 Task: Look for space in San Juan de Aznalfarache, Spain from 9th June, 2023 to 16th June, 2023 for 2 adults in price range Rs.8000 to Rs.16000. Place can be entire place with 2 bedrooms having 2 beds and 1 bathroom. Property type can be house, flat, guest house. Booking option can be shelf check-in. Required host language is English.
Action: Mouse moved to (338, 168)
Screenshot: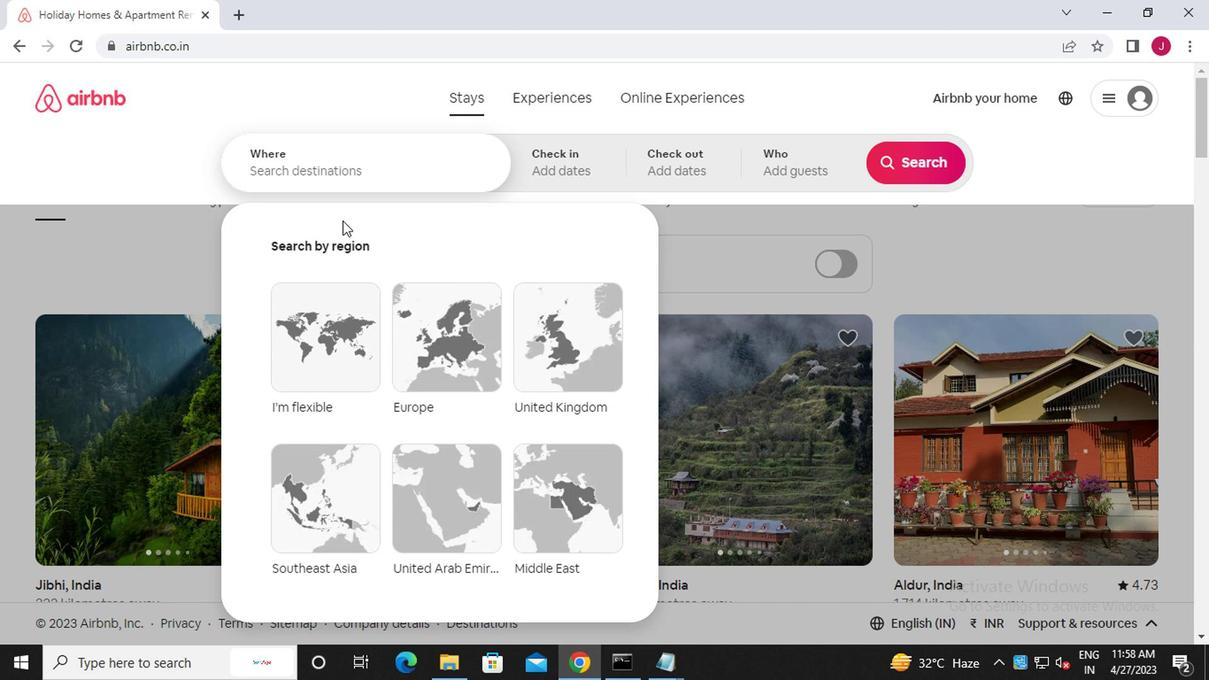 
Action: Mouse pressed left at (338, 168)
Screenshot: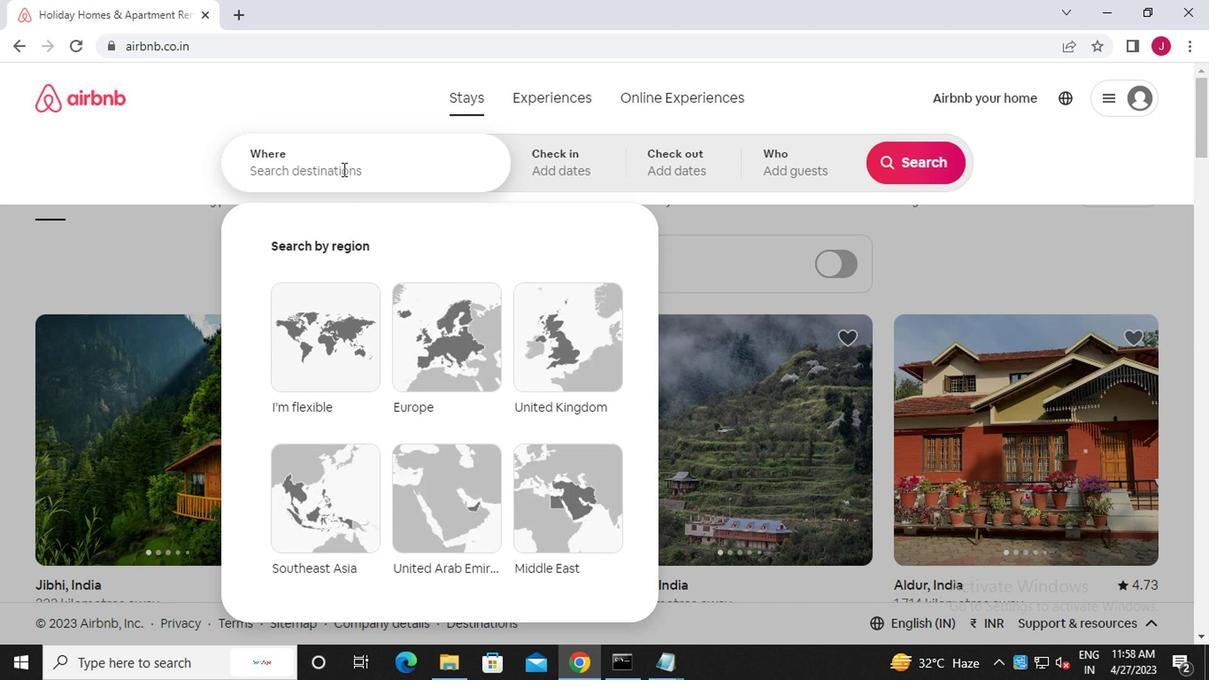 
Action: Key pressed s<Key.caps_lock>an<Key.space>juan<Key.space>de<Key.space><Key.caps_lock>a<Key.caps_lock>znalfarache,<Key.caps_lock>s<Key.caps_lock>pain
Screenshot: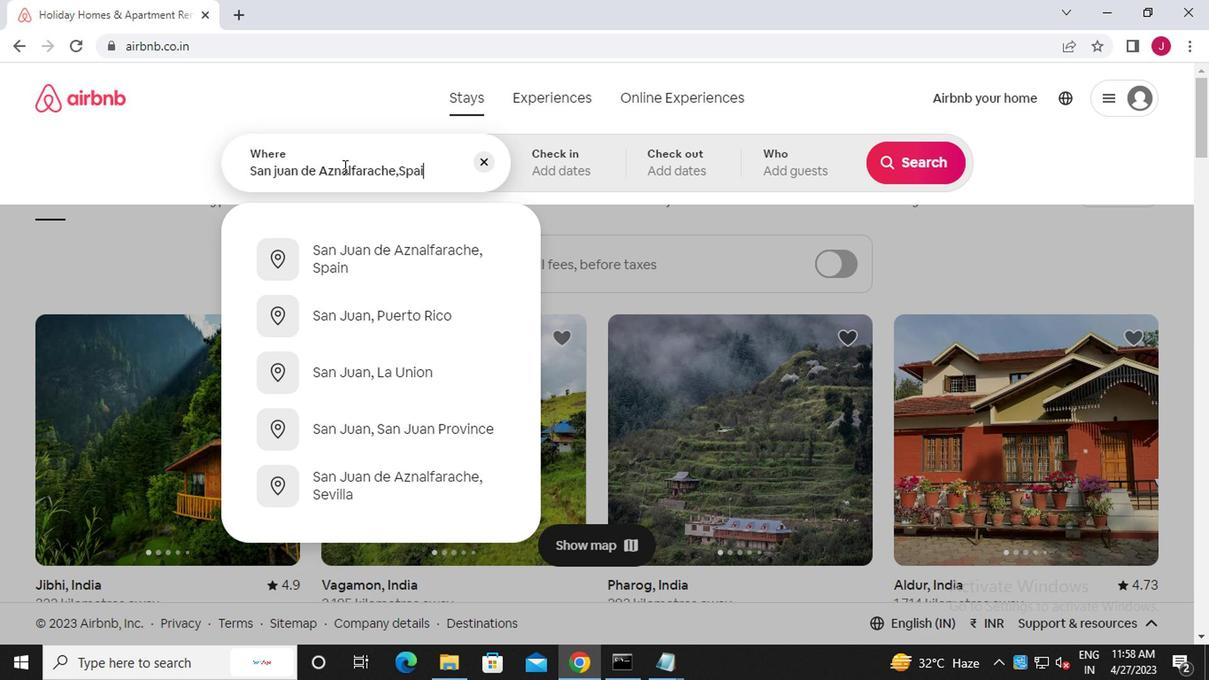 
Action: Mouse moved to (399, 250)
Screenshot: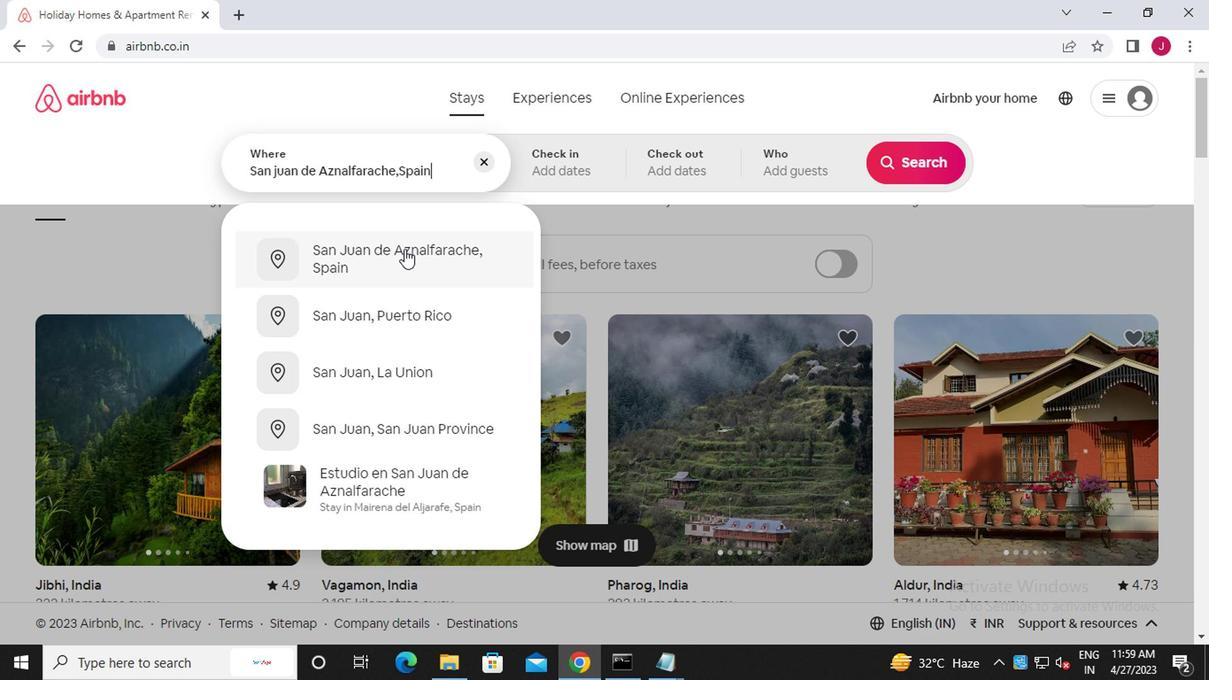 
Action: Mouse pressed left at (399, 250)
Screenshot: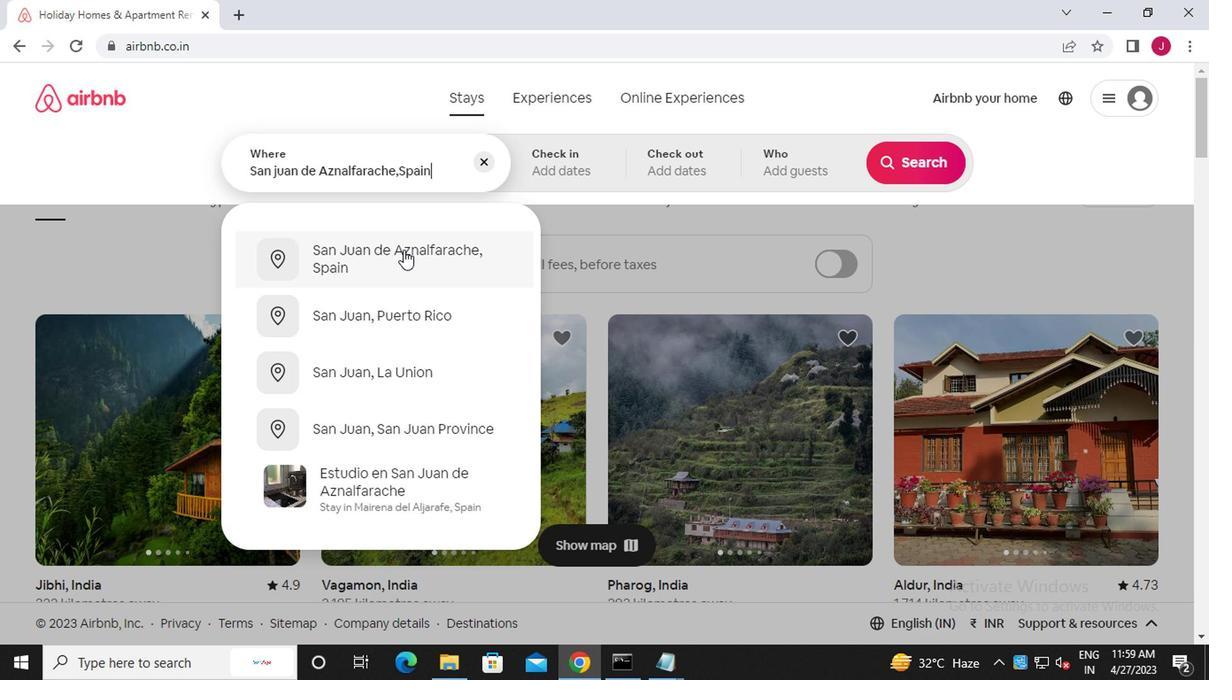 
Action: Mouse moved to (894, 309)
Screenshot: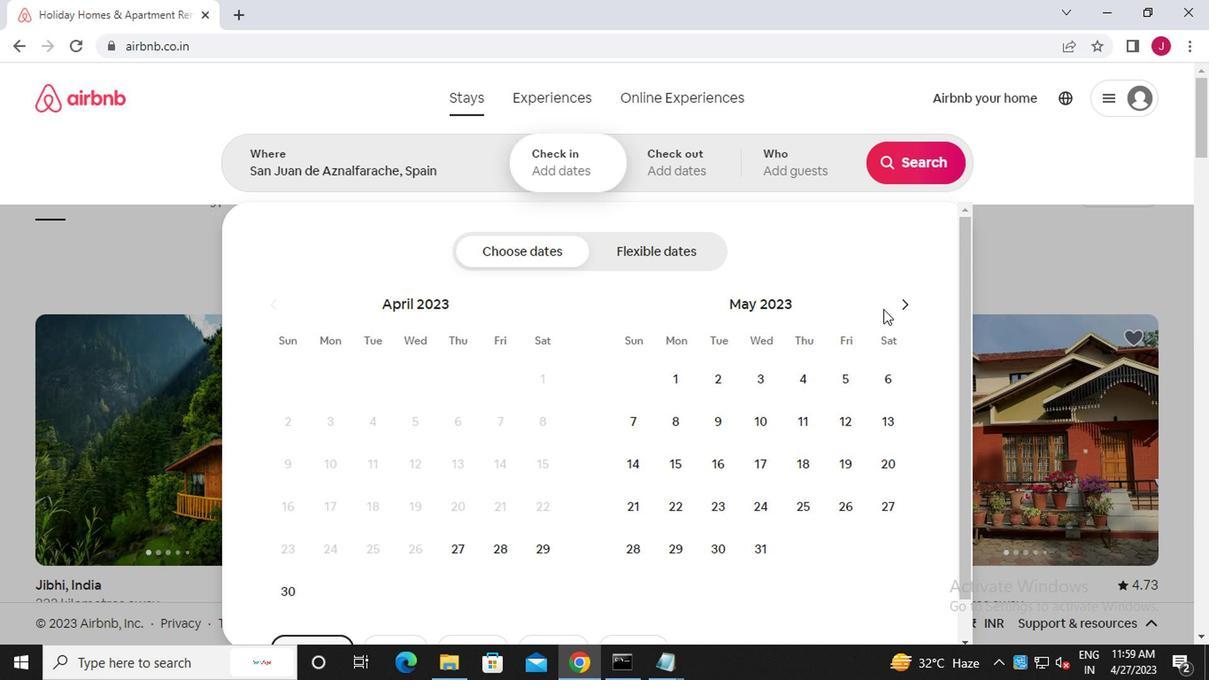 
Action: Mouse pressed left at (894, 309)
Screenshot: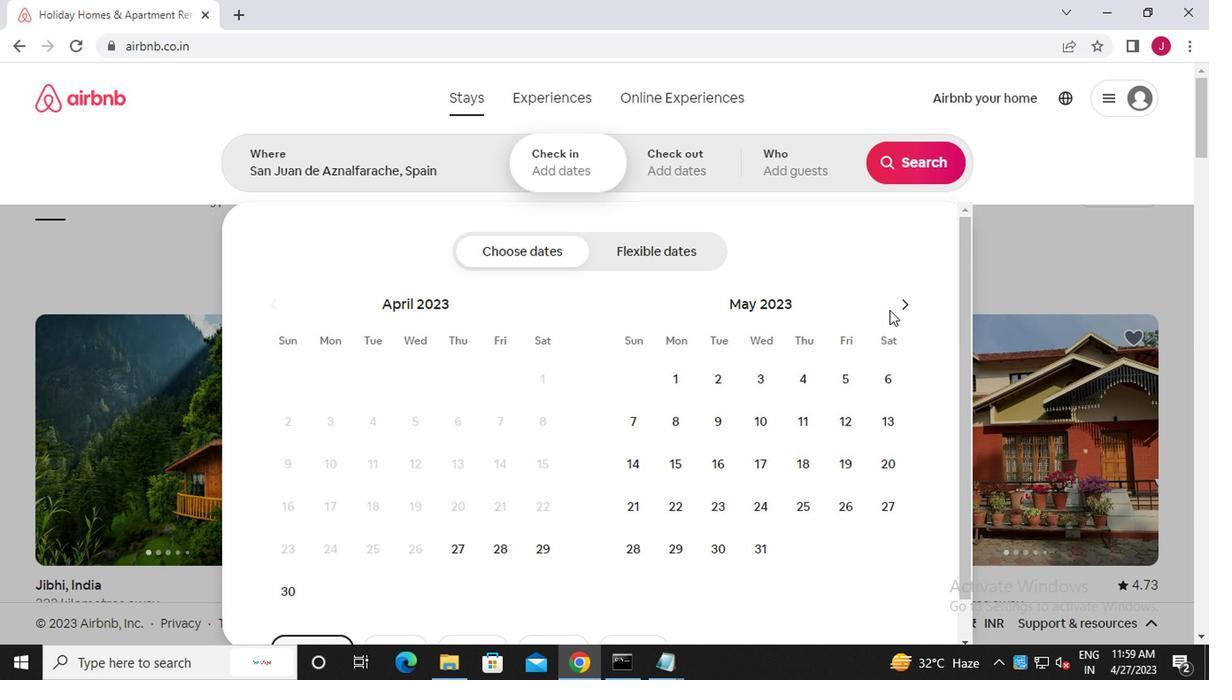 
Action: Mouse moved to (836, 413)
Screenshot: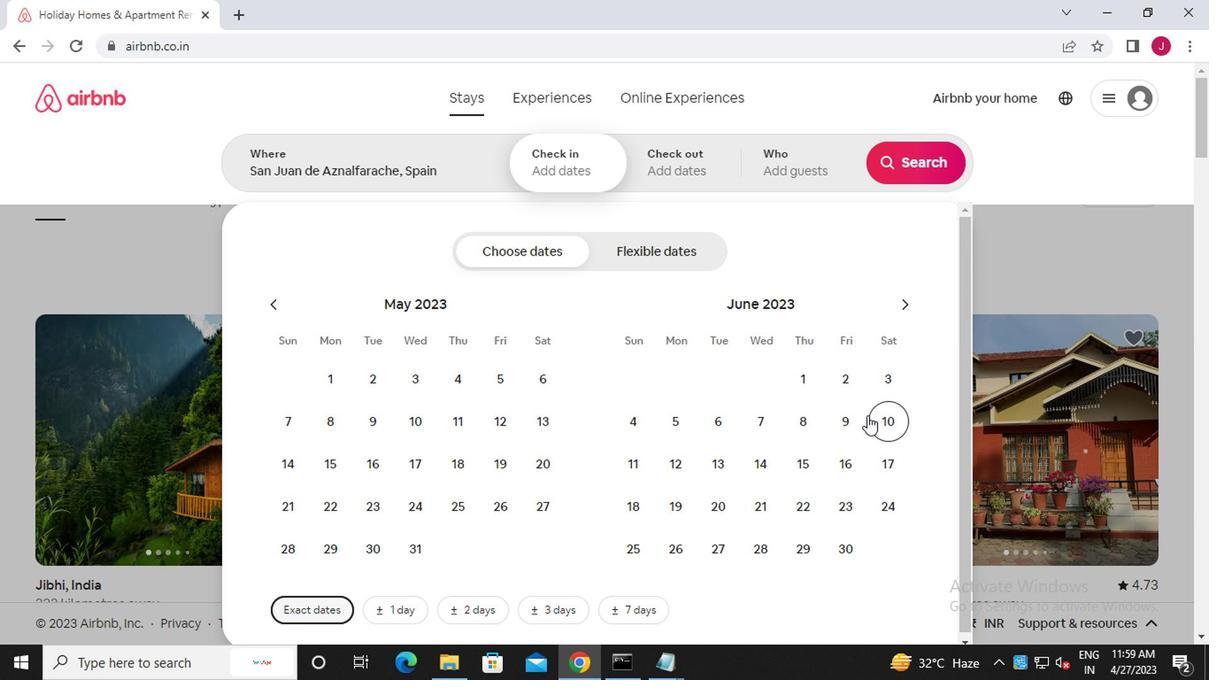 
Action: Mouse pressed left at (836, 413)
Screenshot: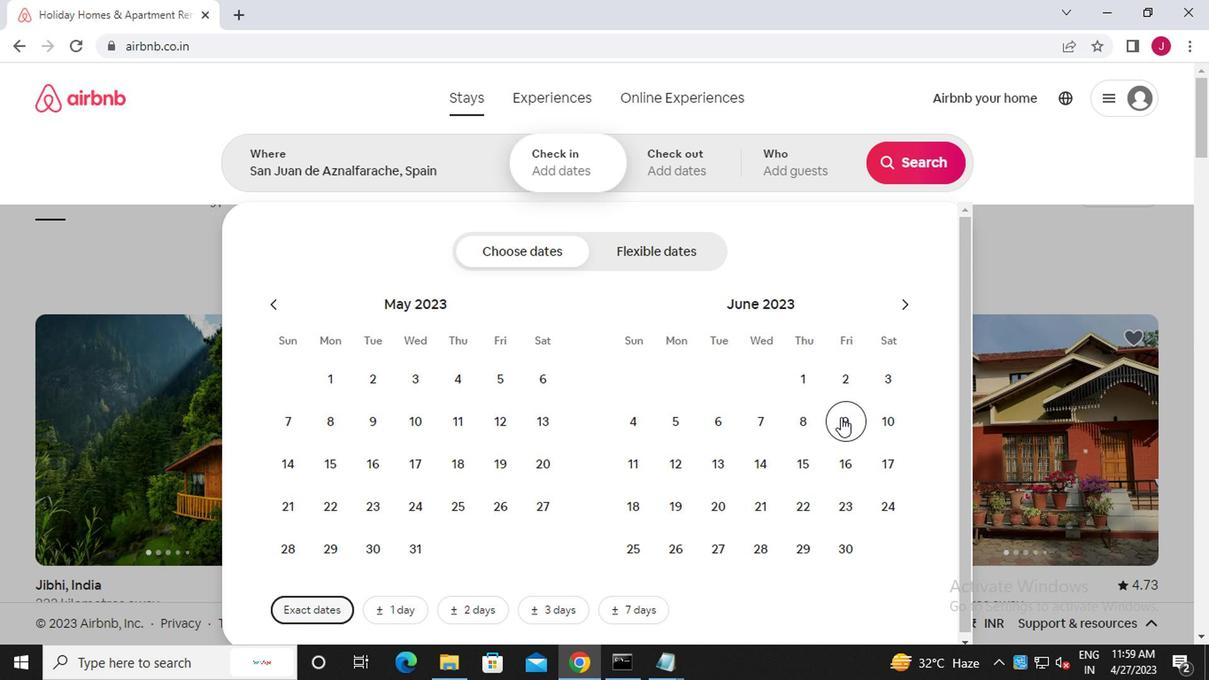 
Action: Mouse moved to (847, 463)
Screenshot: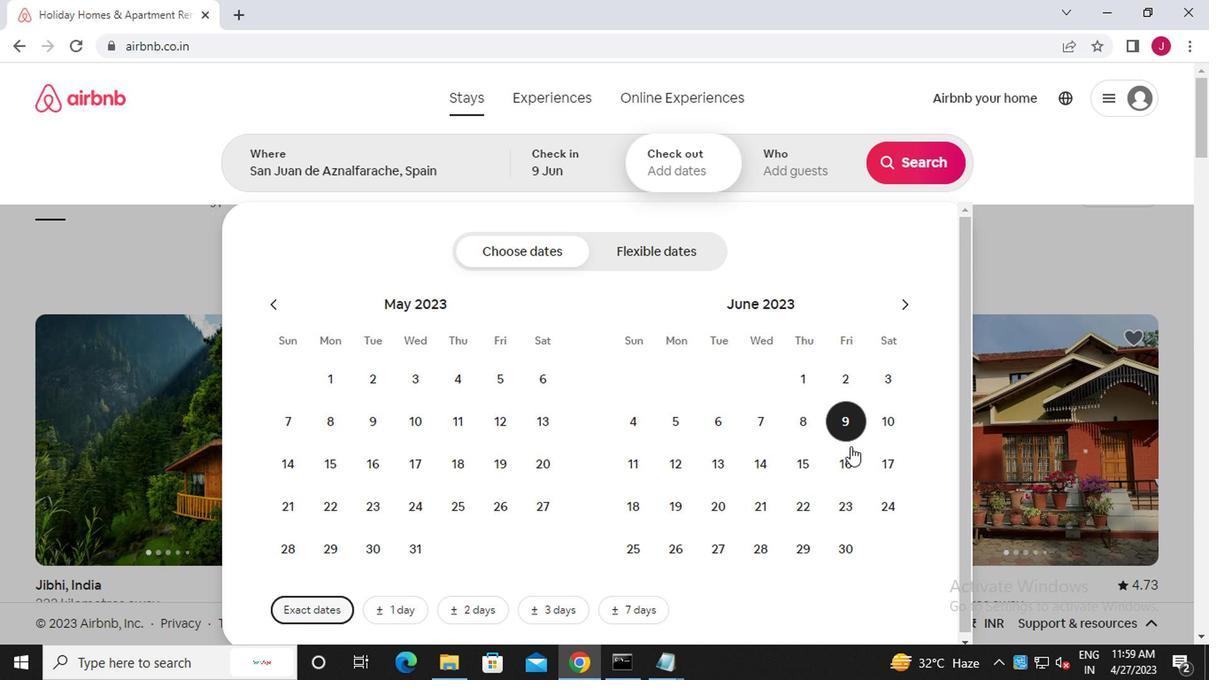 
Action: Mouse pressed left at (847, 463)
Screenshot: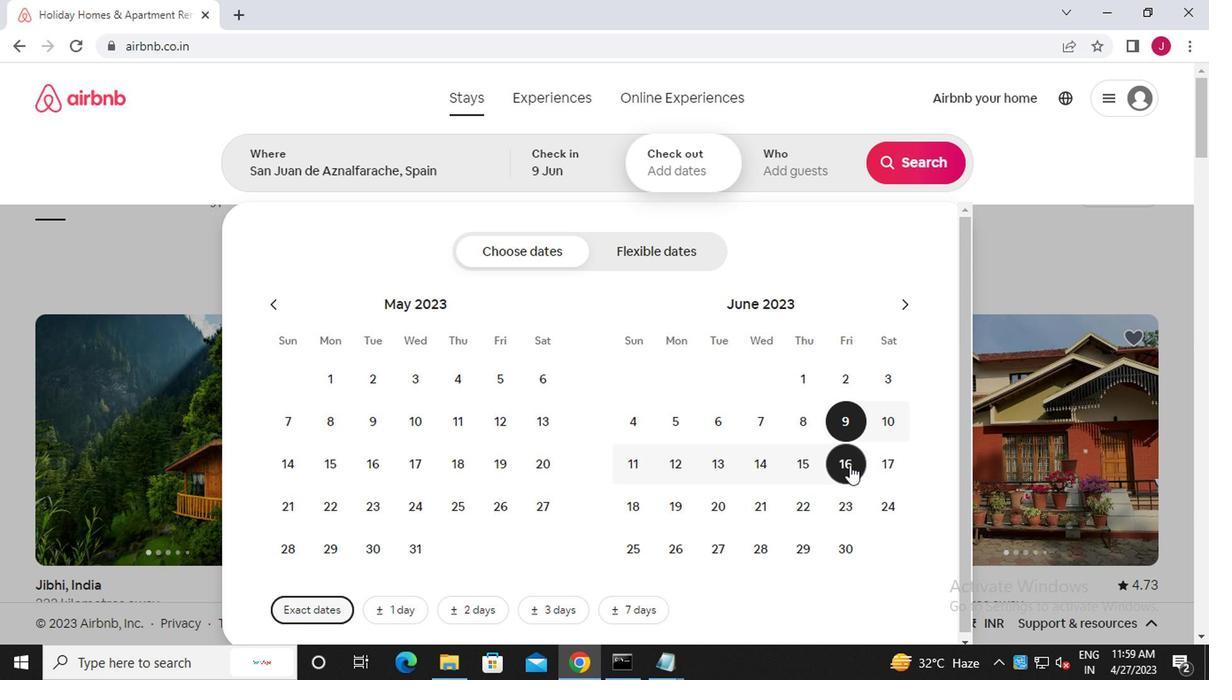 
Action: Mouse moved to (795, 183)
Screenshot: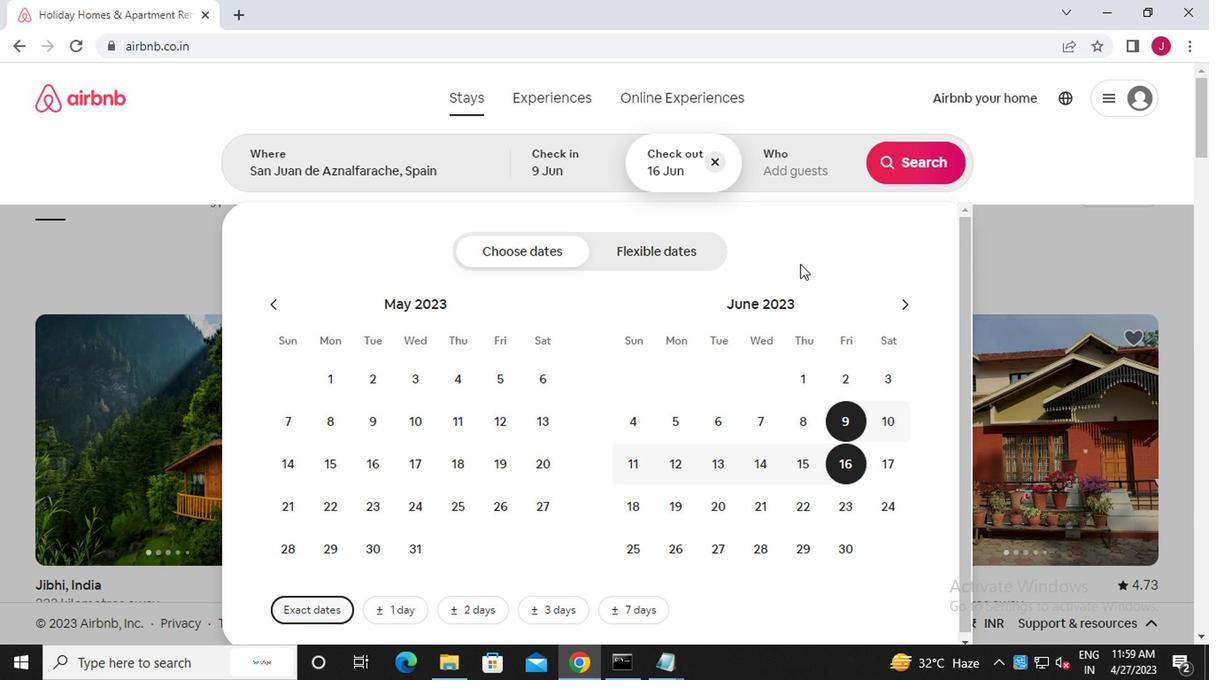 
Action: Mouse pressed left at (795, 183)
Screenshot: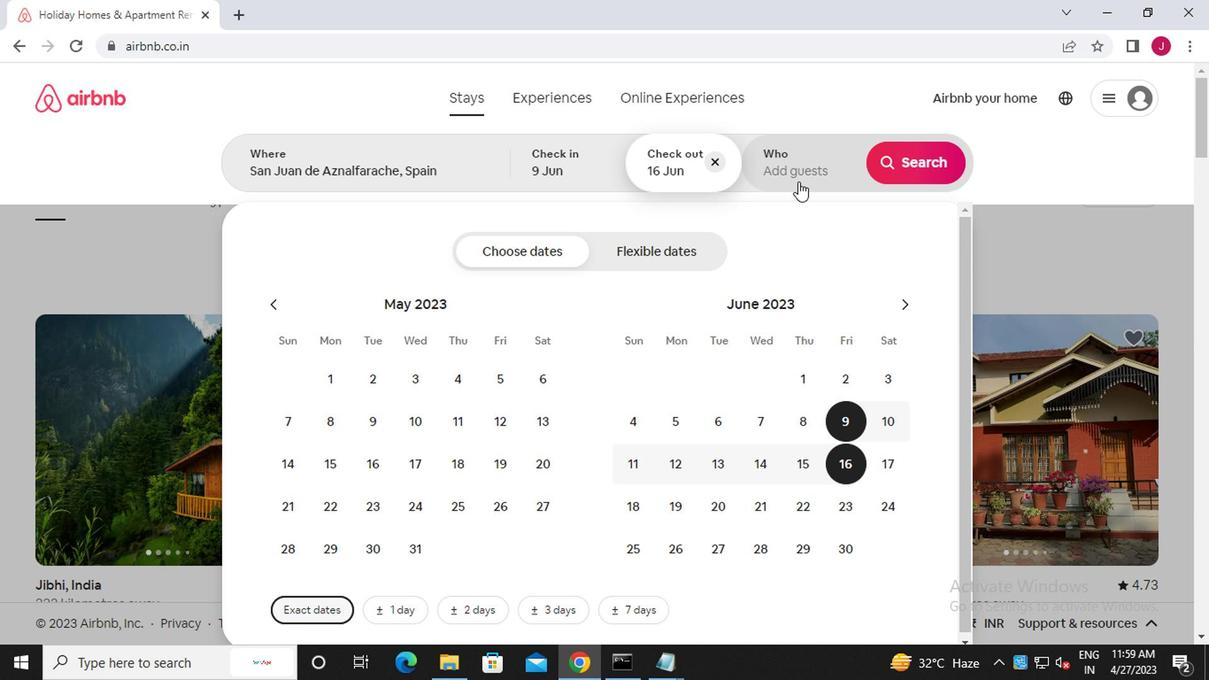 
Action: Mouse moved to (918, 243)
Screenshot: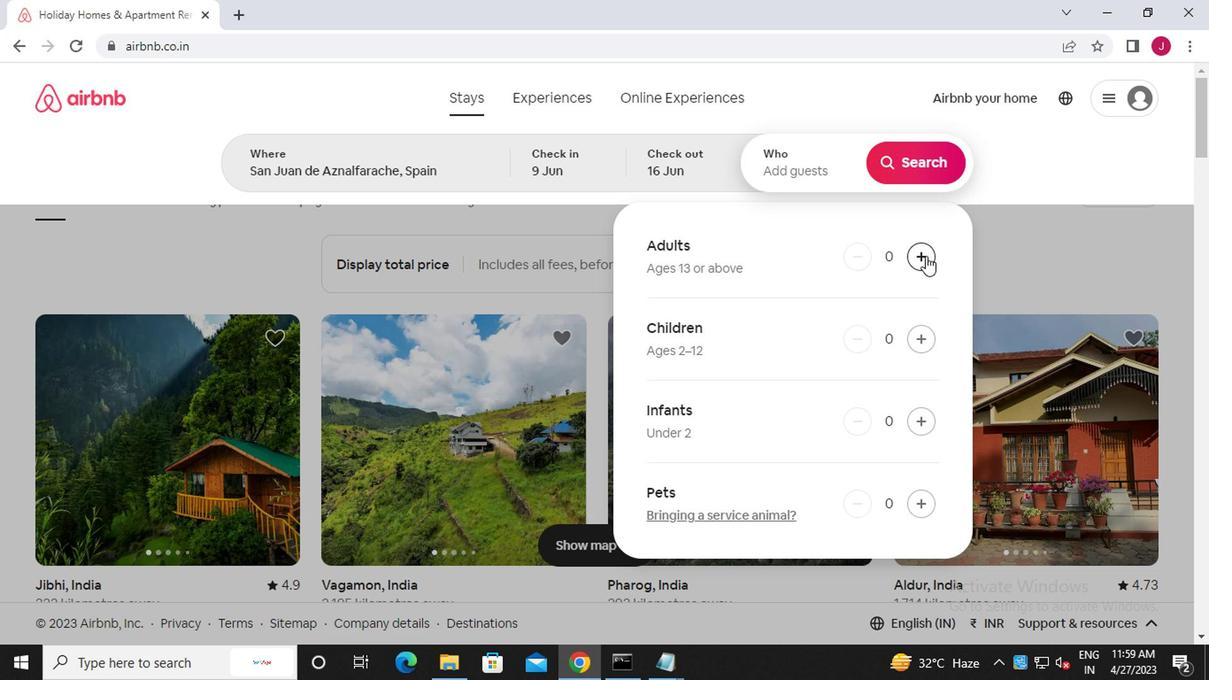 
Action: Mouse pressed left at (918, 243)
Screenshot: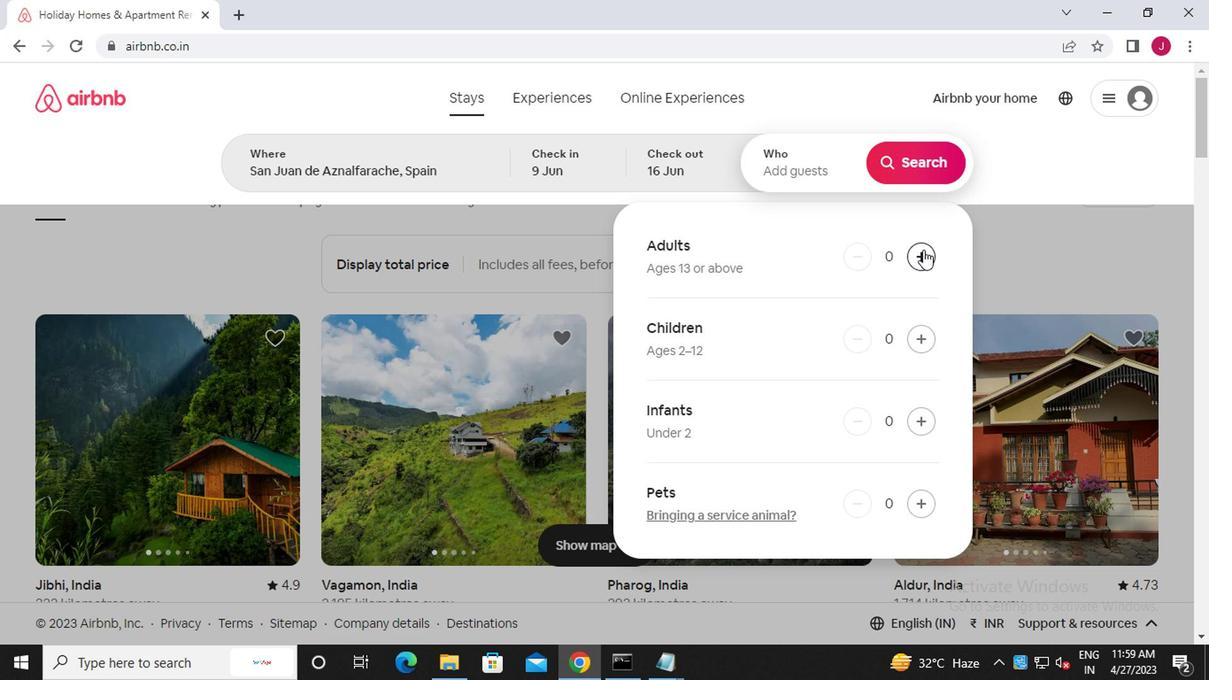 
Action: Mouse moved to (916, 250)
Screenshot: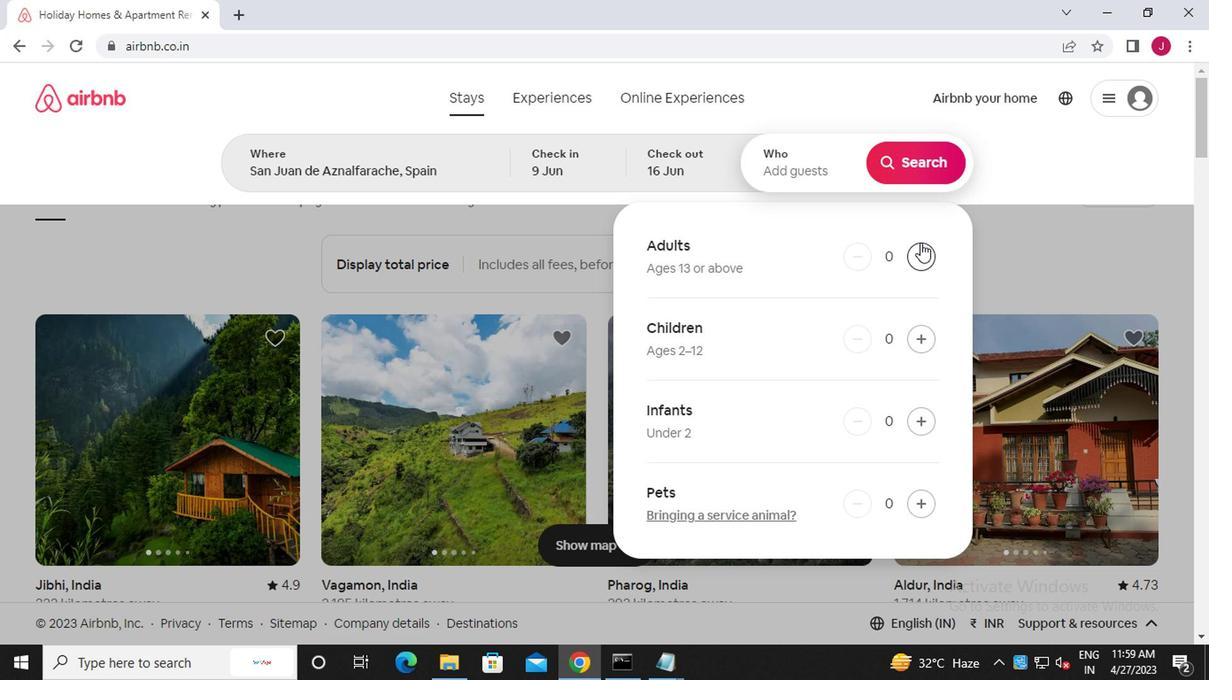 
Action: Mouse pressed left at (916, 250)
Screenshot: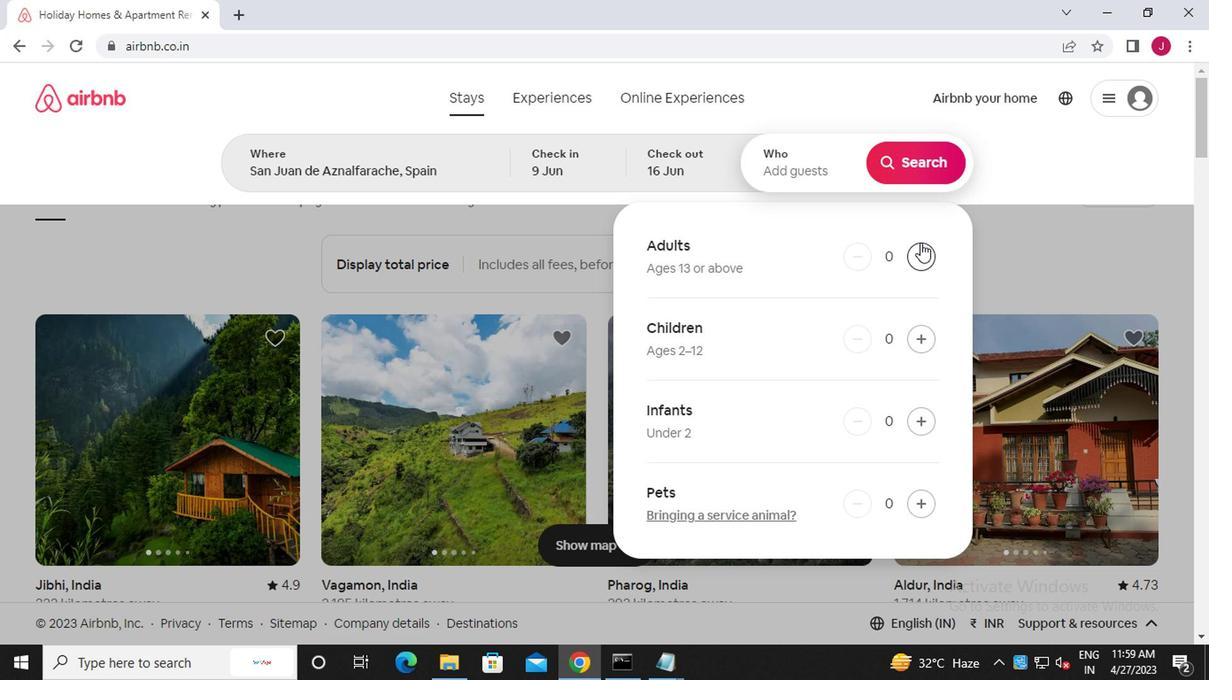 
Action: Mouse moved to (918, 161)
Screenshot: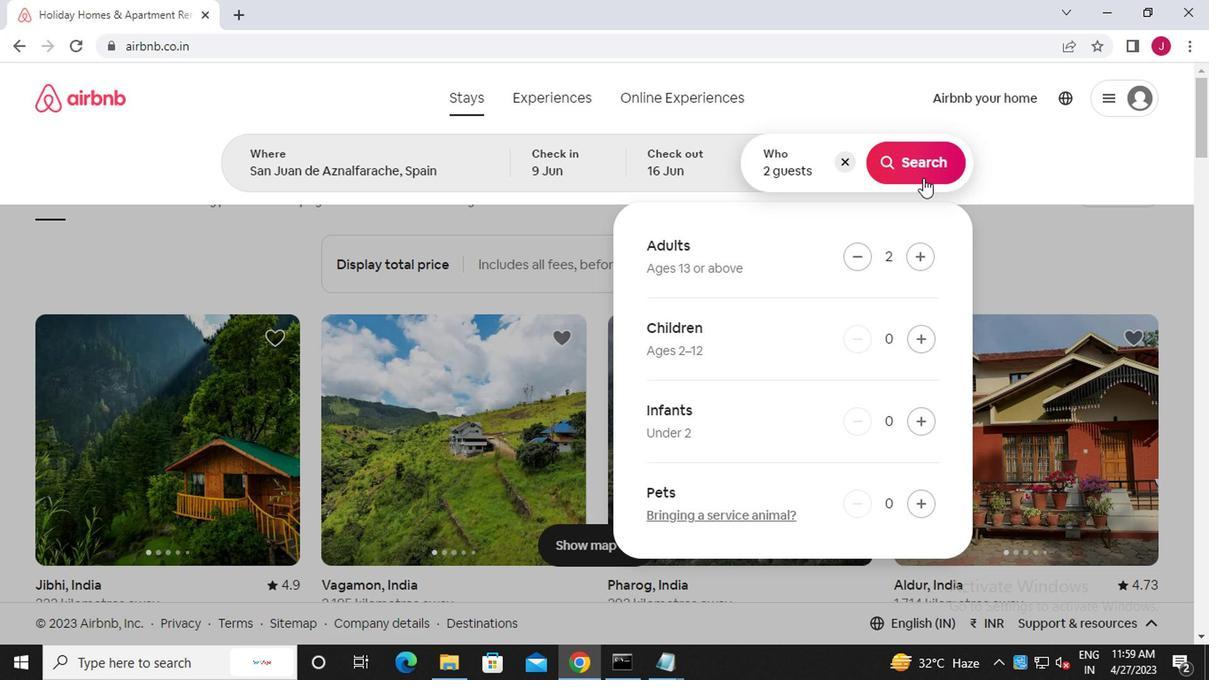 
Action: Mouse pressed left at (918, 161)
Screenshot: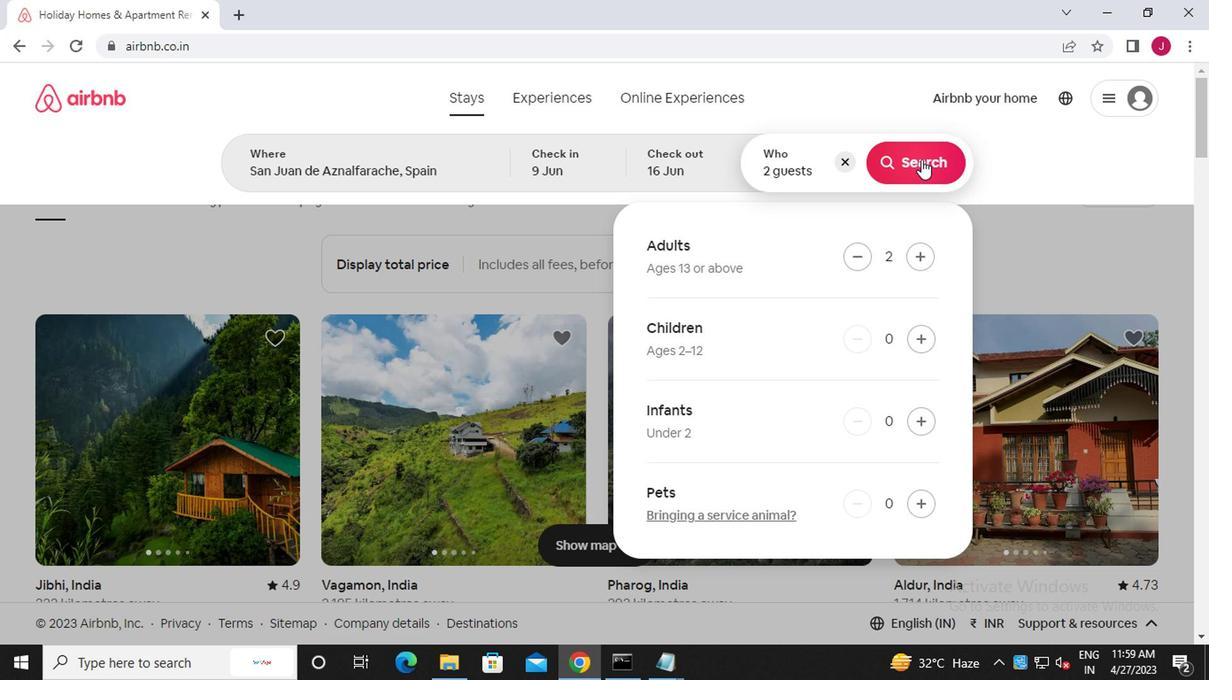 
Action: Mouse moved to (1127, 173)
Screenshot: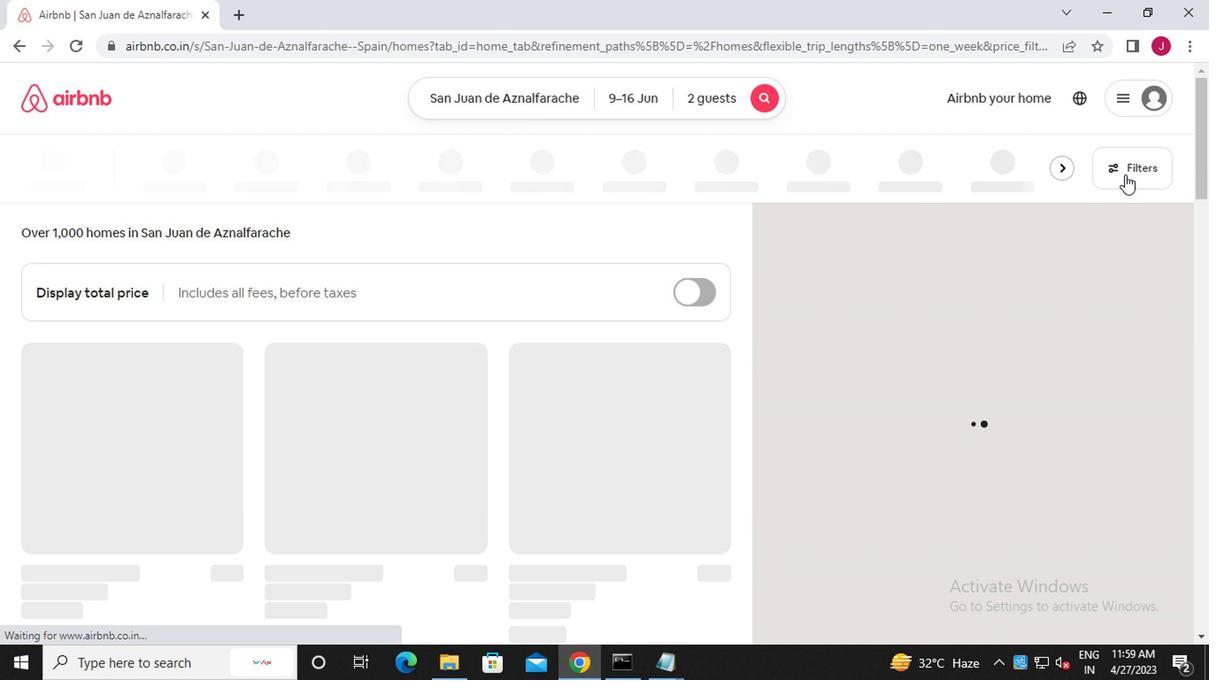 
Action: Mouse pressed left at (1127, 173)
Screenshot: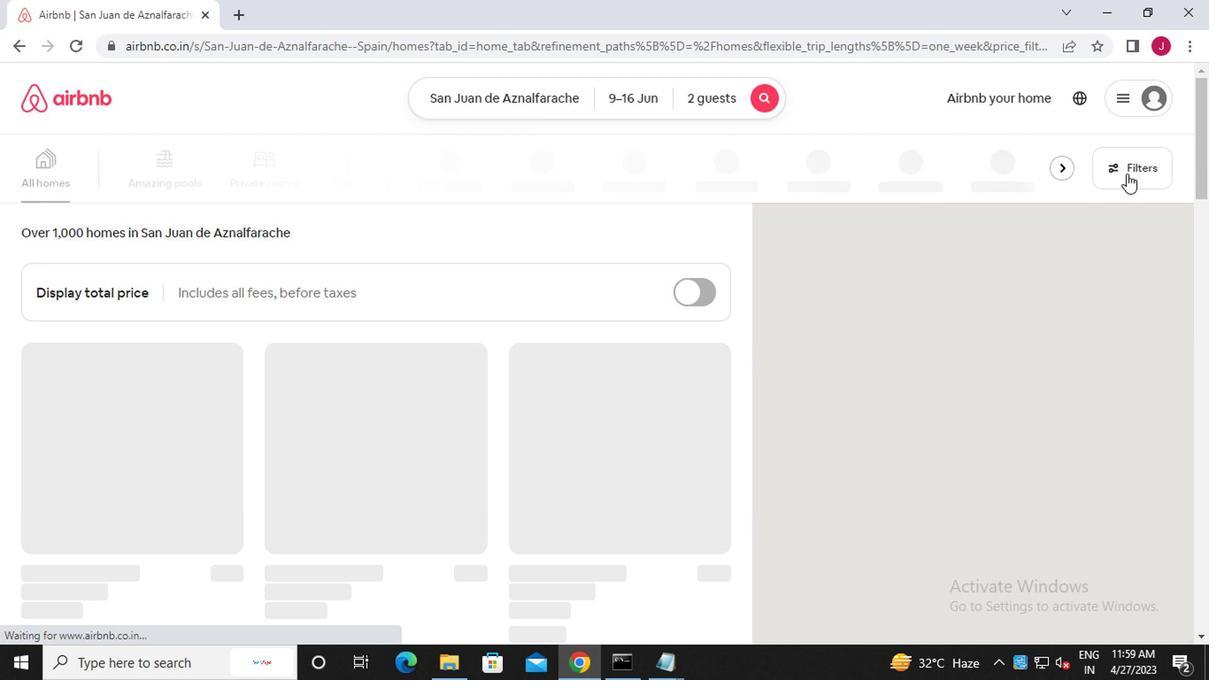 
Action: Mouse moved to (384, 390)
Screenshot: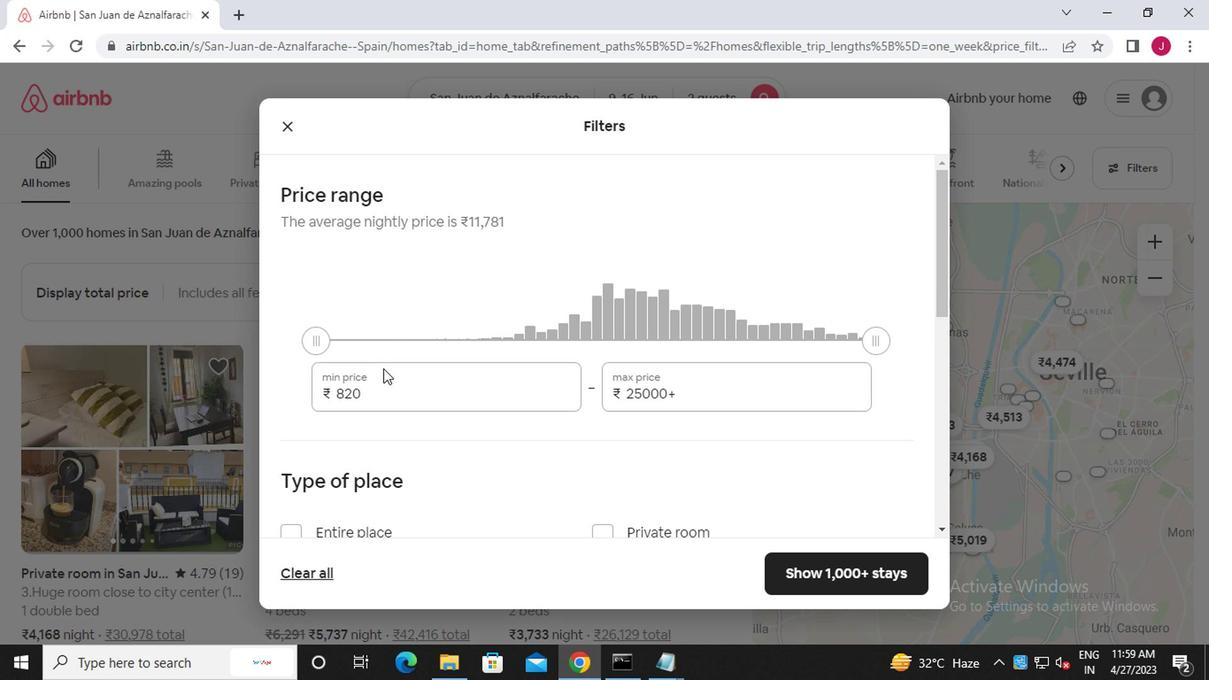 
Action: Mouse pressed left at (384, 390)
Screenshot: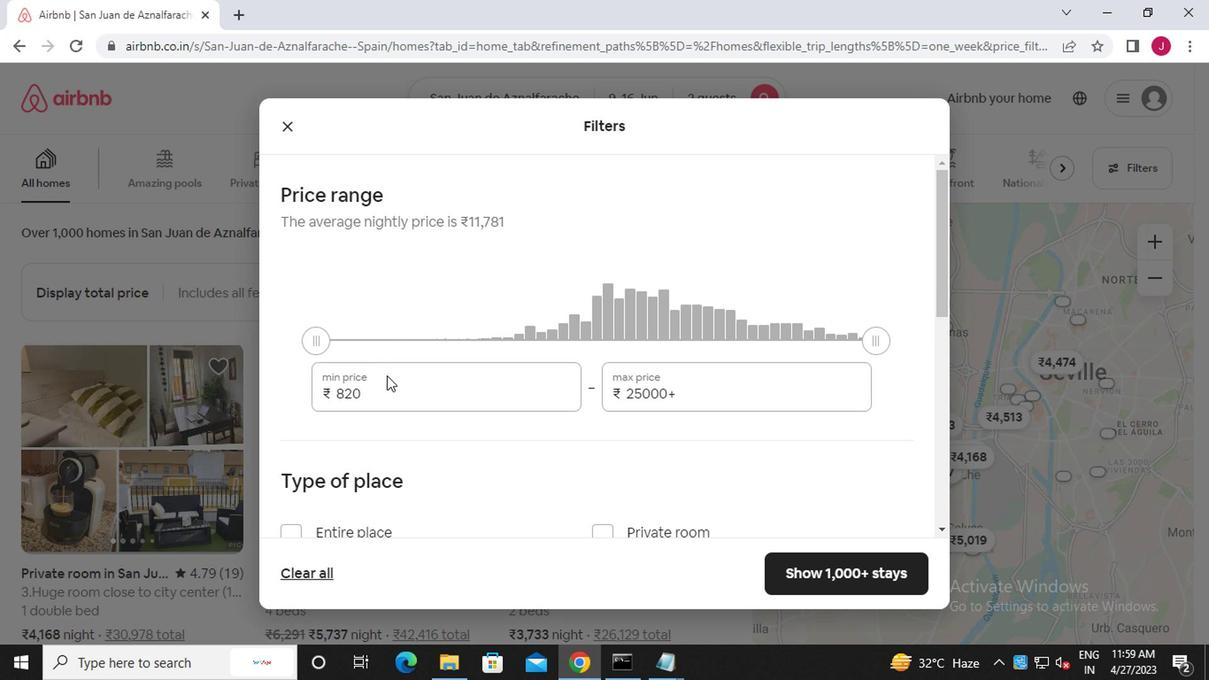 
Action: Mouse moved to (336, 389)
Screenshot: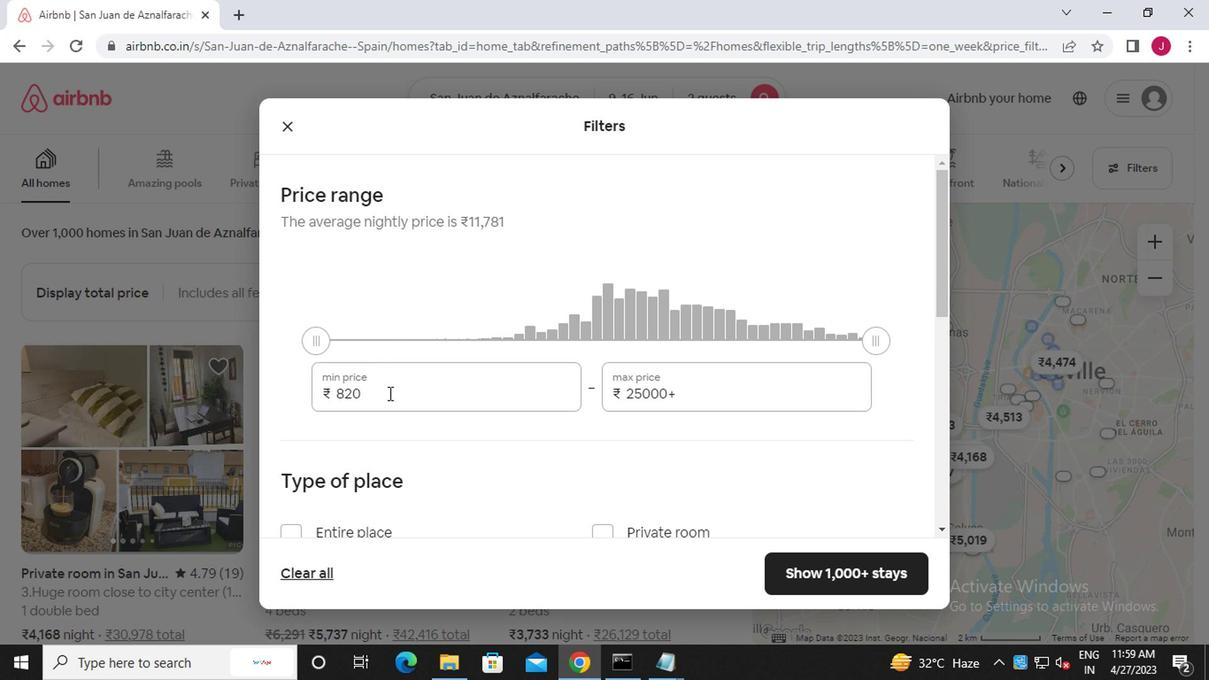 
Action: Key pressed <Key.backspace><Key.backspace><<96>><<96>><<96>>
Screenshot: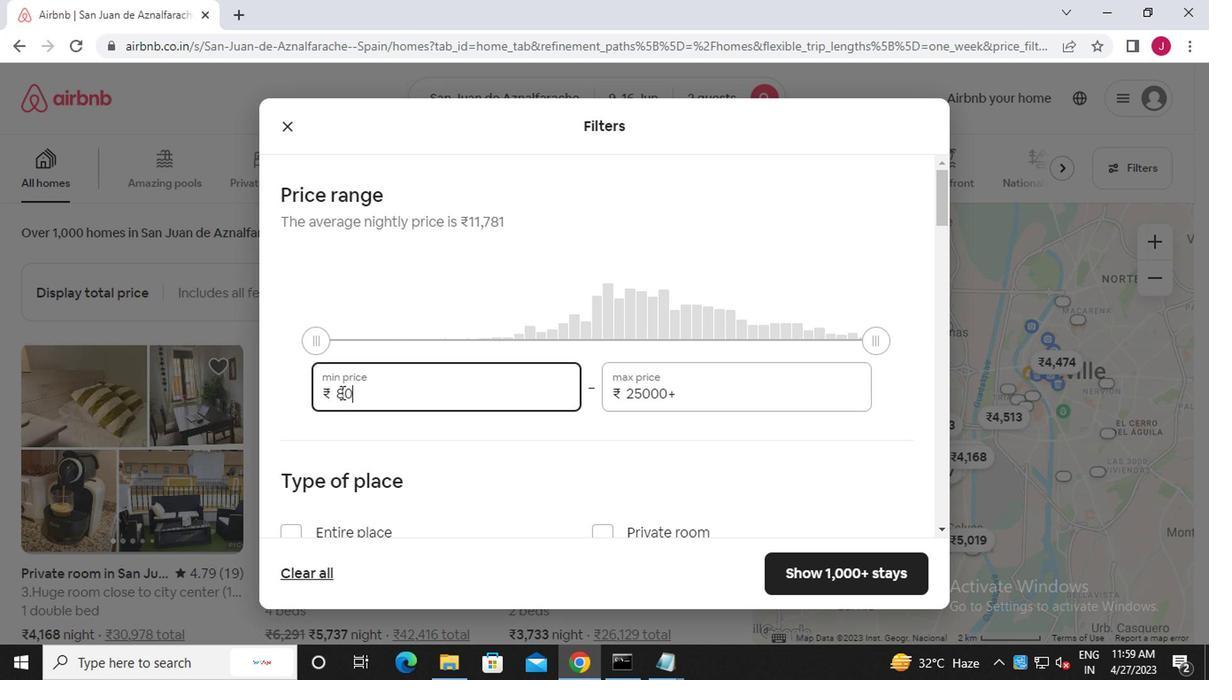 
Action: Mouse moved to (729, 392)
Screenshot: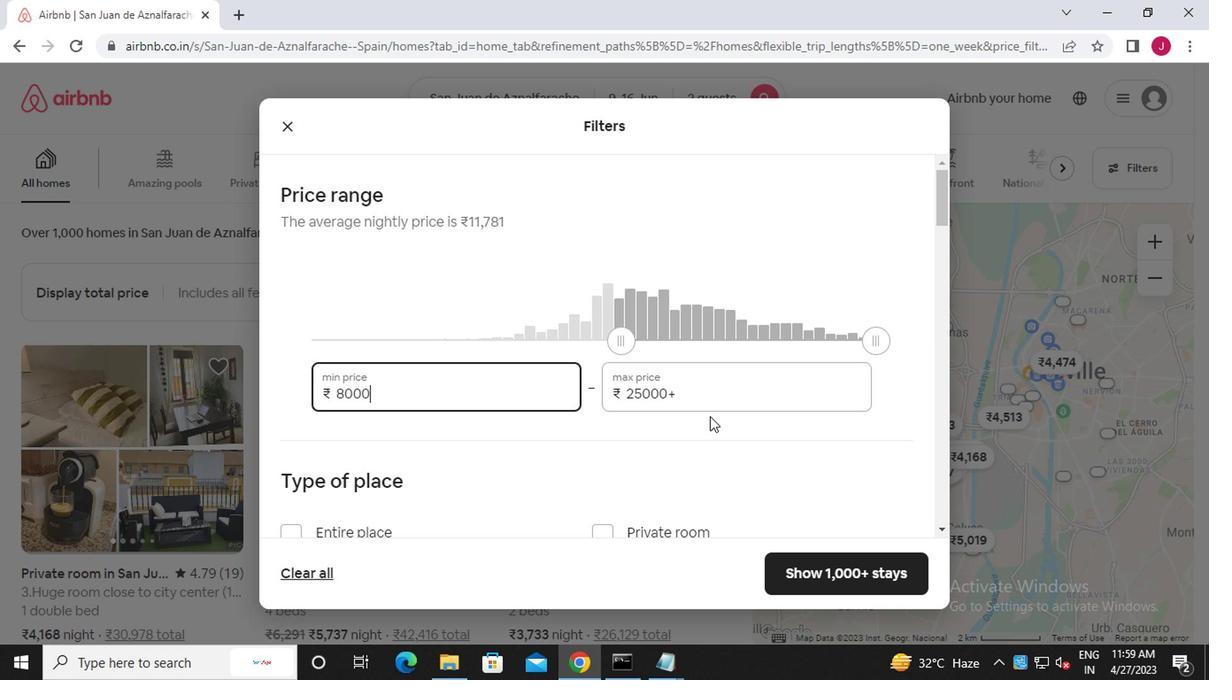 
Action: Mouse pressed left at (729, 392)
Screenshot: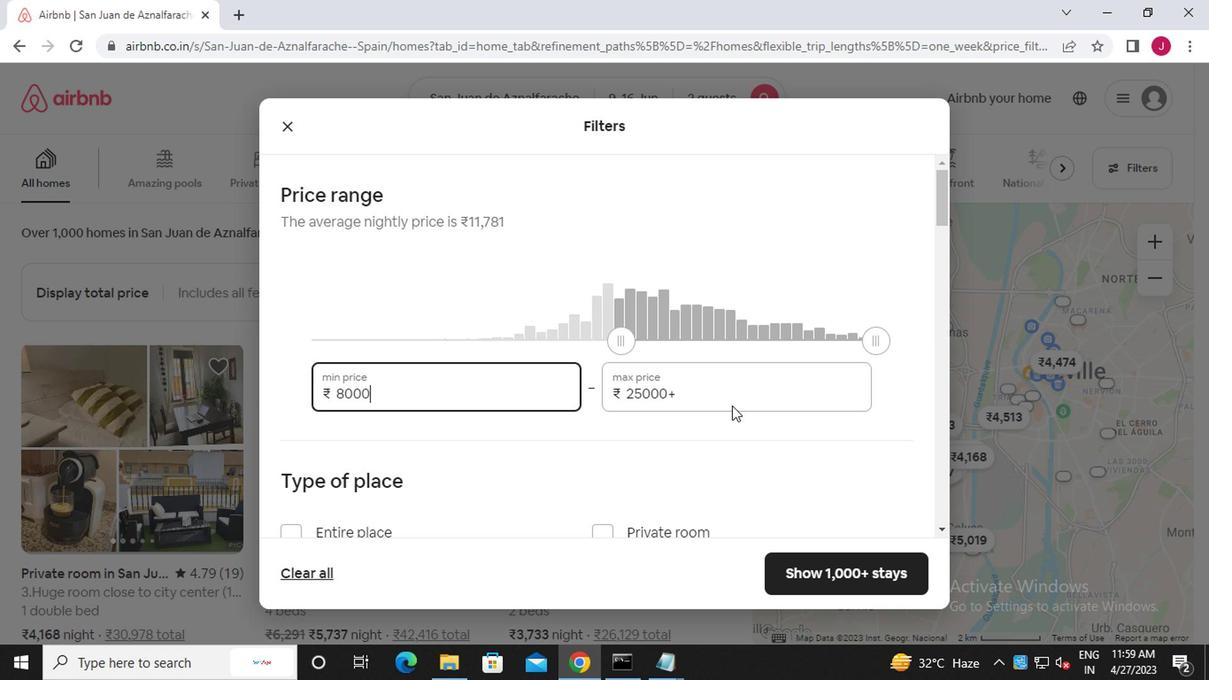 
Action: Mouse moved to (729, 392)
Screenshot: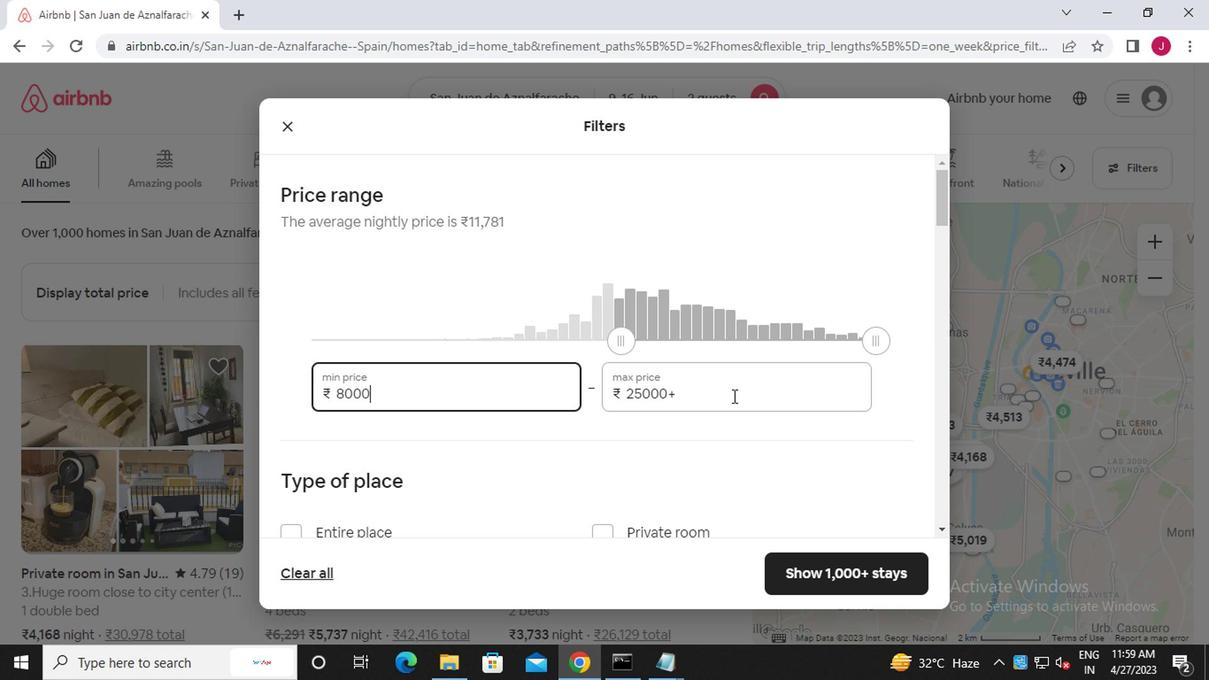 
Action: Key pressed <Key.backspace><Key.backspace><Key.backspace><Key.backspace><Key.backspace><Key.backspace><Key.backspace><Key.backspace><Key.backspace><<97>><<102>><<96>><<96>><<96>>
Screenshot: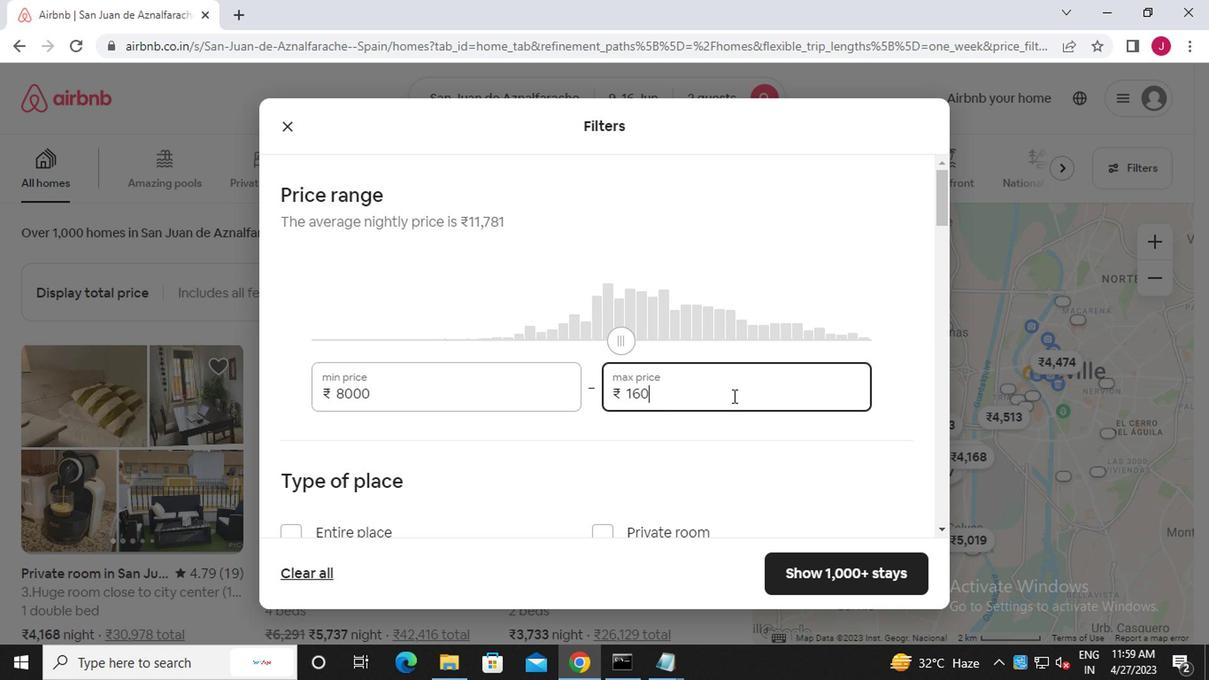 
Action: Mouse scrolled (729, 392) with delta (0, 0)
Screenshot: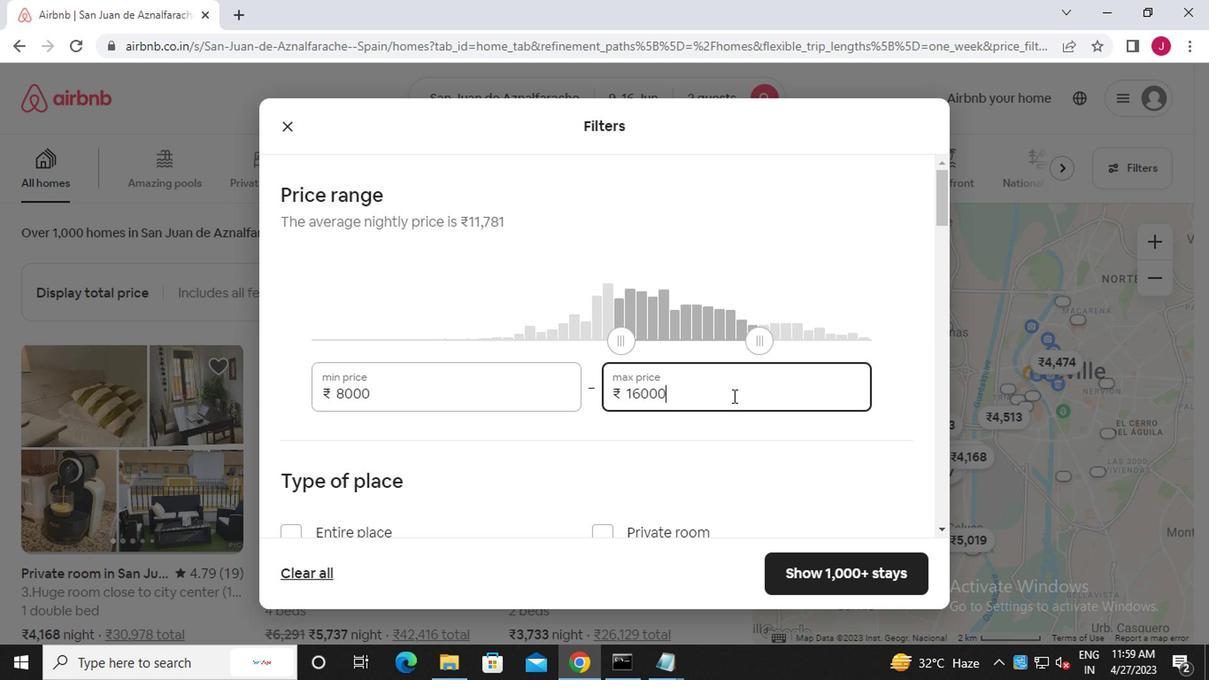 
Action: Mouse scrolled (729, 392) with delta (0, 0)
Screenshot: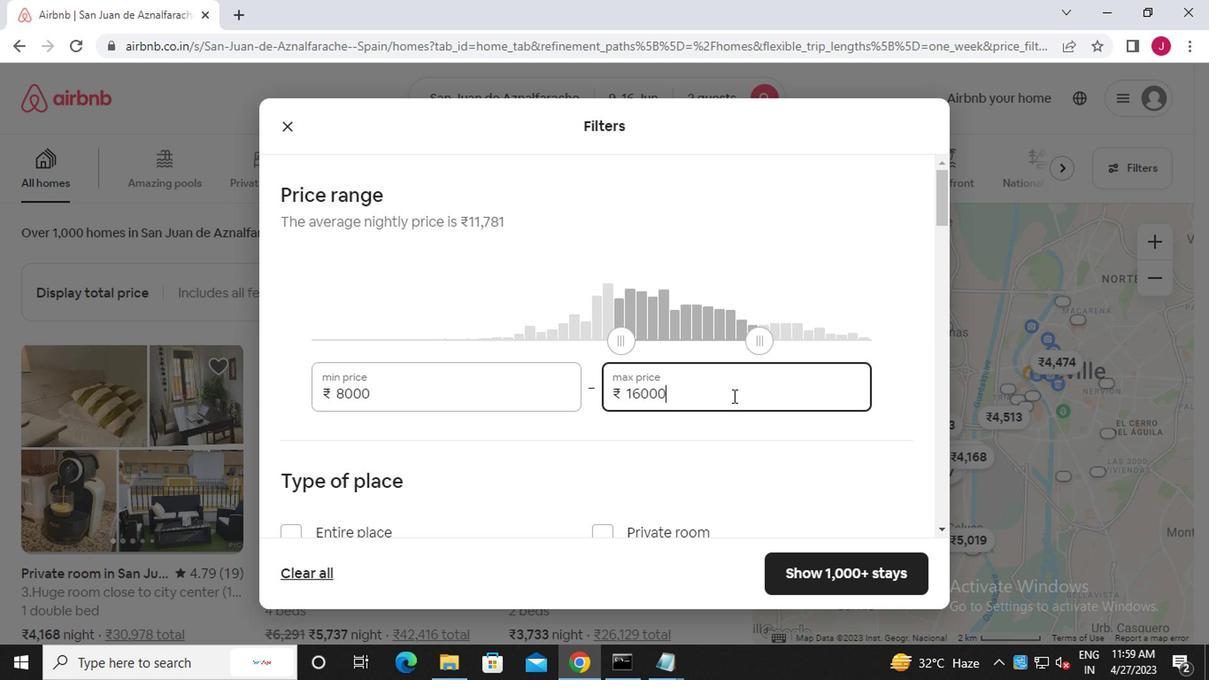 
Action: Mouse scrolled (729, 392) with delta (0, 0)
Screenshot: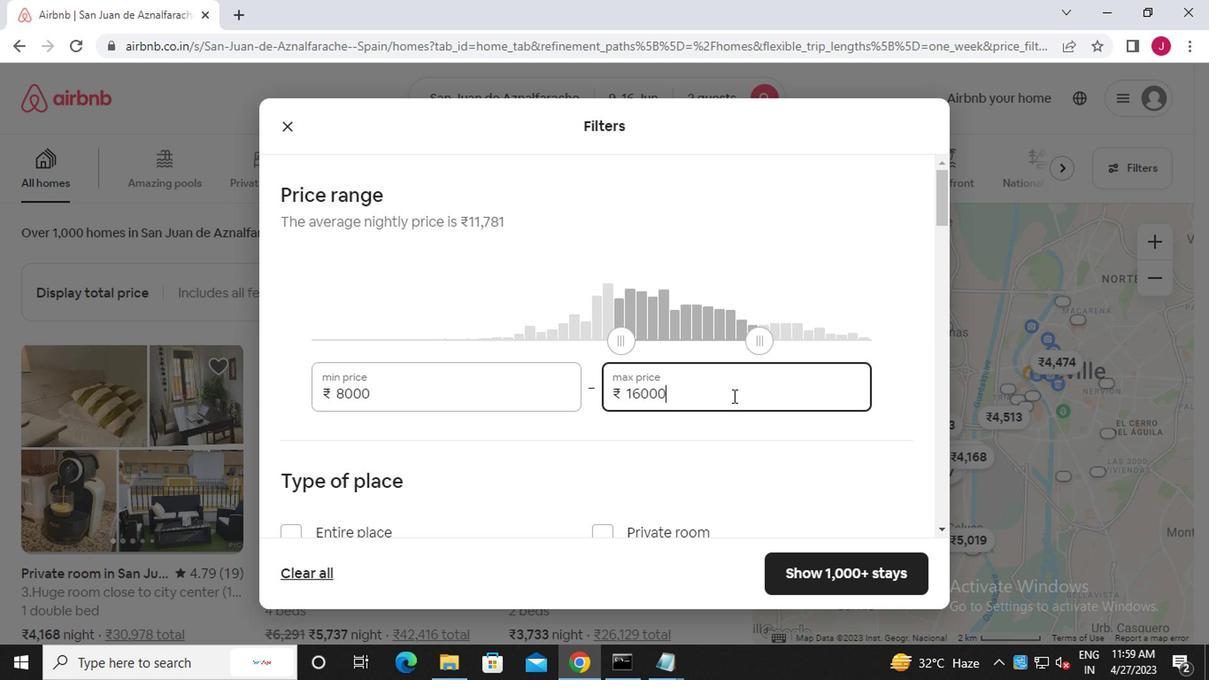 
Action: Mouse moved to (287, 267)
Screenshot: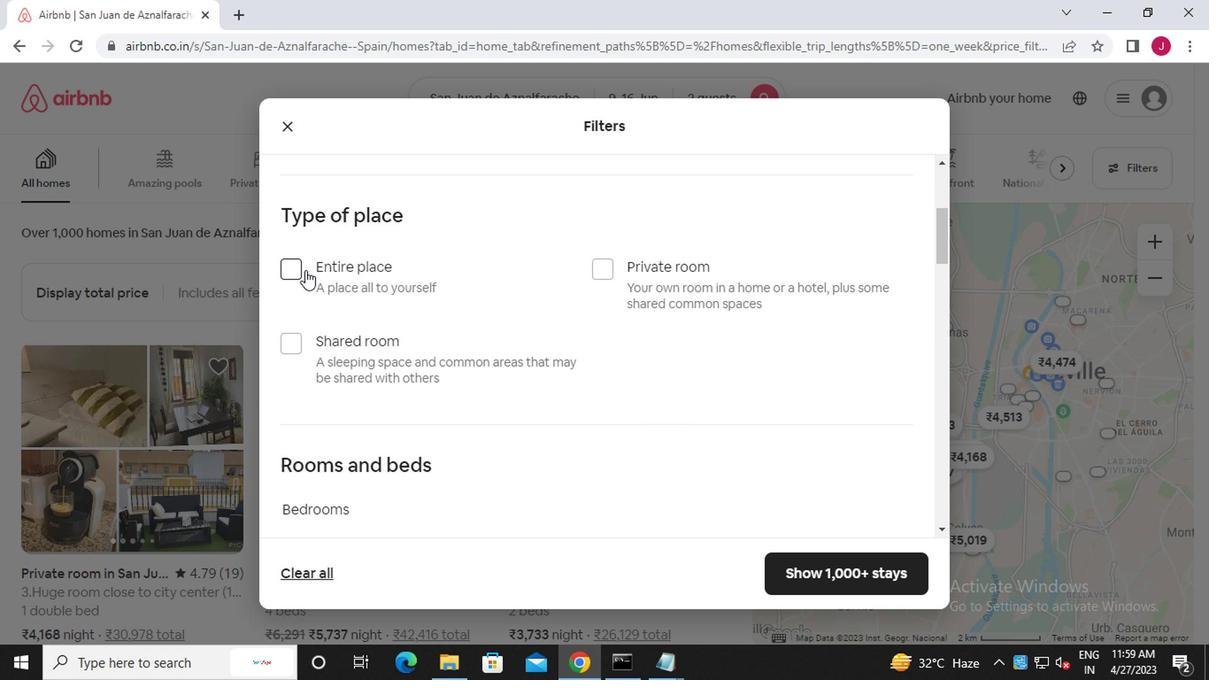 
Action: Mouse pressed left at (287, 267)
Screenshot: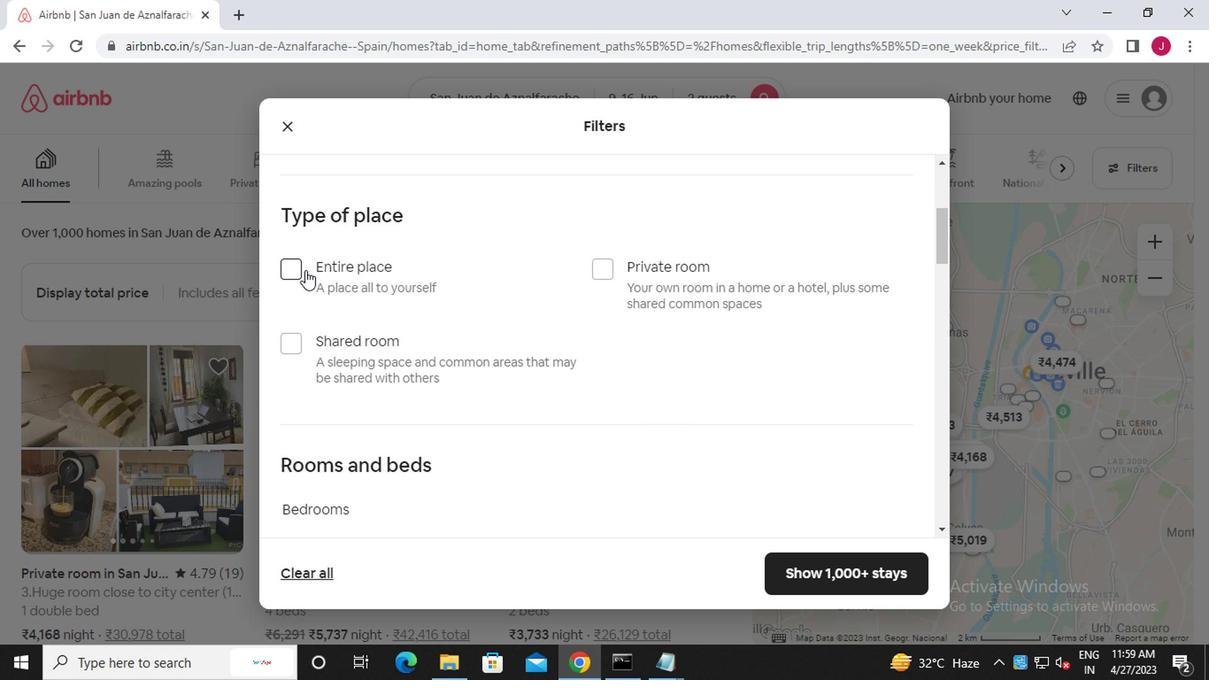 
Action: Mouse moved to (382, 306)
Screenshot: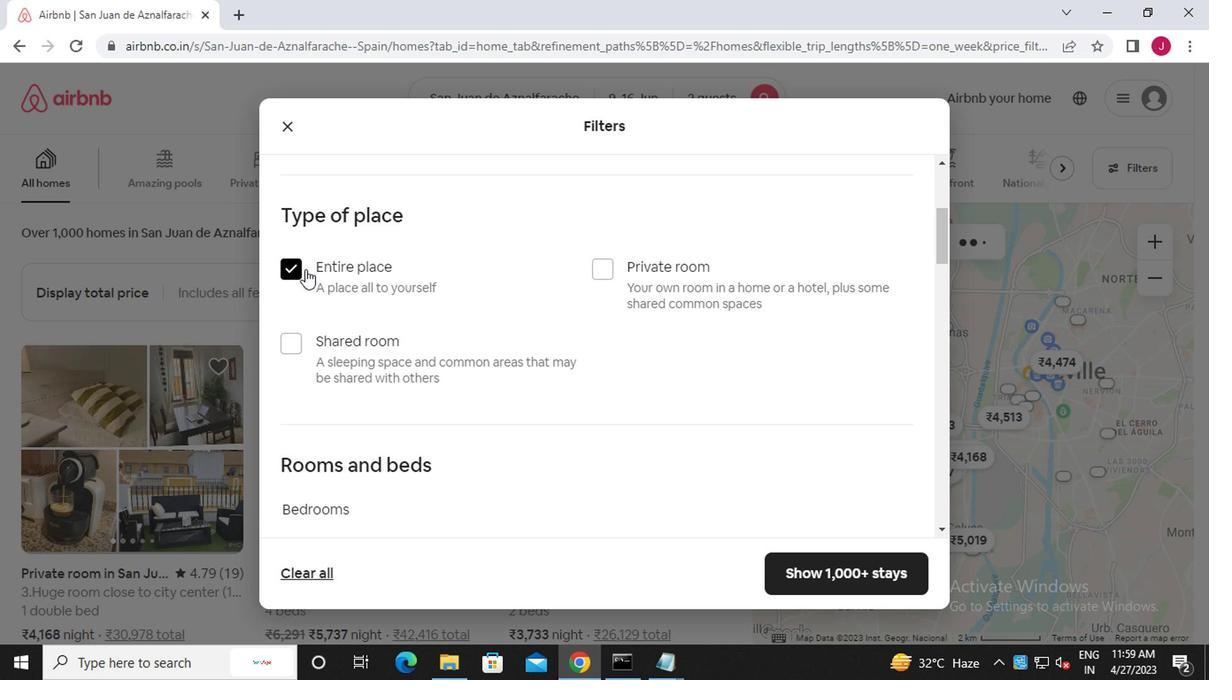 
Action: Mouse scrolled (382, 306) with delta (0, 0)
Screenshot: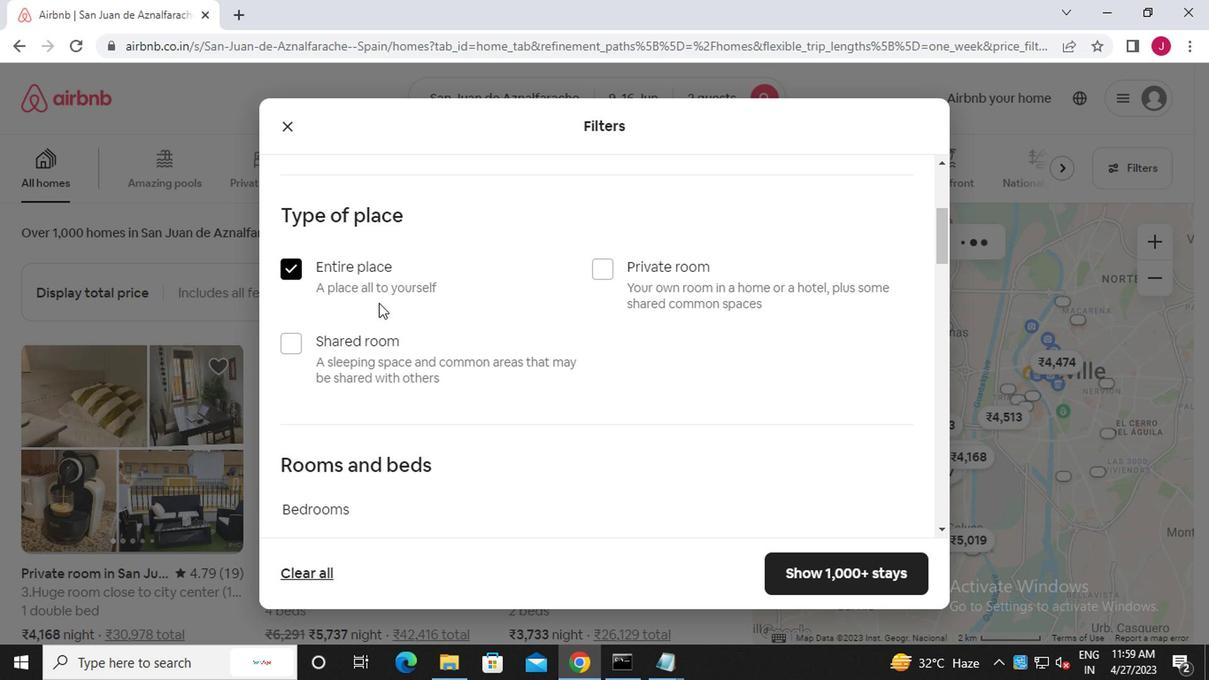 
Action: Mouse scrolled (382, 306) with delta (0, 0)
Screenshot: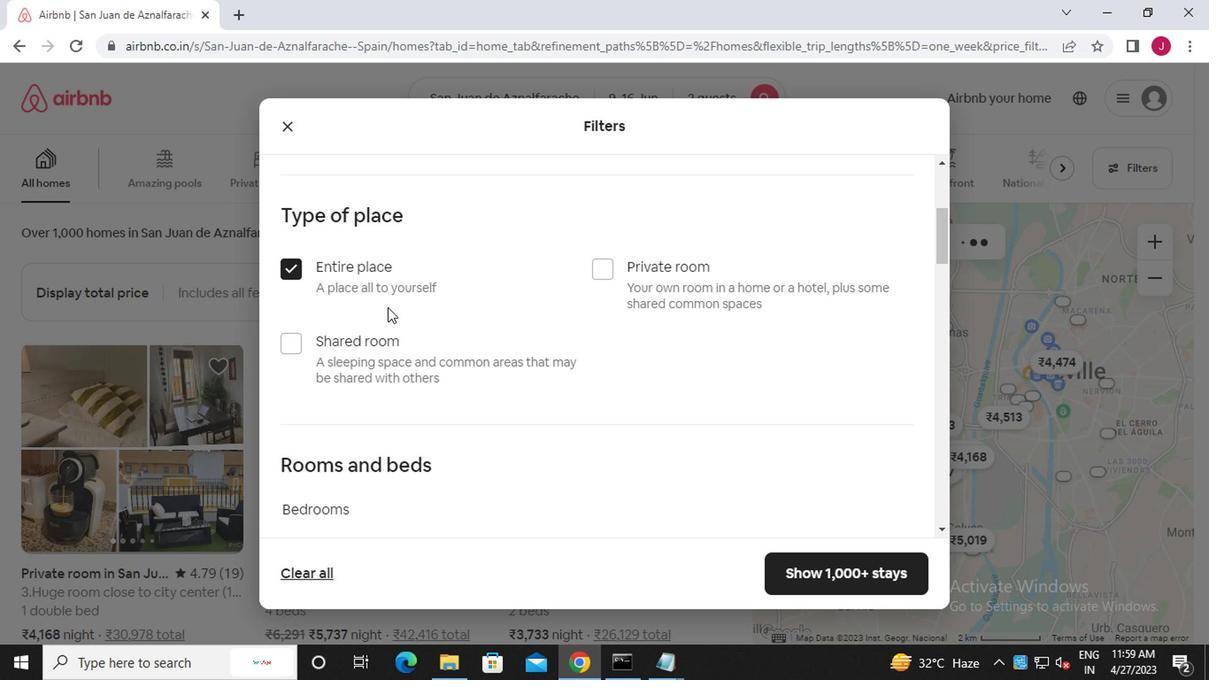 
Action: Mouse scrolled (382, 306) with delta (0, 0)
Screenshot: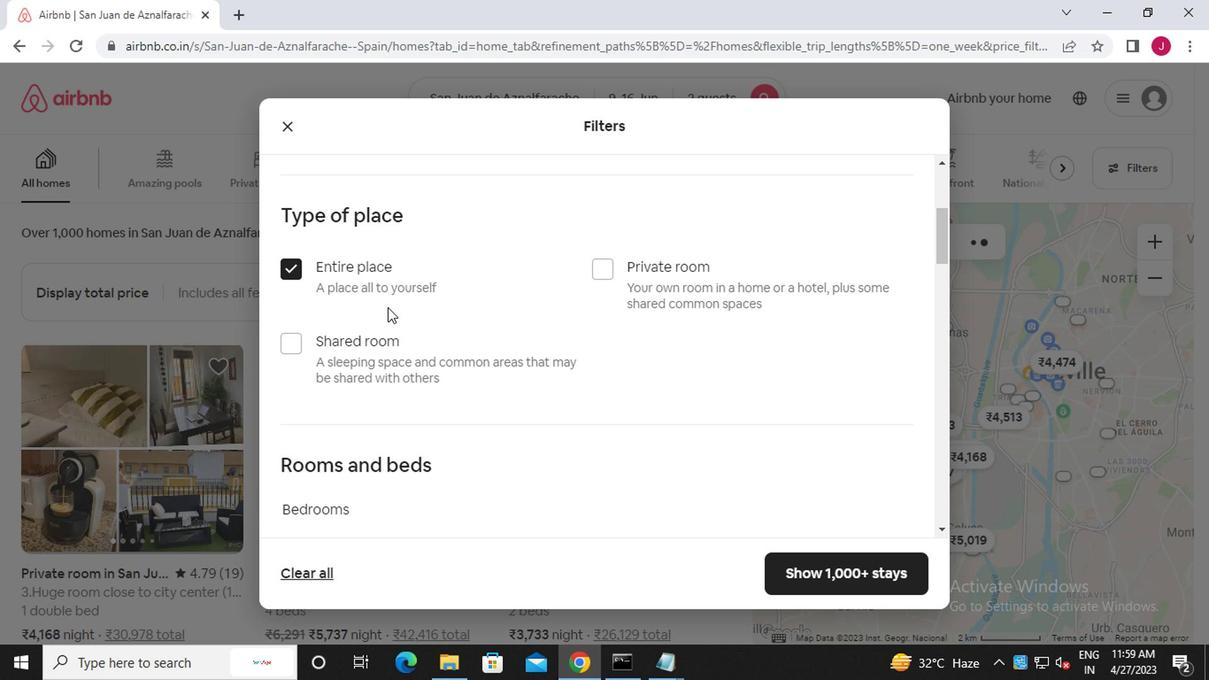 
Action: Mouse moved to (437, 295)
Screenshot: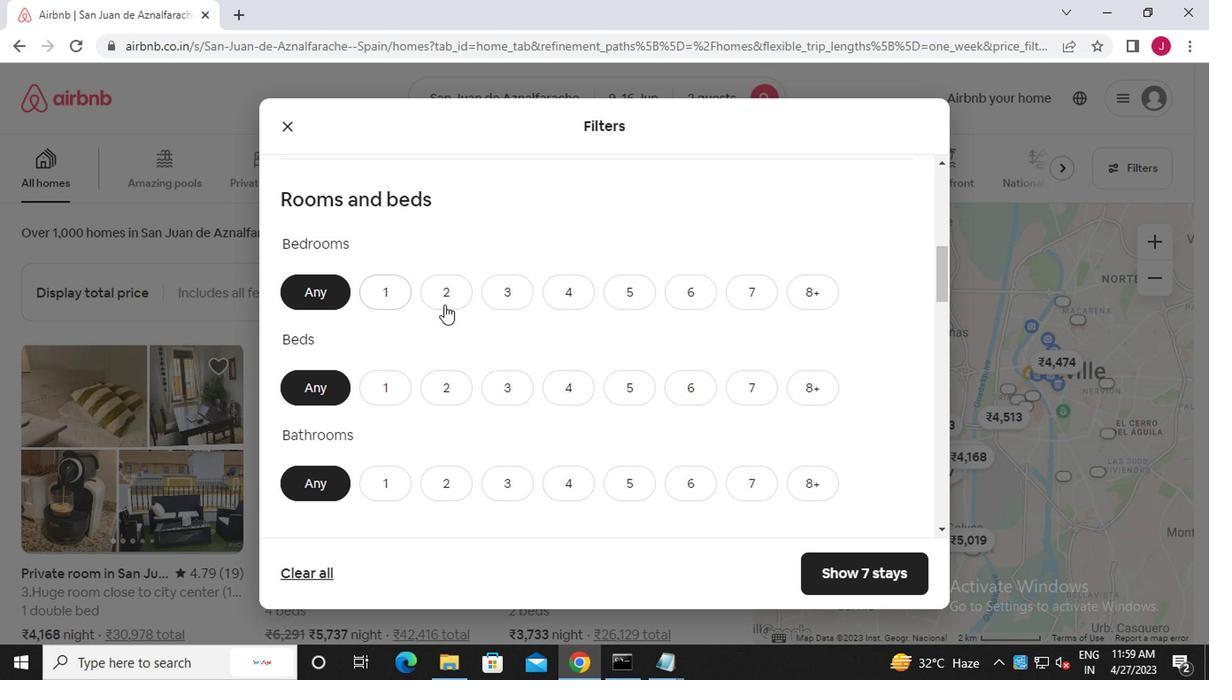 
Action: Mouse pressed left at (437, 295)
Screenshot: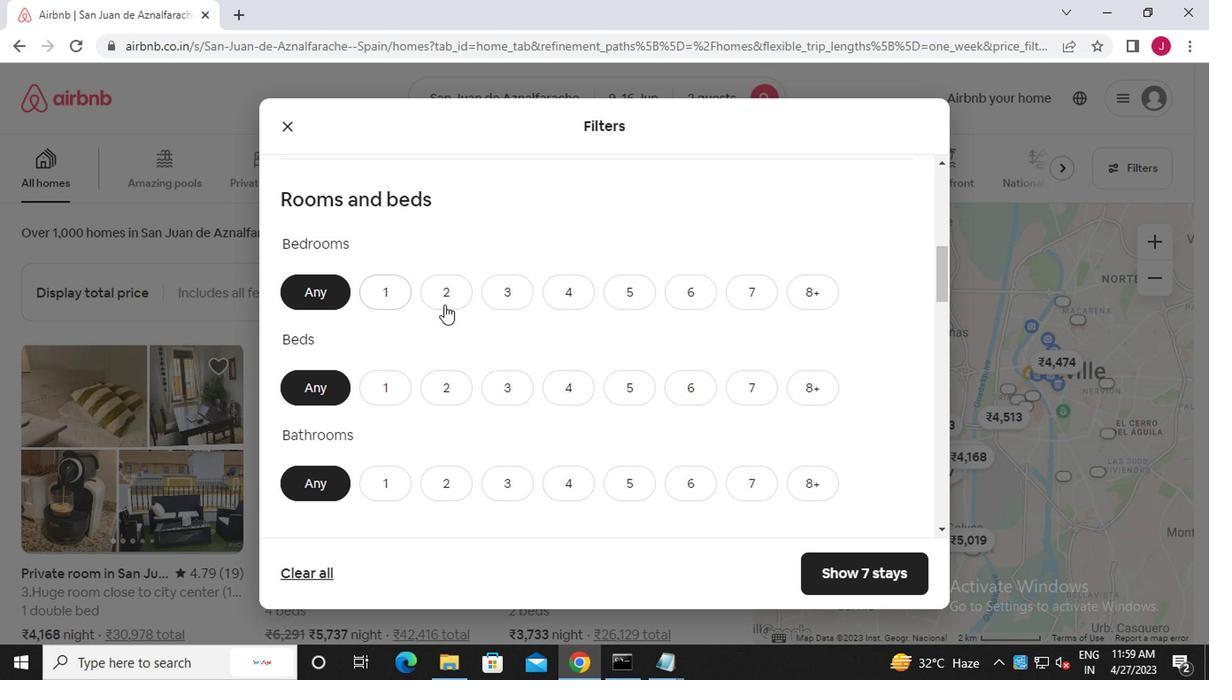 
Action: Mouse moved to (434, 395)
Screenshot: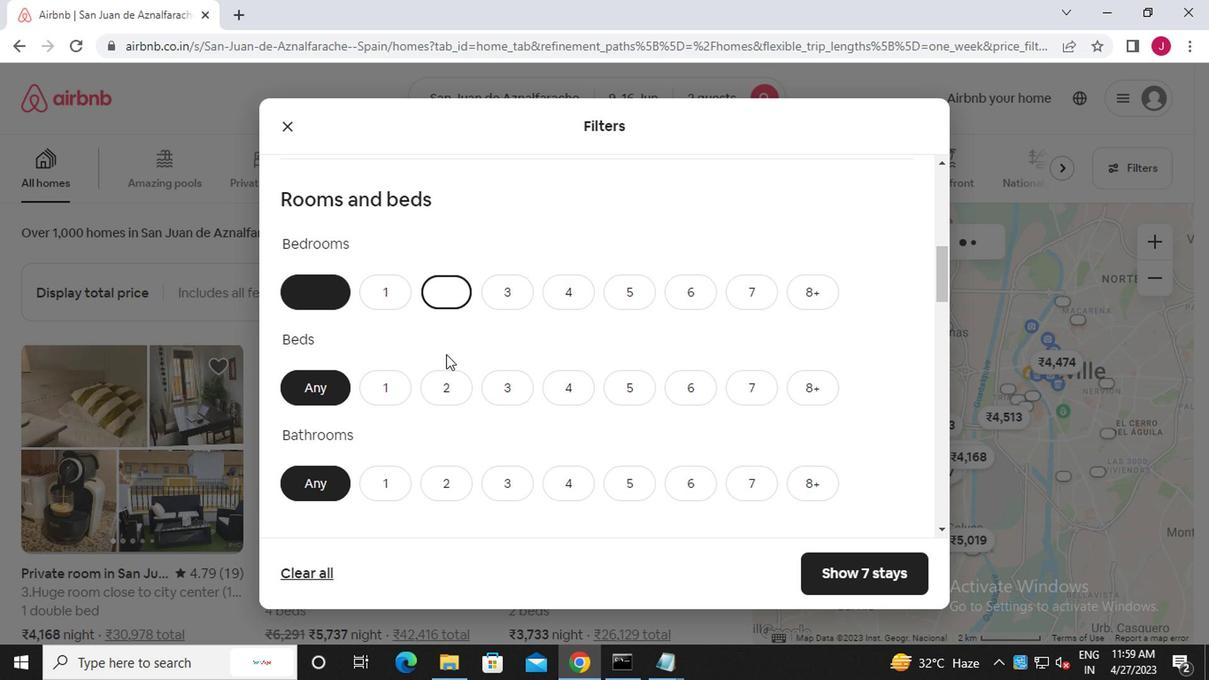 
Action: Mouse pressed left at (434, 395)
Screenshot: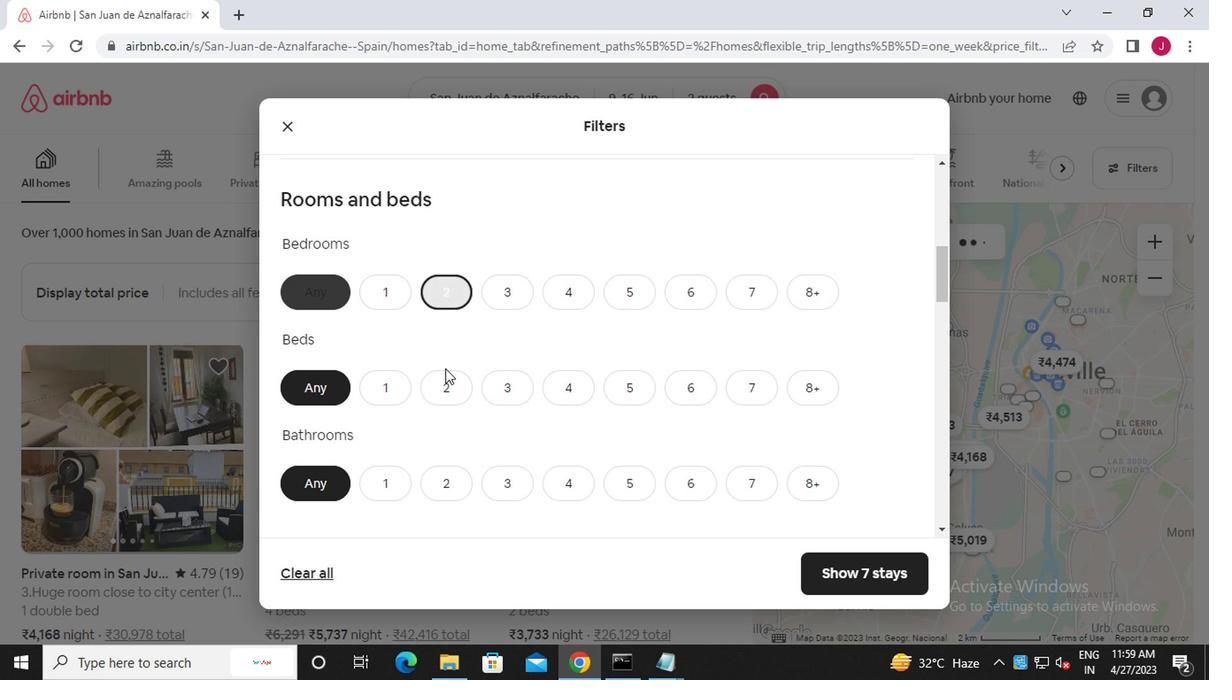 
Action: Mouse moved to (386, 479)
Screenshot: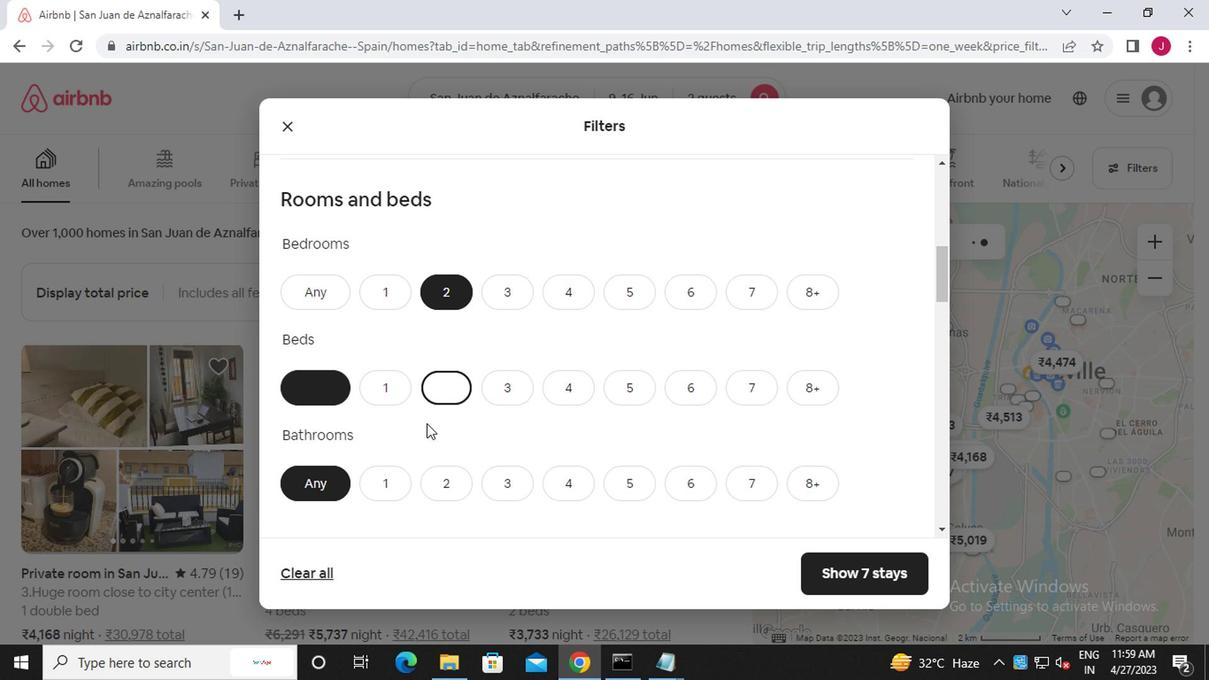 
Action: Mouse pressed left at (386, 479)
Screenshot: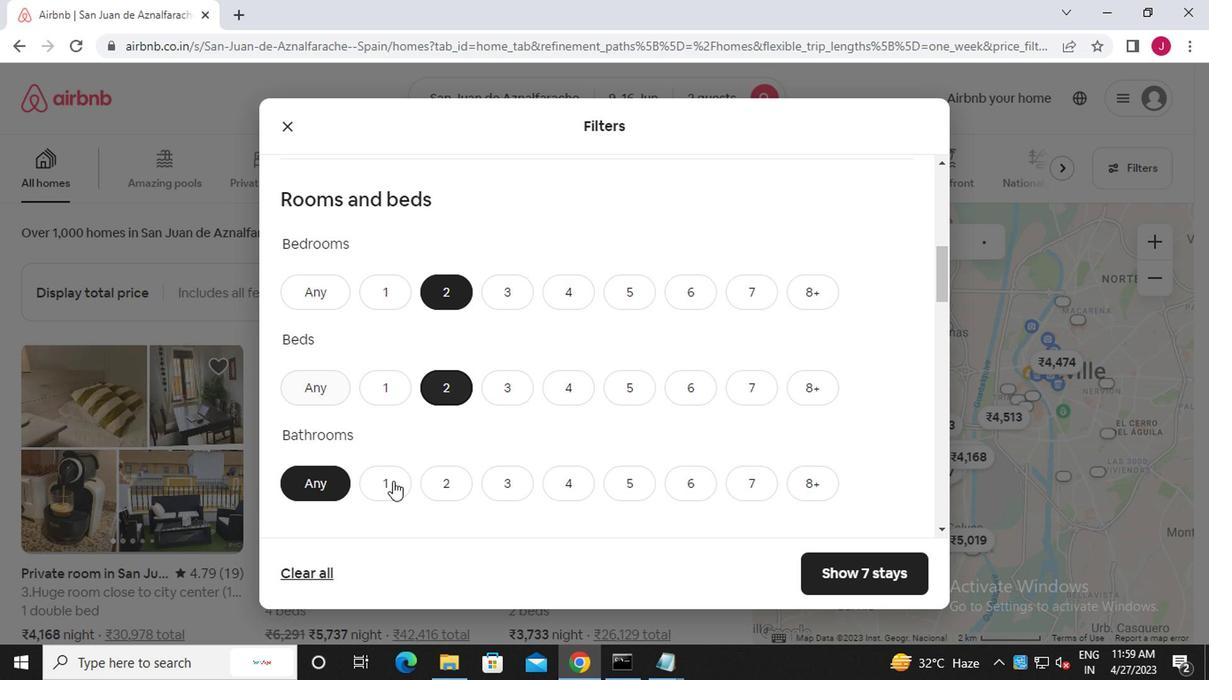 
Action: Mouse moved to (382, 476)
Screenshot: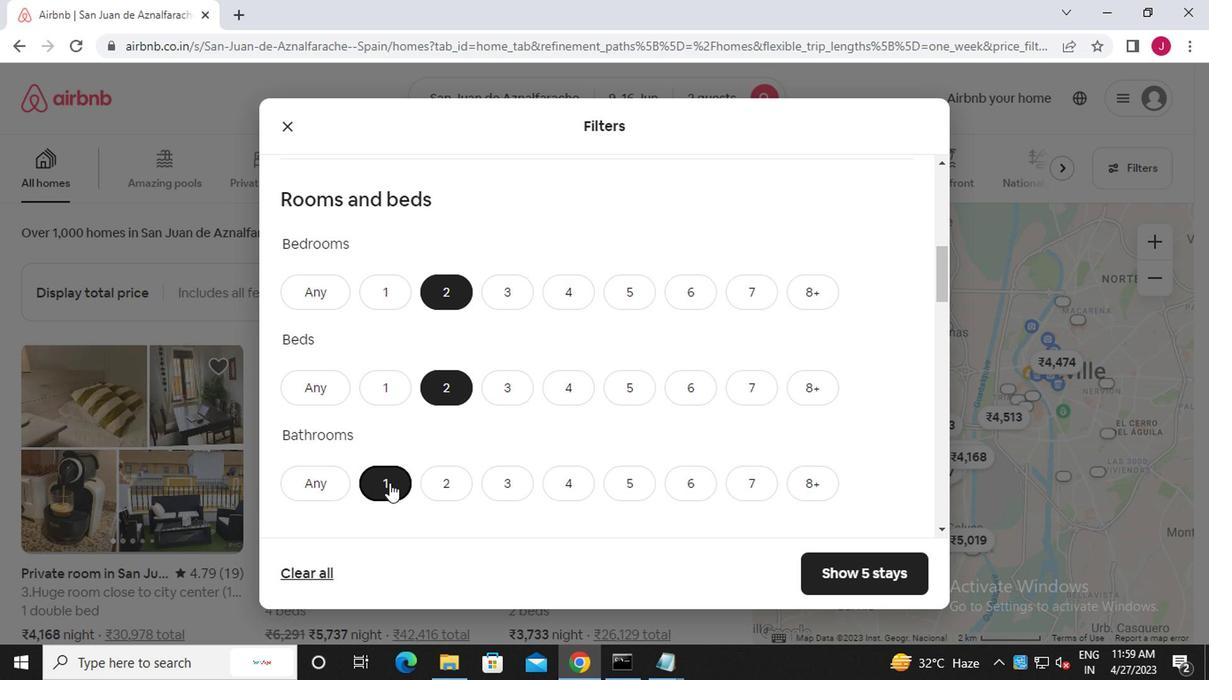 
Action: Mouse scrolled (382, 475) with delta (0, 0)
Screenshot: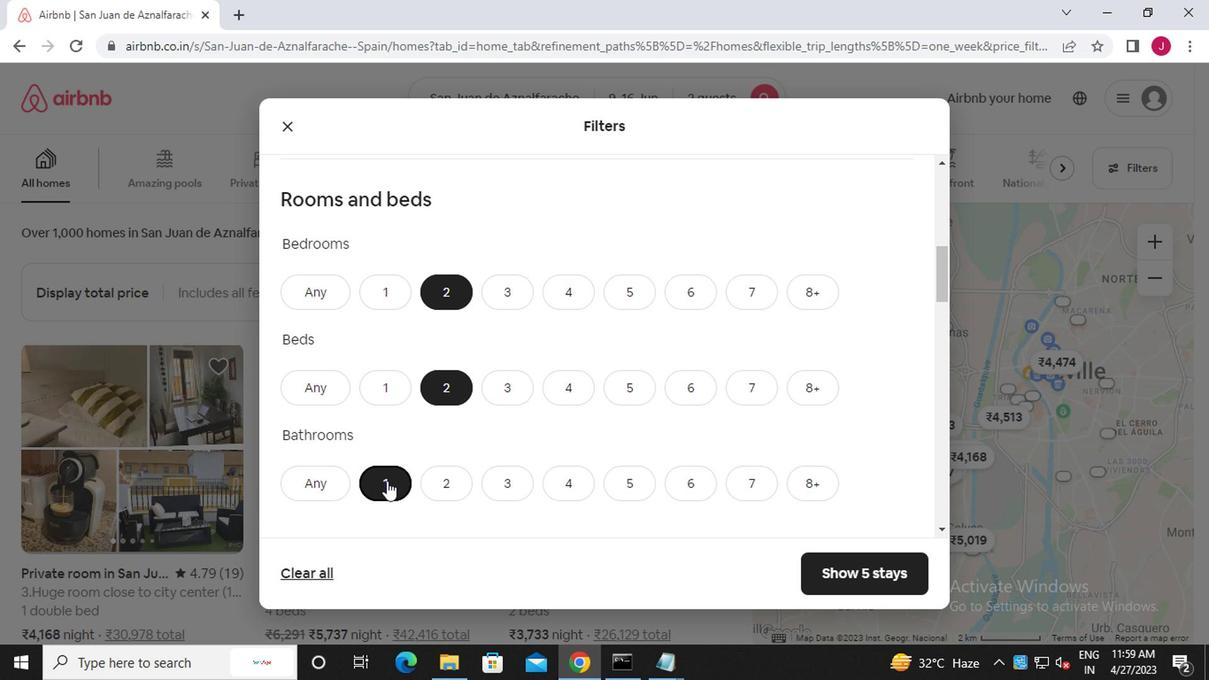 
Action: Mouse scrolled (382, 475) with delta (0, 0)
Screenshot: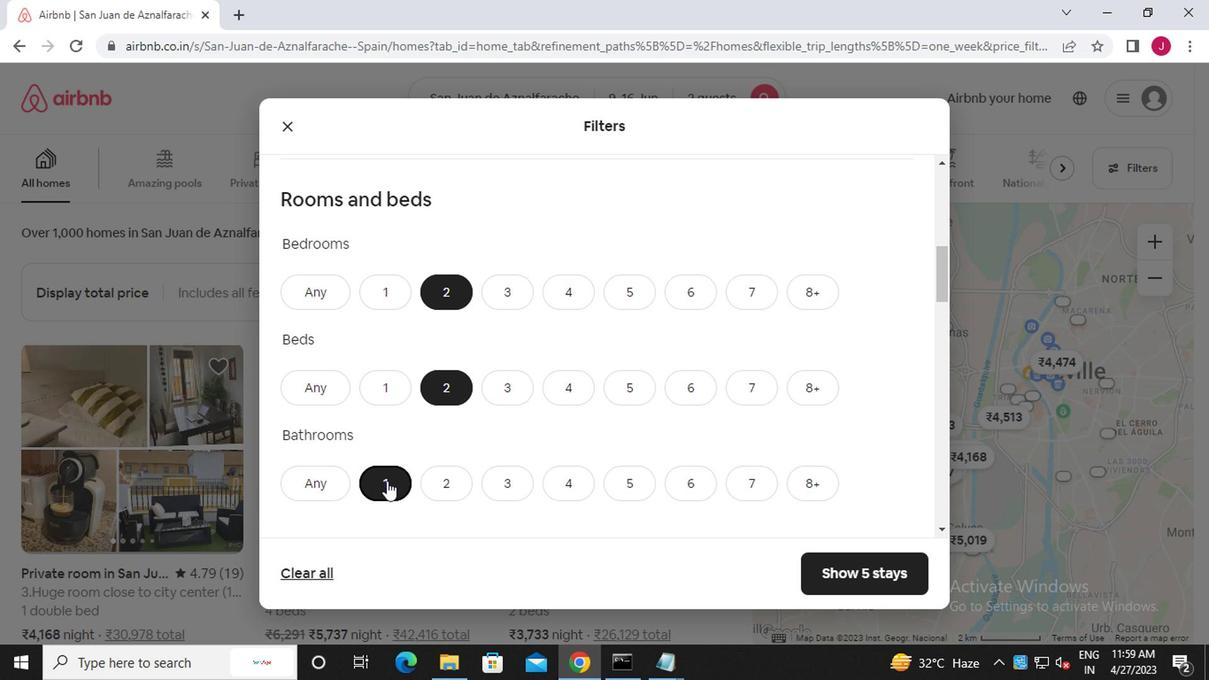 
Action: Mouse scrolled (382, 475) with delta (0, 0)
Screenshot: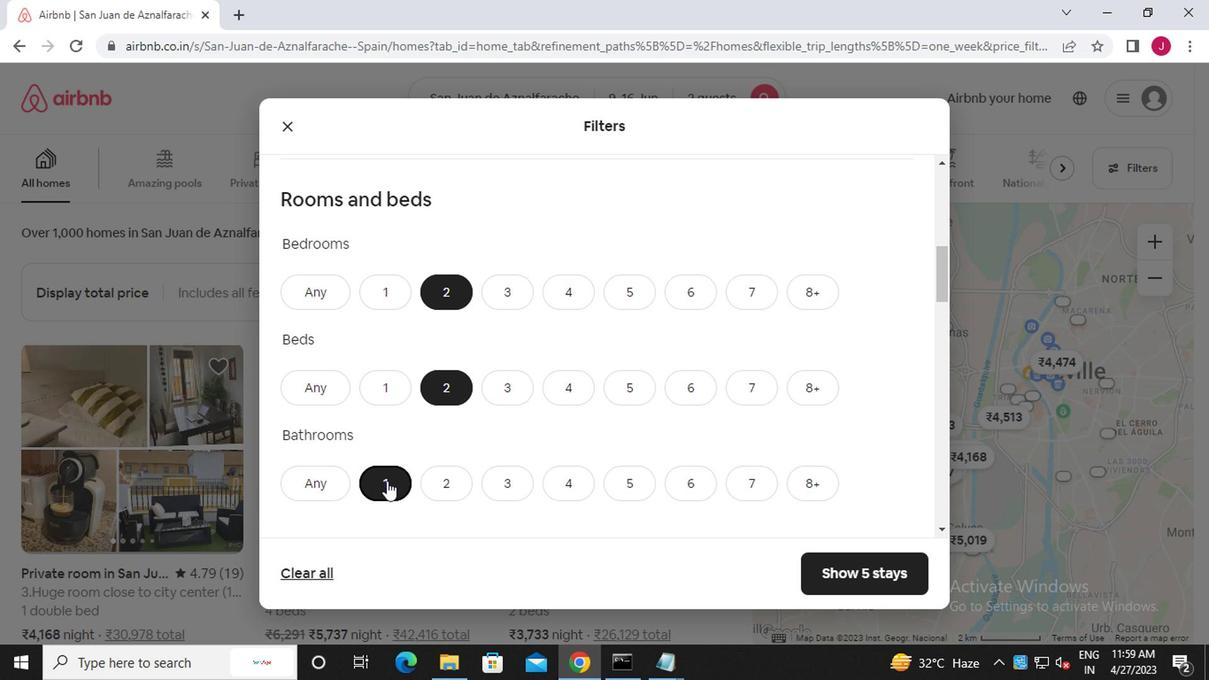 
Action: Mouse moved to (338, 408)
Screenshot: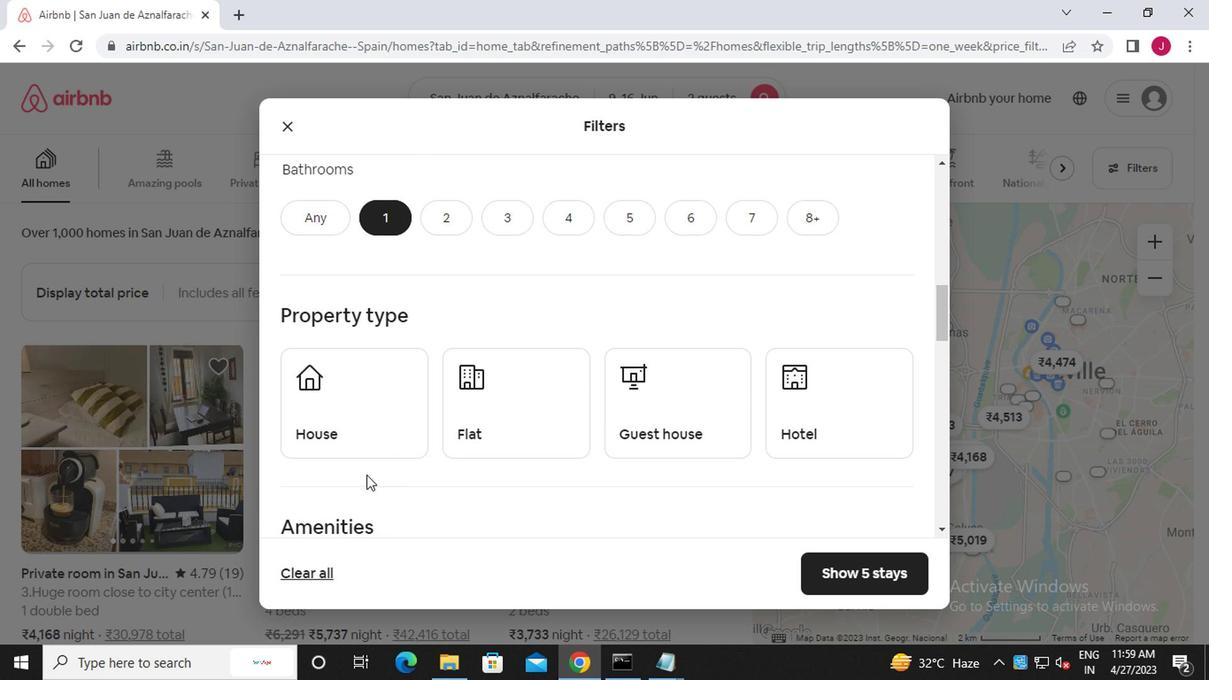 
Action: Mouse pressed left at (338, 408)
Screenshot: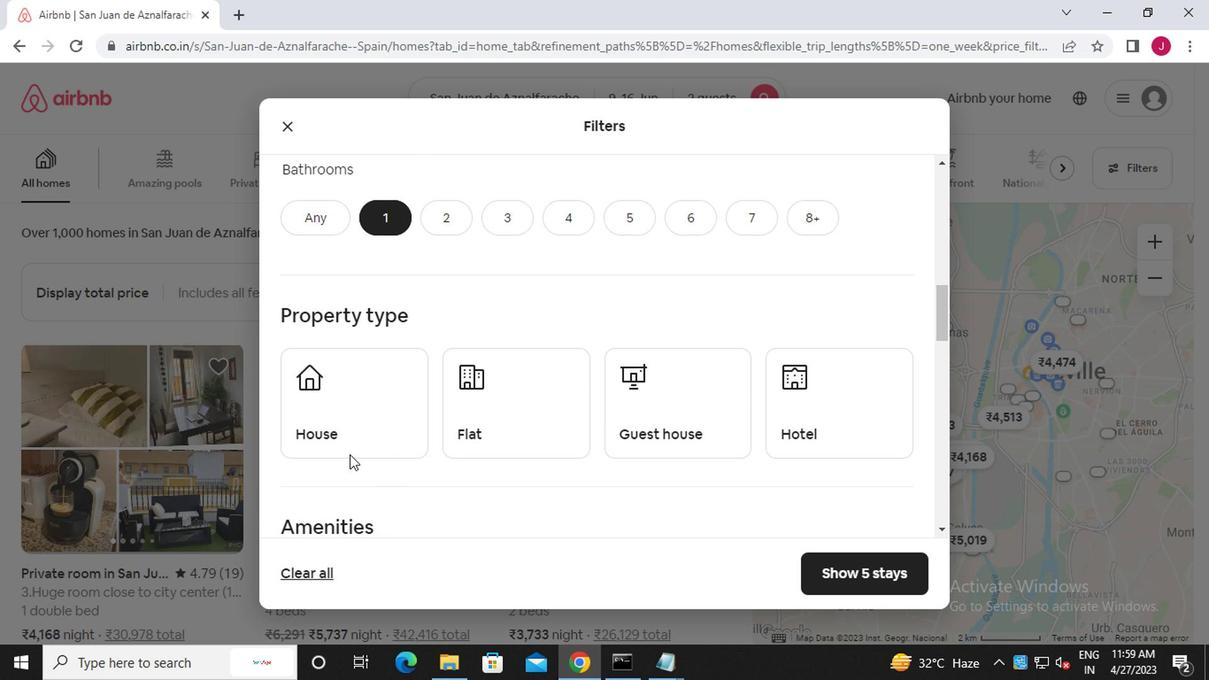 
Action: Mouse moved to (472, 415)
Screenshot: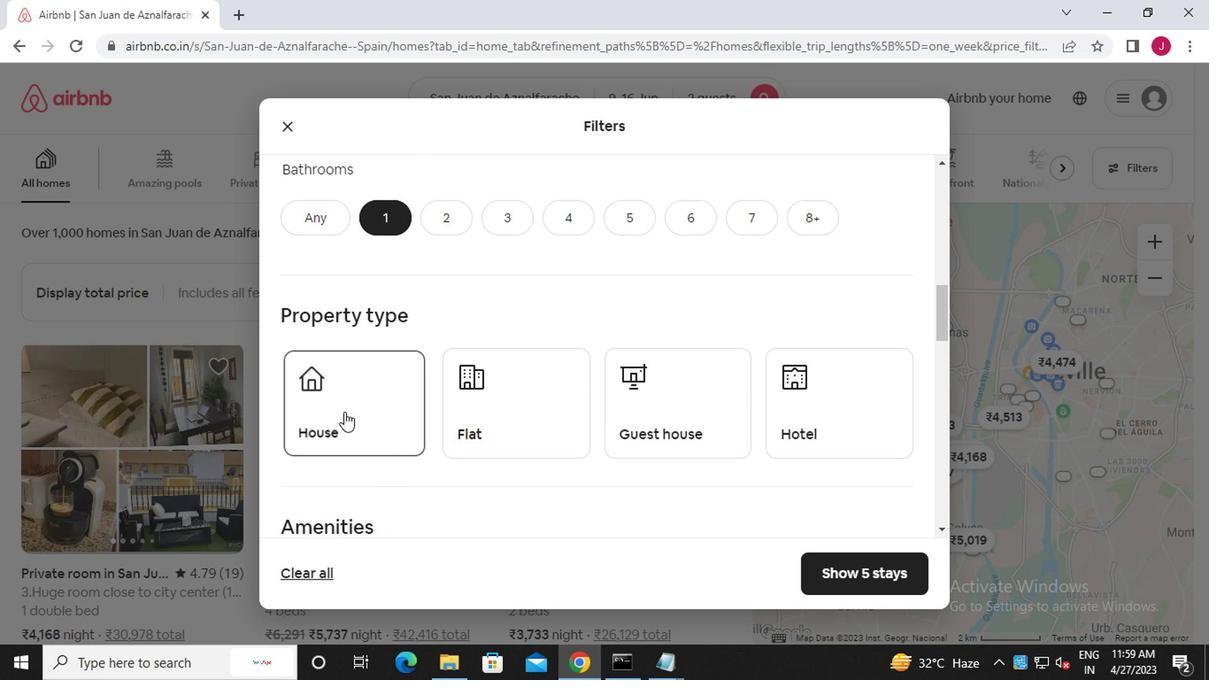 
Action: Mouse pressed left at (472, 415)
Screenshot: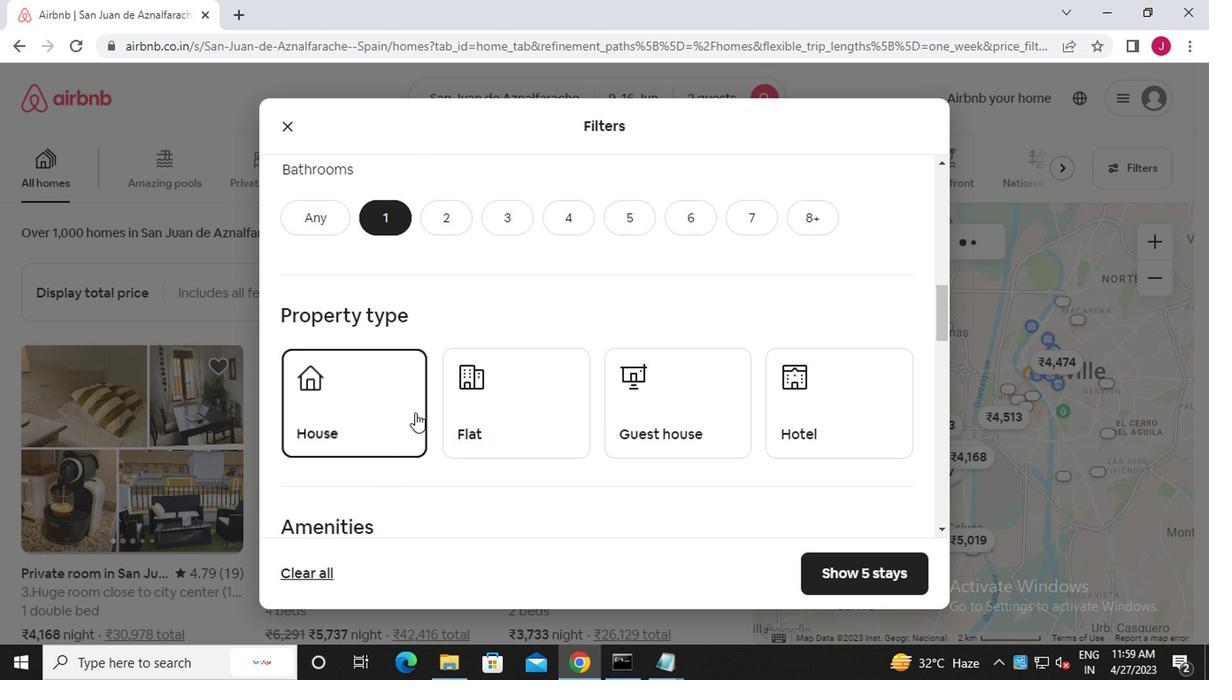 
Action: Mouse moved to (725, 411)
Screenshot: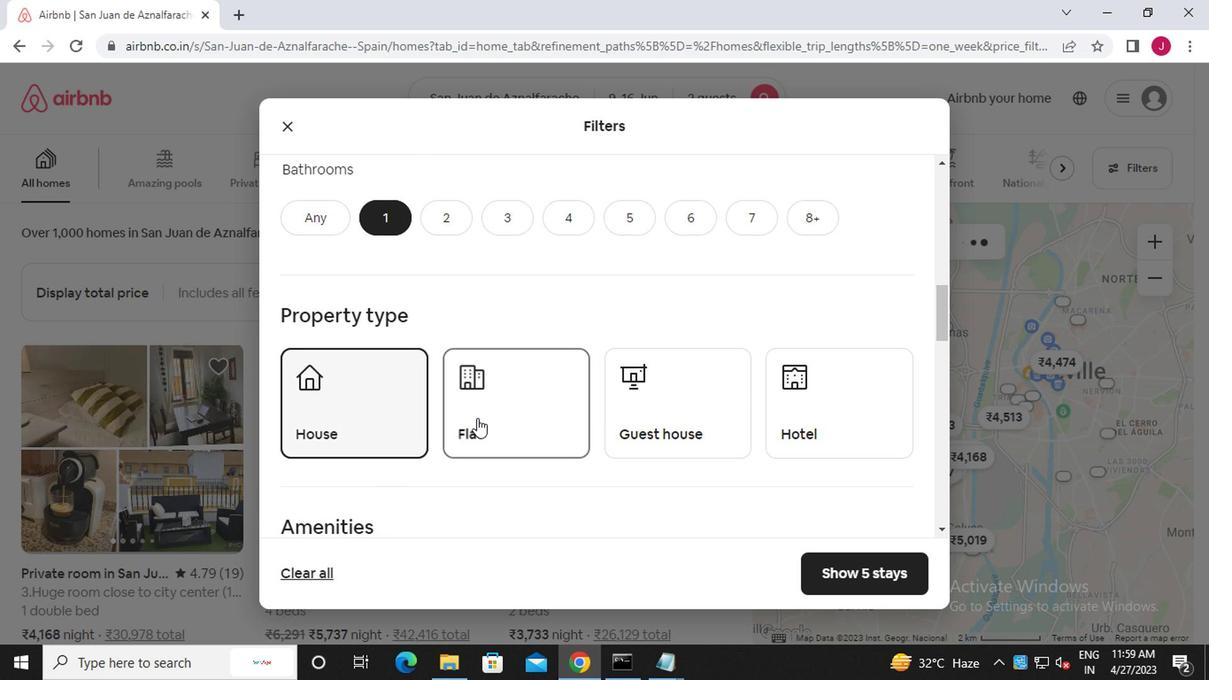 
Action: Mouse pressed left at (725, 411)
Screenshot: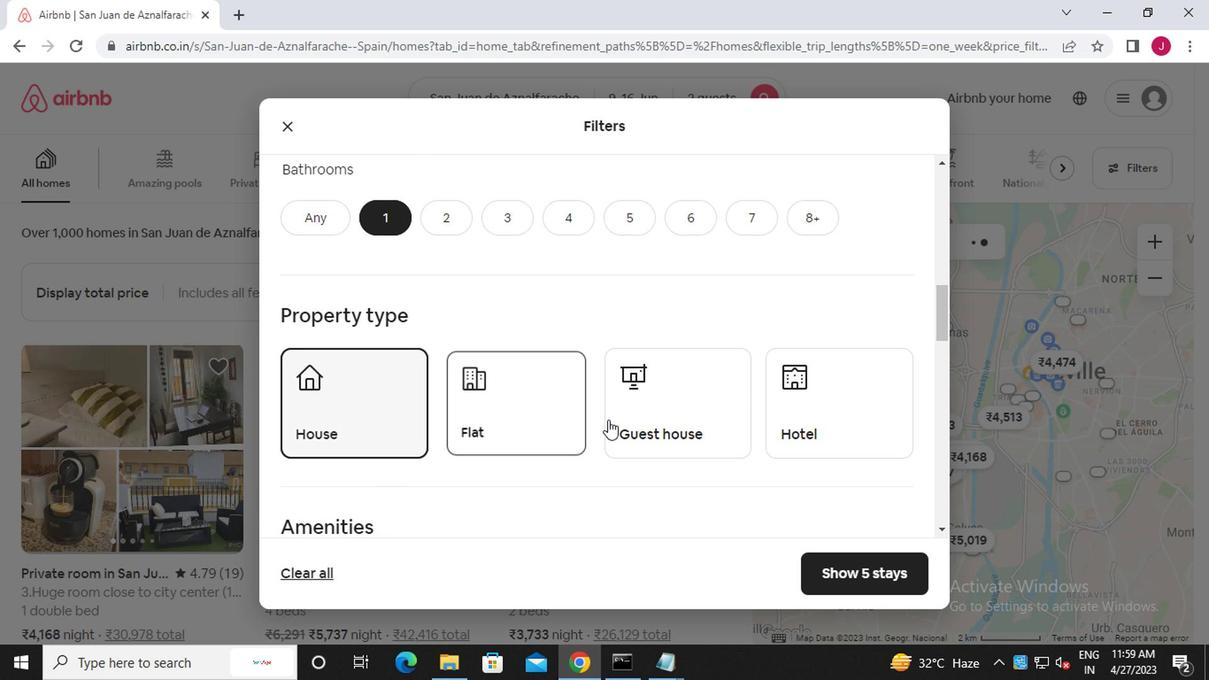 
Action: Mouse moved to (716, 411)
Screenshot: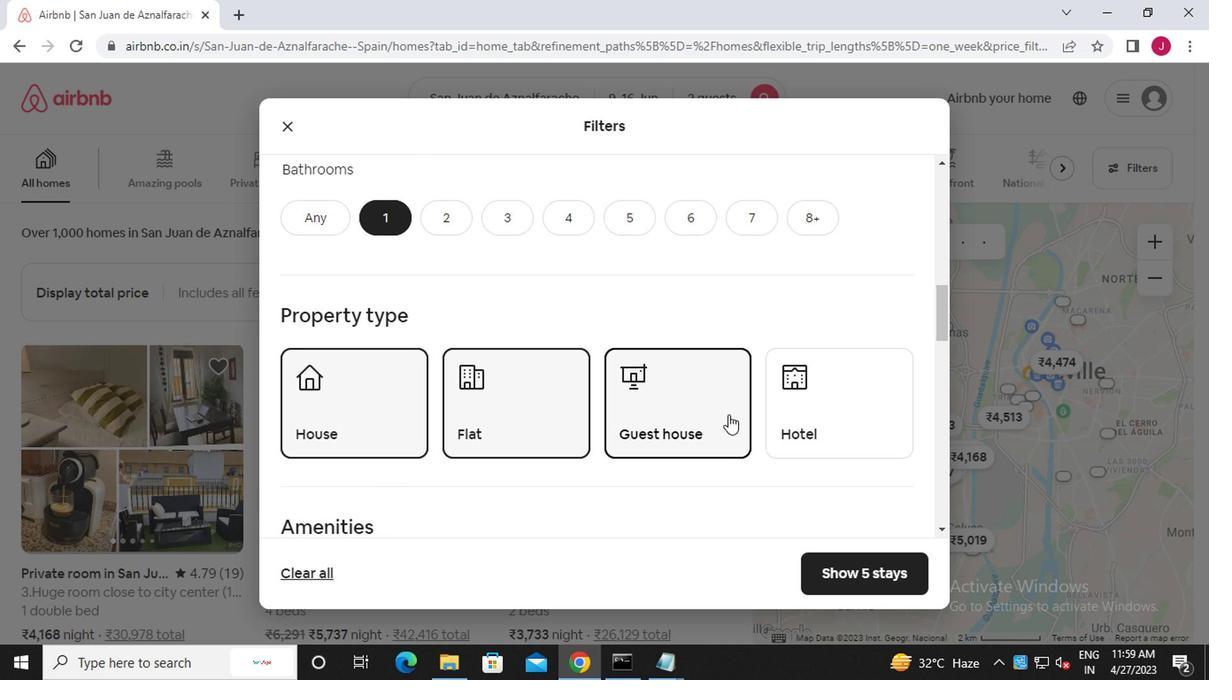 
Action: Mouse scrolled (716, 410) with delta (0, 0)
Screenshot: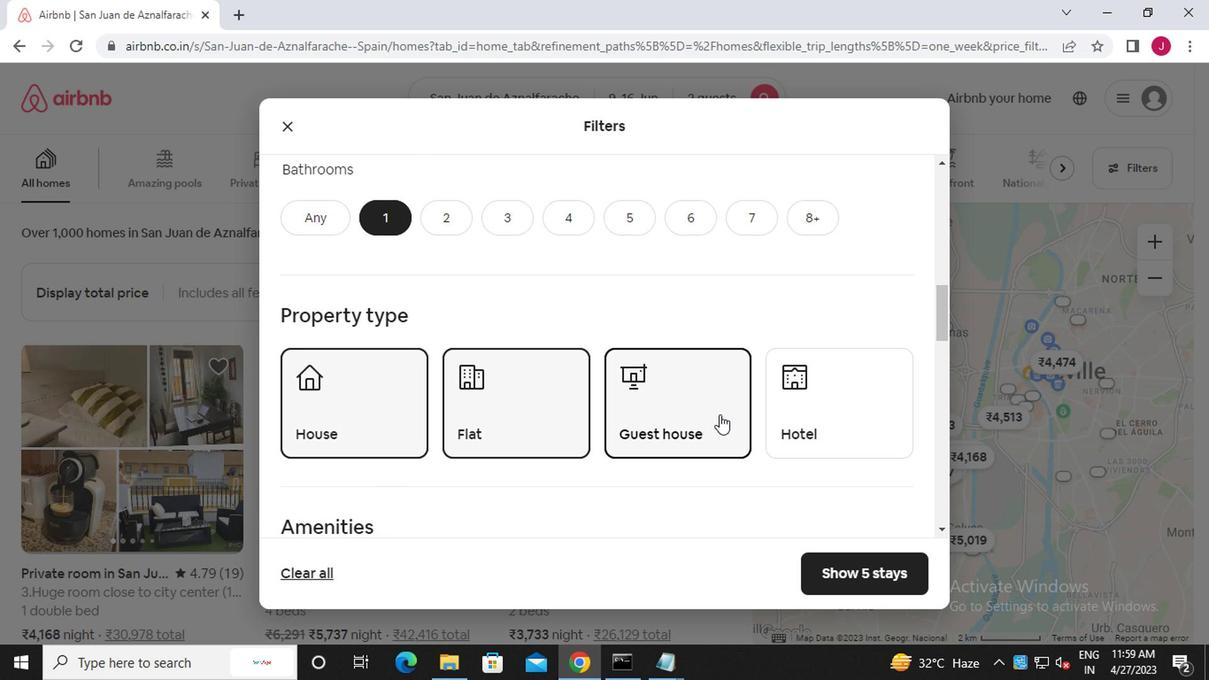
Action: Mouse scrolled (716, 410) with delta (0, 0)
Screenshot: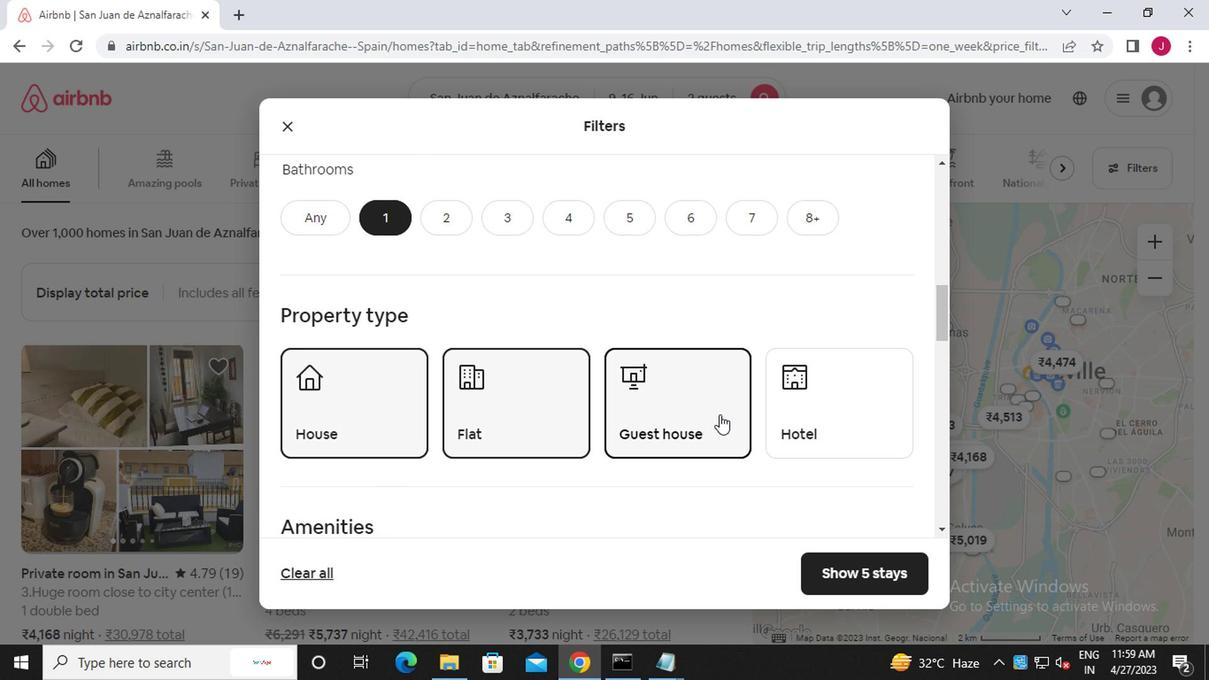 
Action: Mouse scrolled (716, 410) with delta (0, 0)
Screenshot: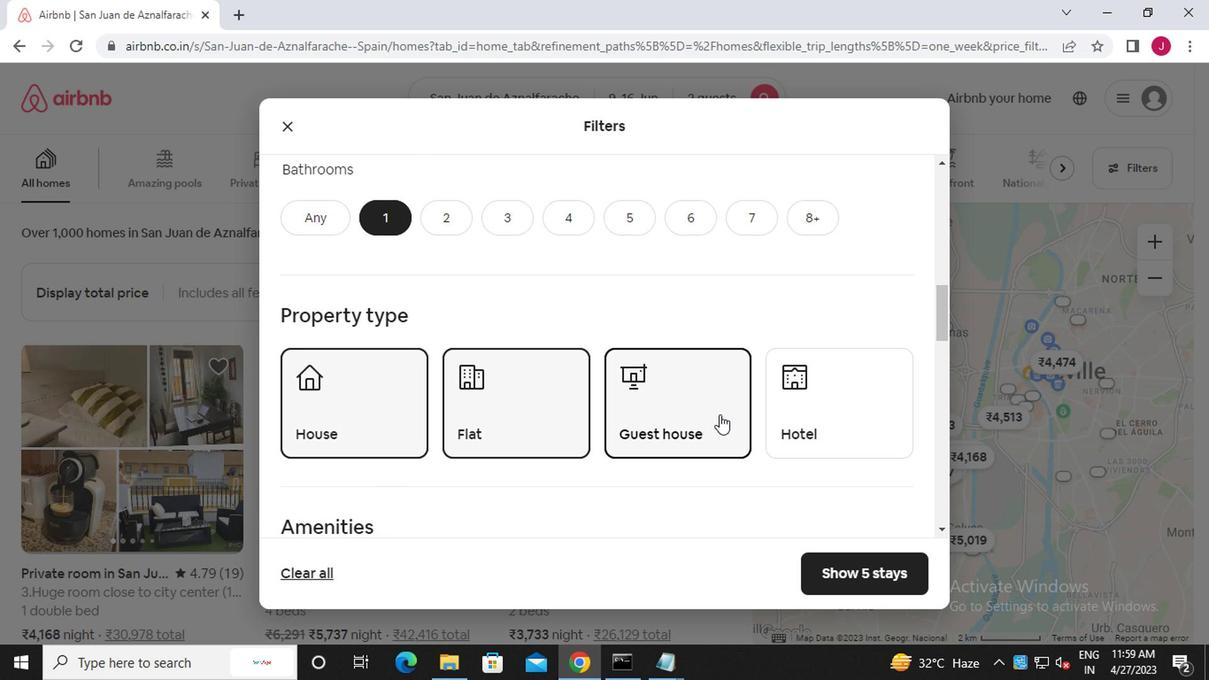 
Action: Mouse scrolled (716, 410) with delta (0, 0)
Screenshot: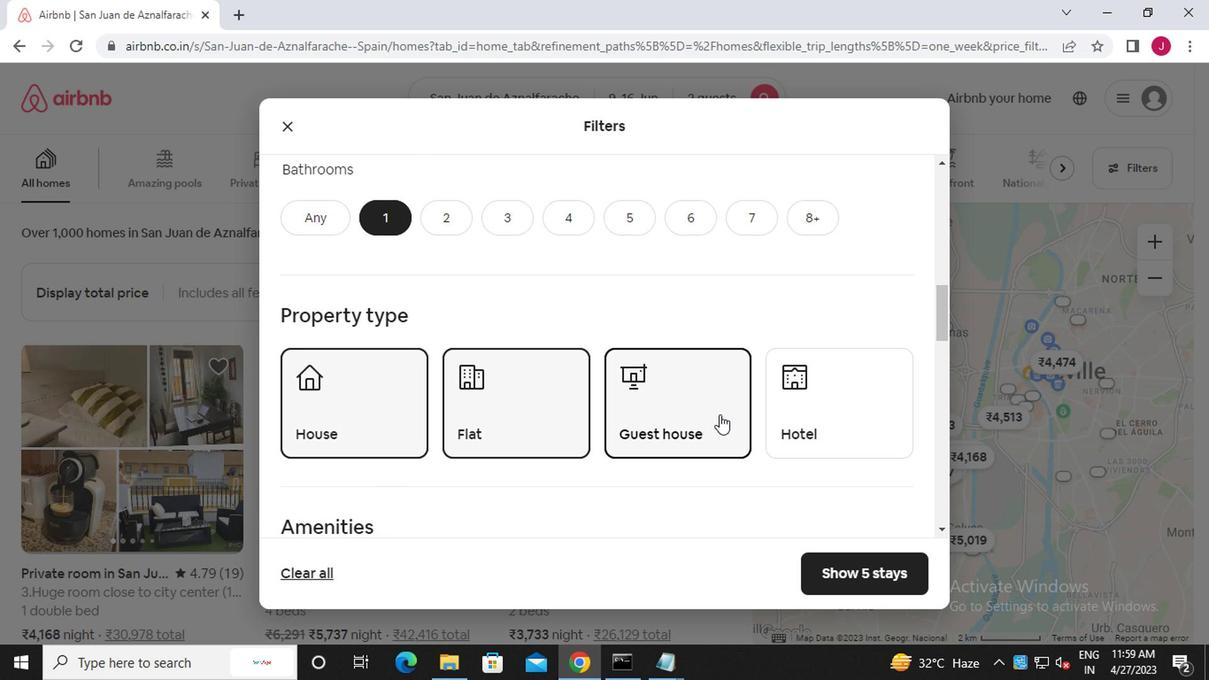 
Action: Mouse scrolled (716, 410) with delta (0, 0)
Screenshot: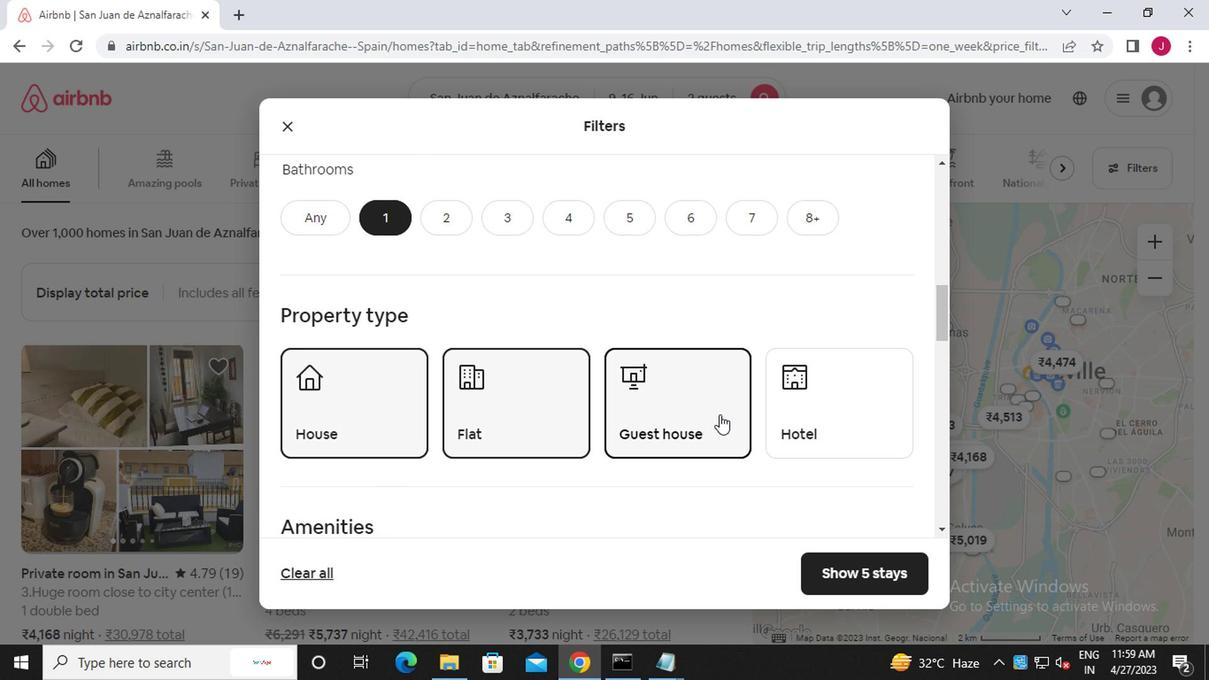 
Action: Mouse scrolled (716, 410) with delta (0, 0)
Screenshot: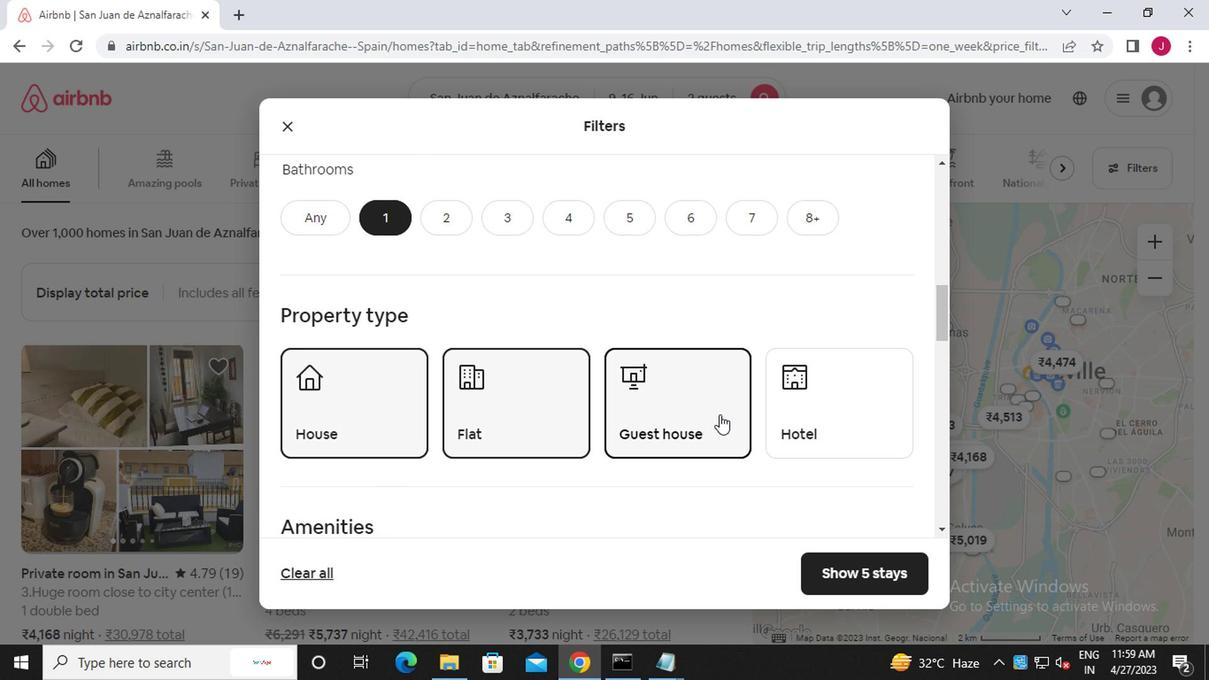 
Action: Mouse moved to (868, 406)
Screenshot: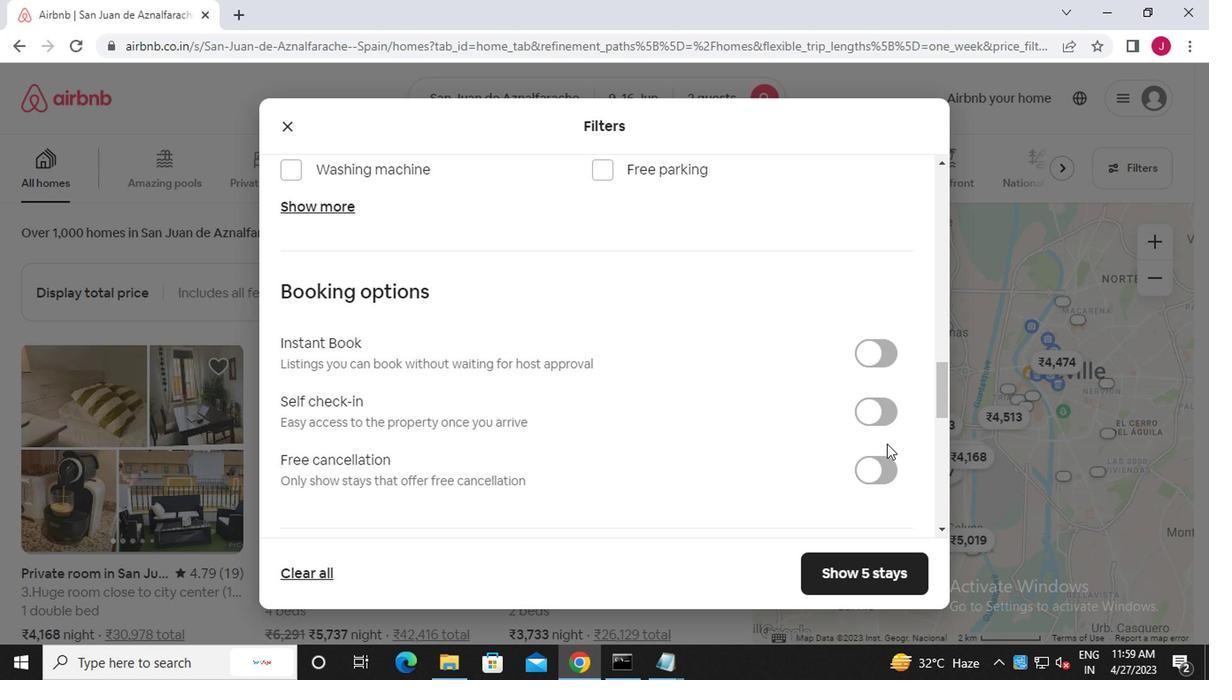 
Action: Mouse pressed left at (868, 406)
Screenshot: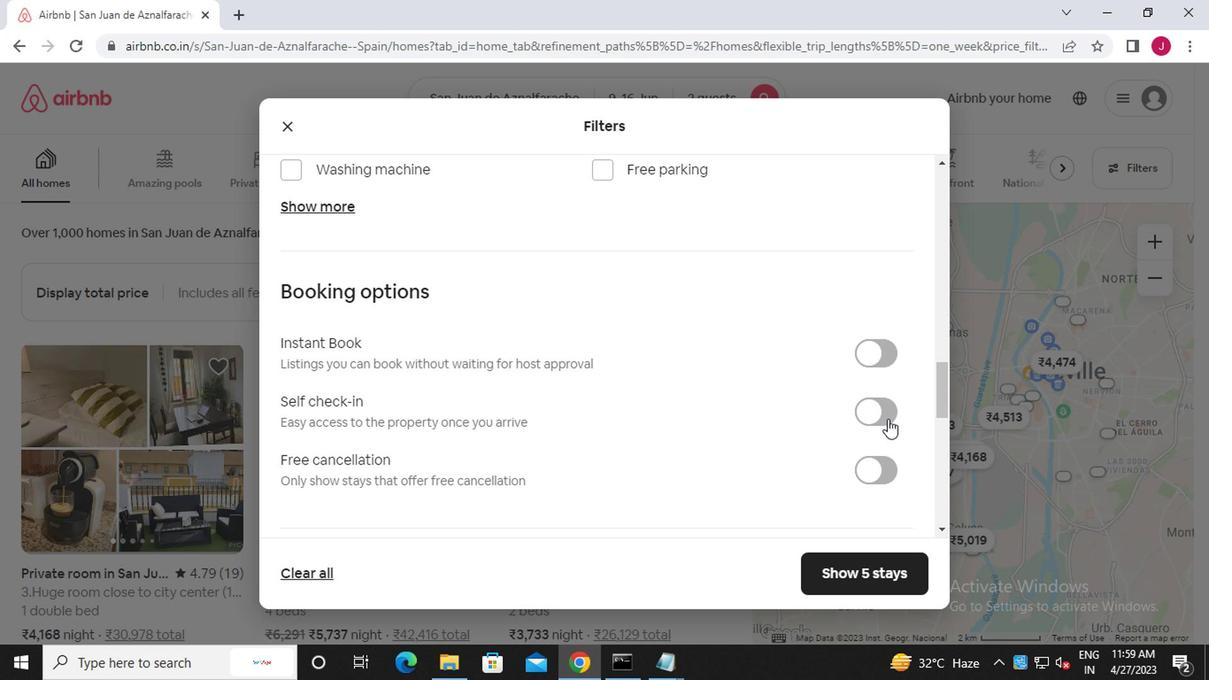 
Action: Mouse moved to (545, 457)
Screenshot: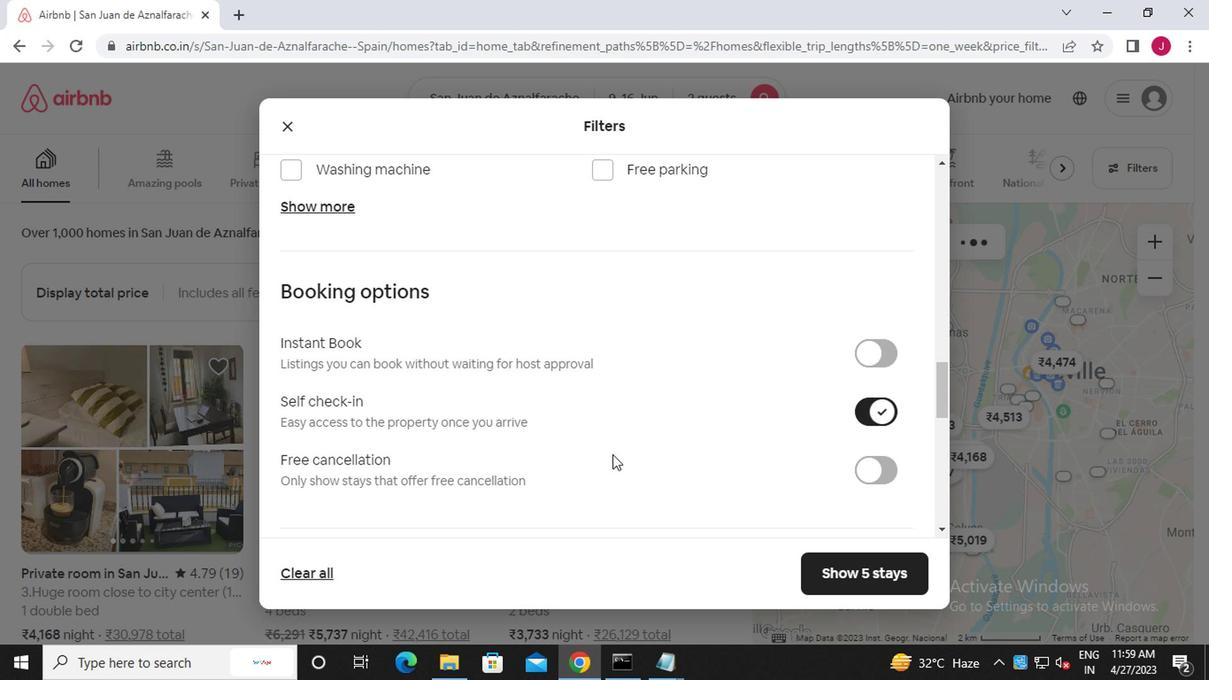 
Action: Mouse scrolled (545, 457) with delta (0, 0)
Screenshot: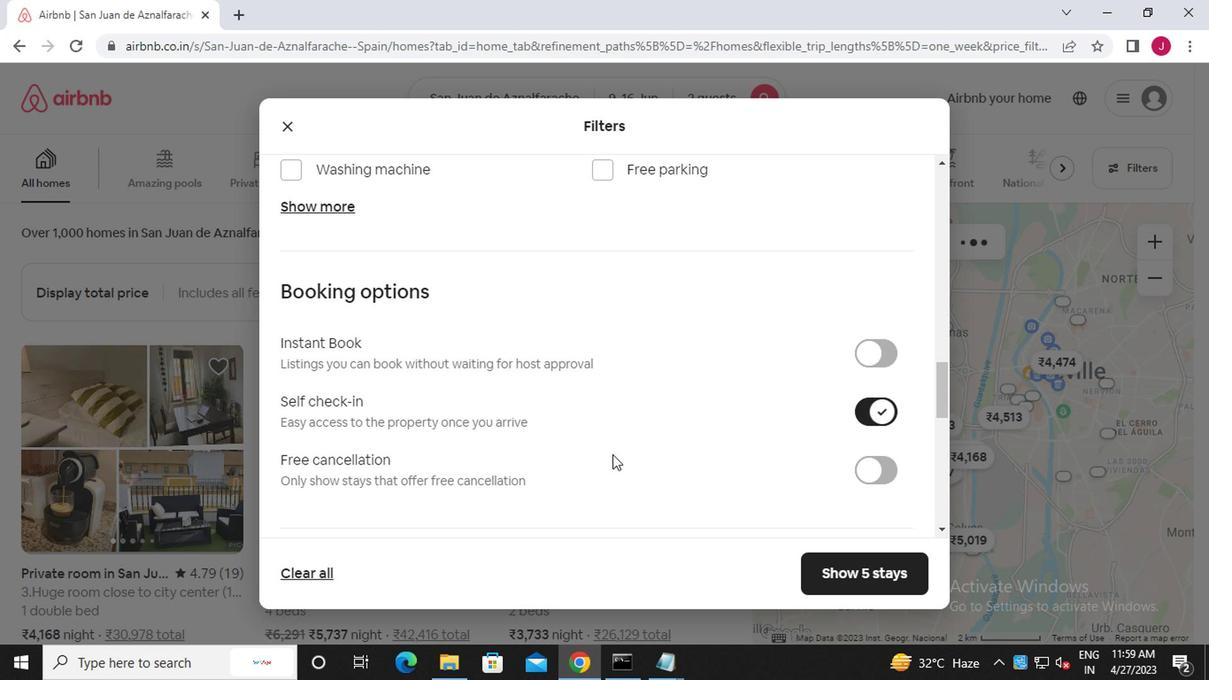 
Action: Mouse moved to (544, 457)
Screenshot: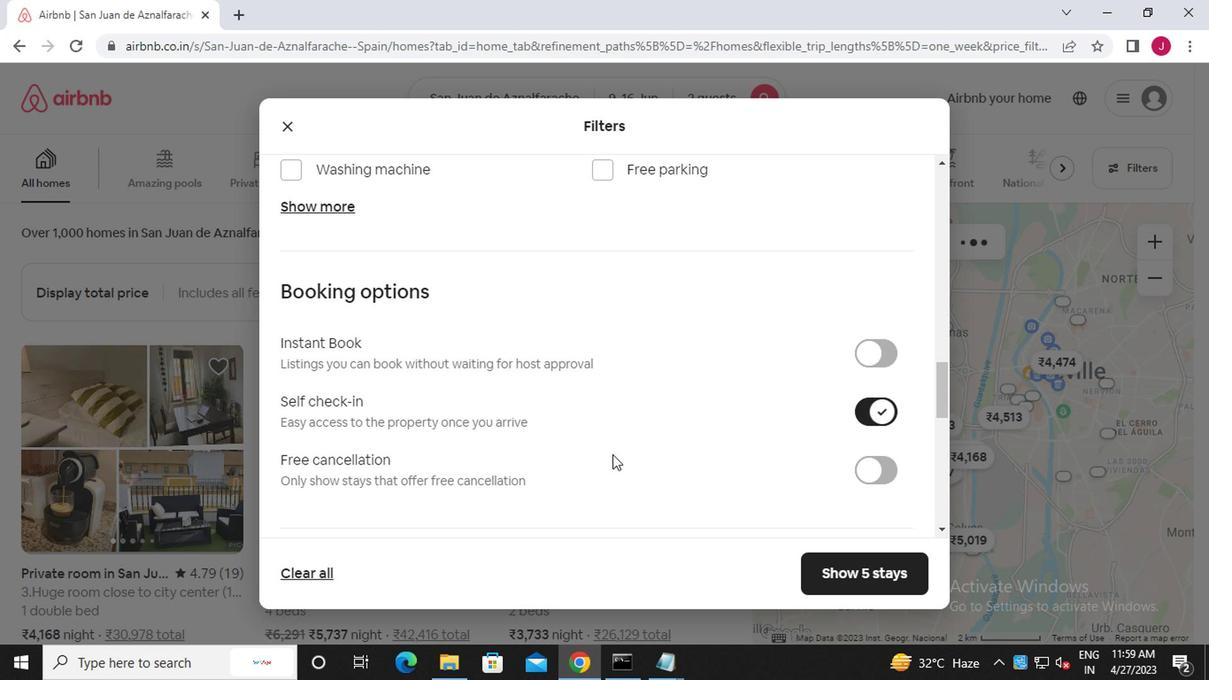 
Action: Mouse scrolled (544, 457) with delta (0, 0)
Screenshot: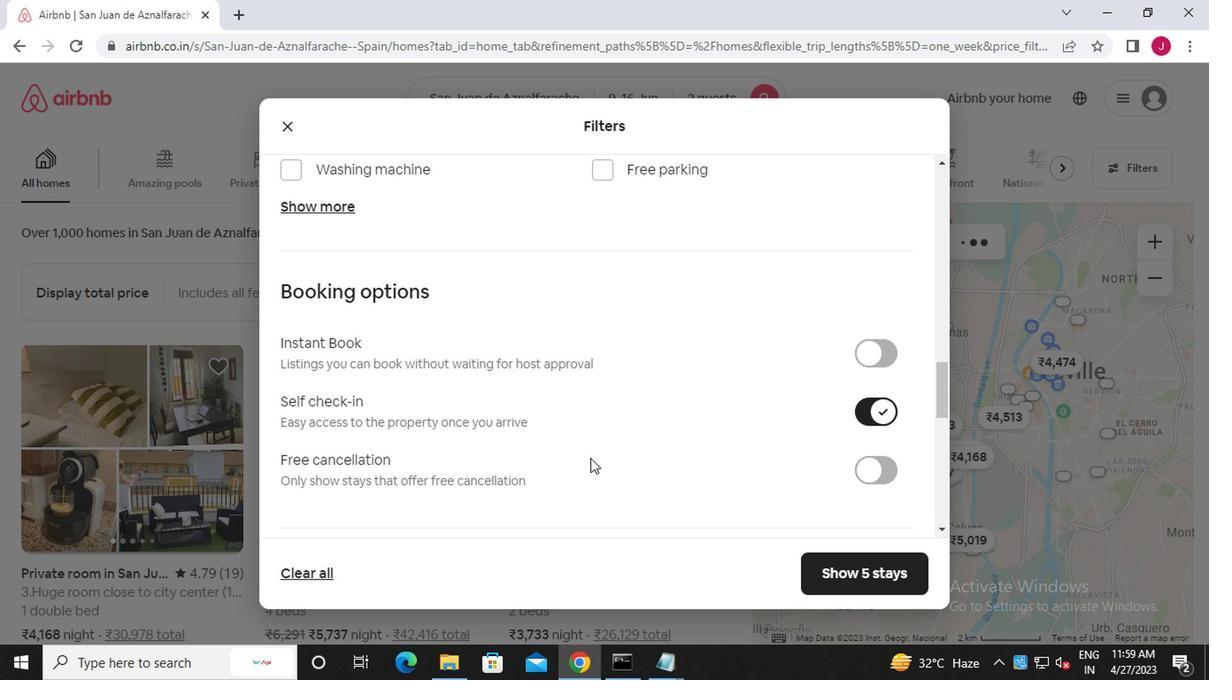 
Action: Mouse moved to (542, 459)
Screenshot: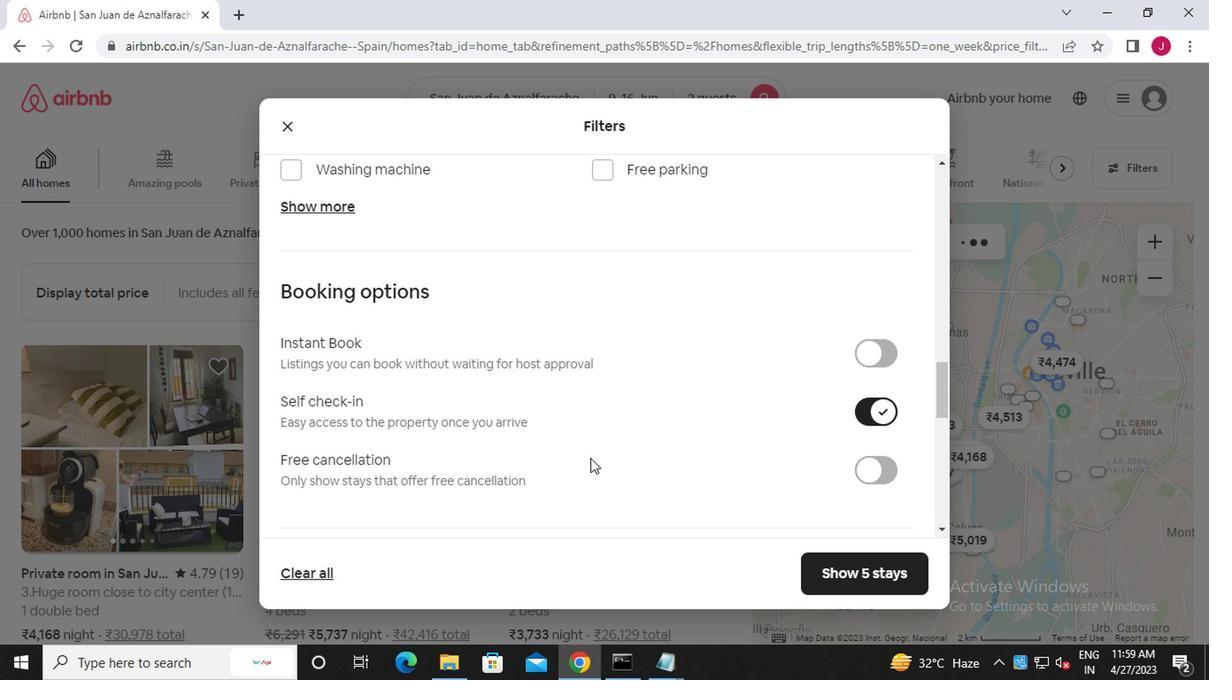 
Action: Mouse scrolled (542, 457) with delta (0, -1)
Screenshot: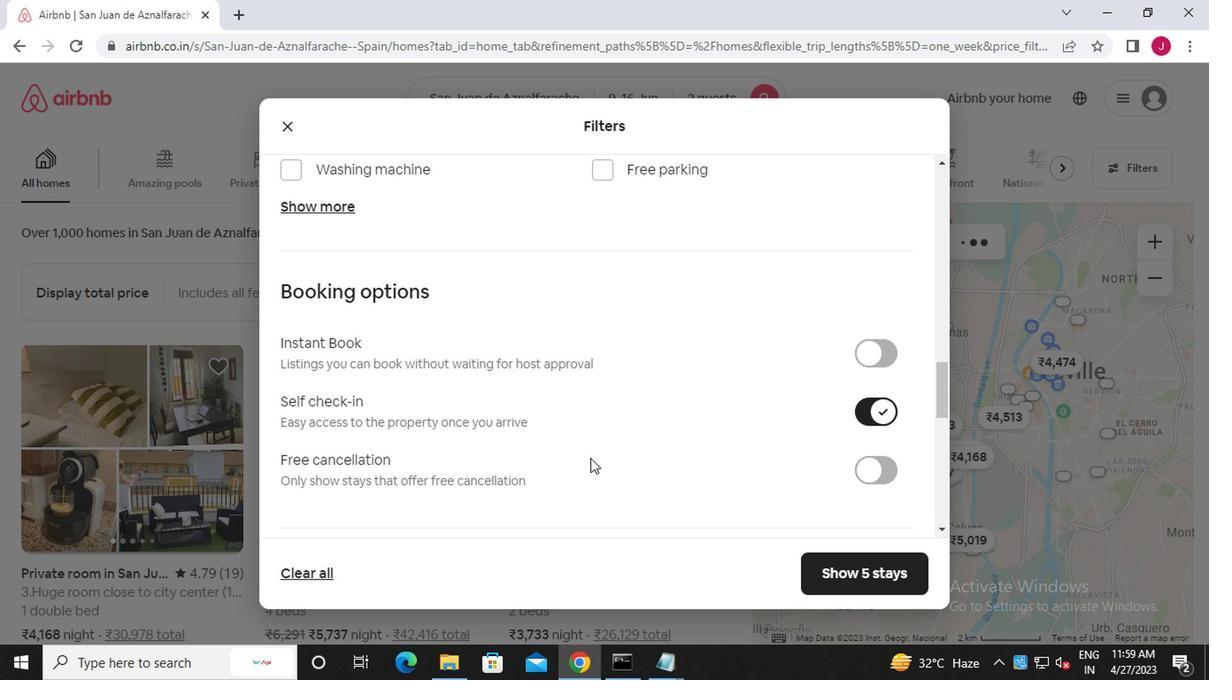 
Action: Mouse moved to (542, 459)
Screenshot: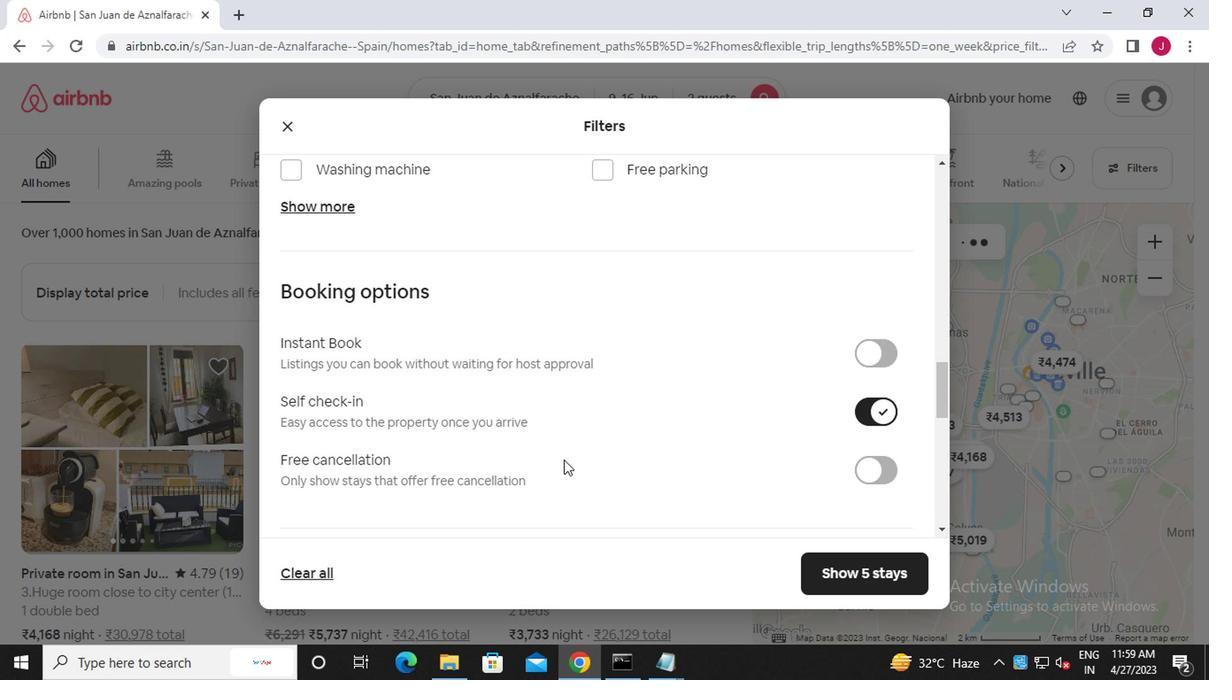 
Action: Mouse scrolled (542, 457) with delta (0, -1)
Screenshot: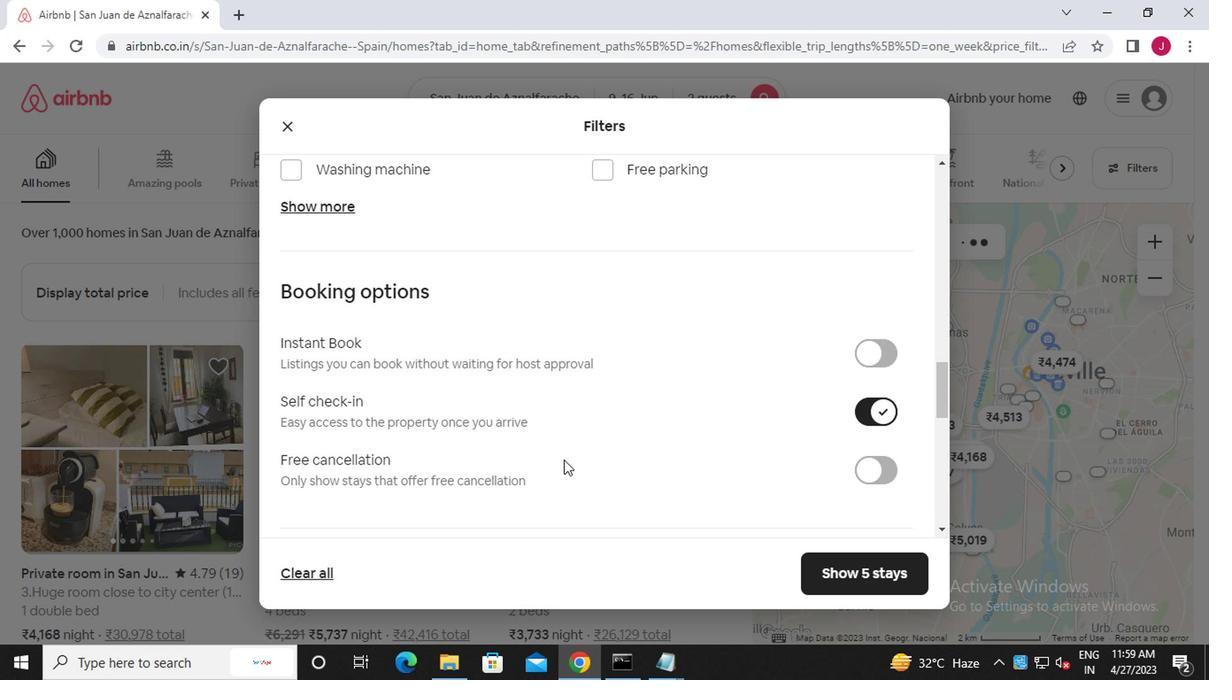 
Action: Mouse moved to (542, 459)
Screenshot: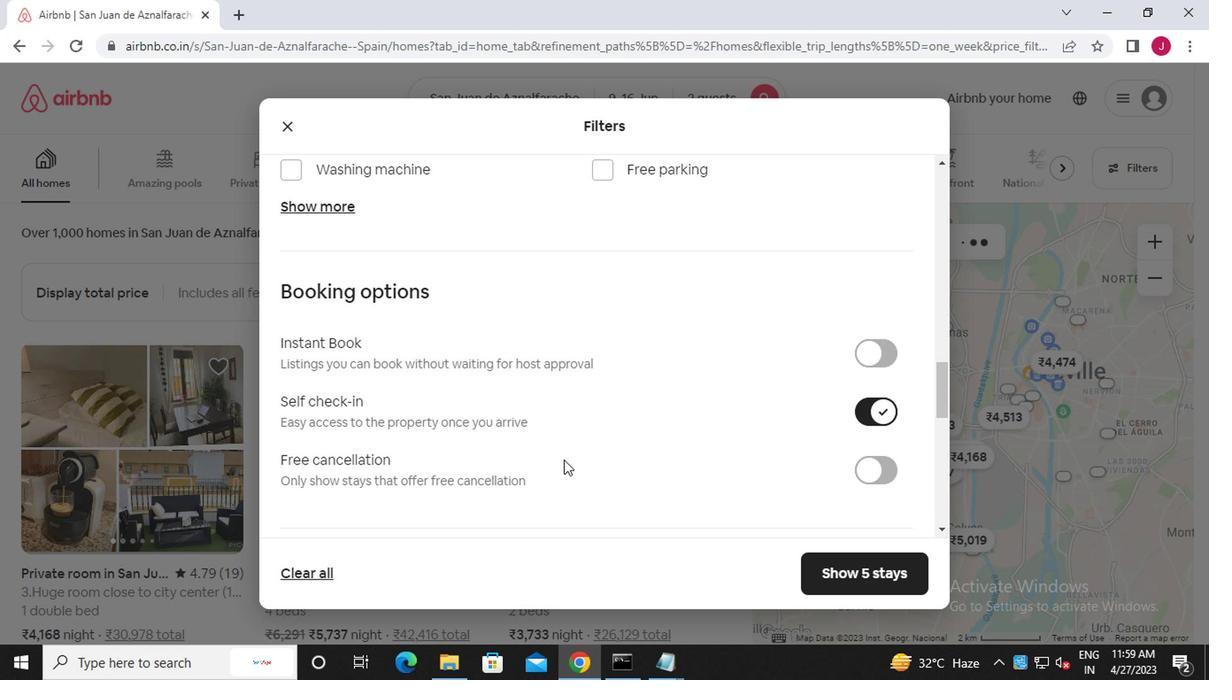 
Action: Mouse scrolled (542, 457) with delta (0, -1)
Screenshot: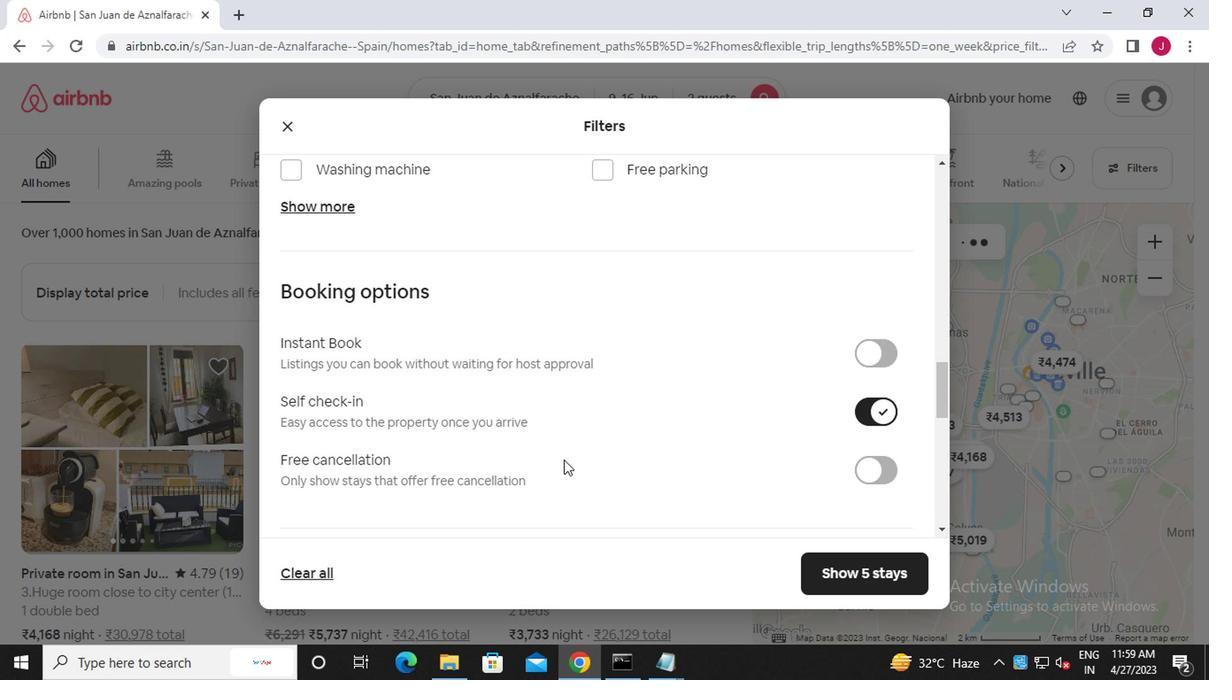 
Action: Mouse moved to (538, 459)
Screenshot: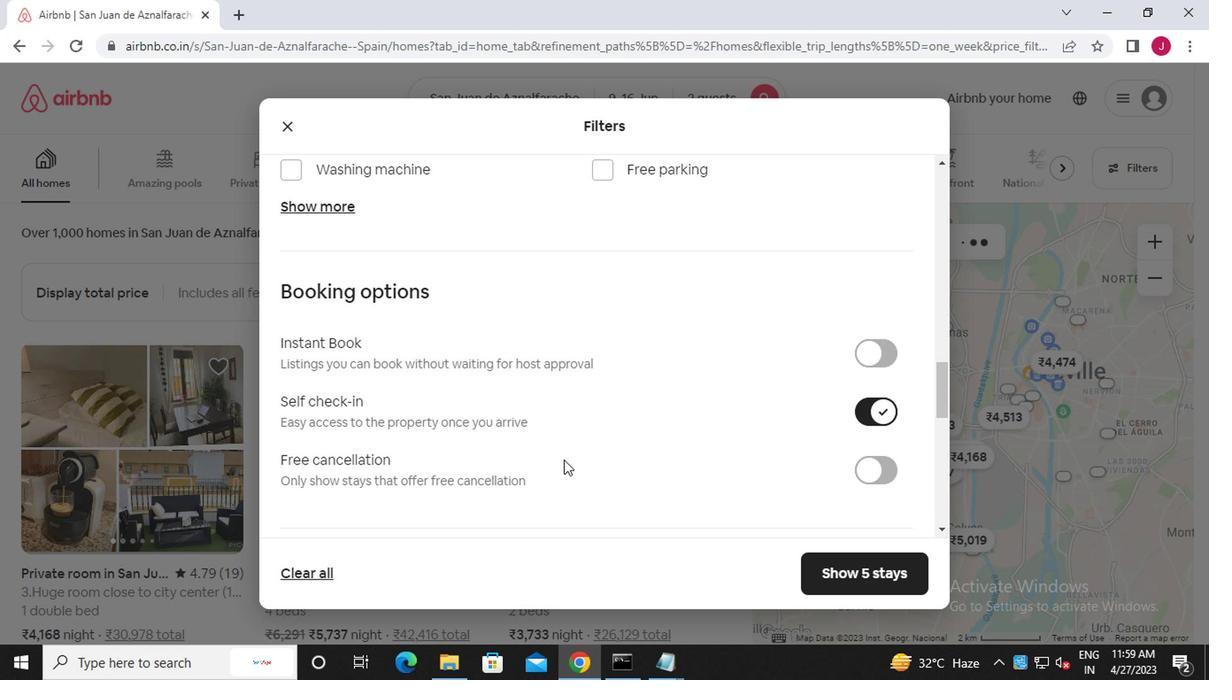 
Action: Mouse scrolled (538, 457) with delta (0, -1)
Screenshot: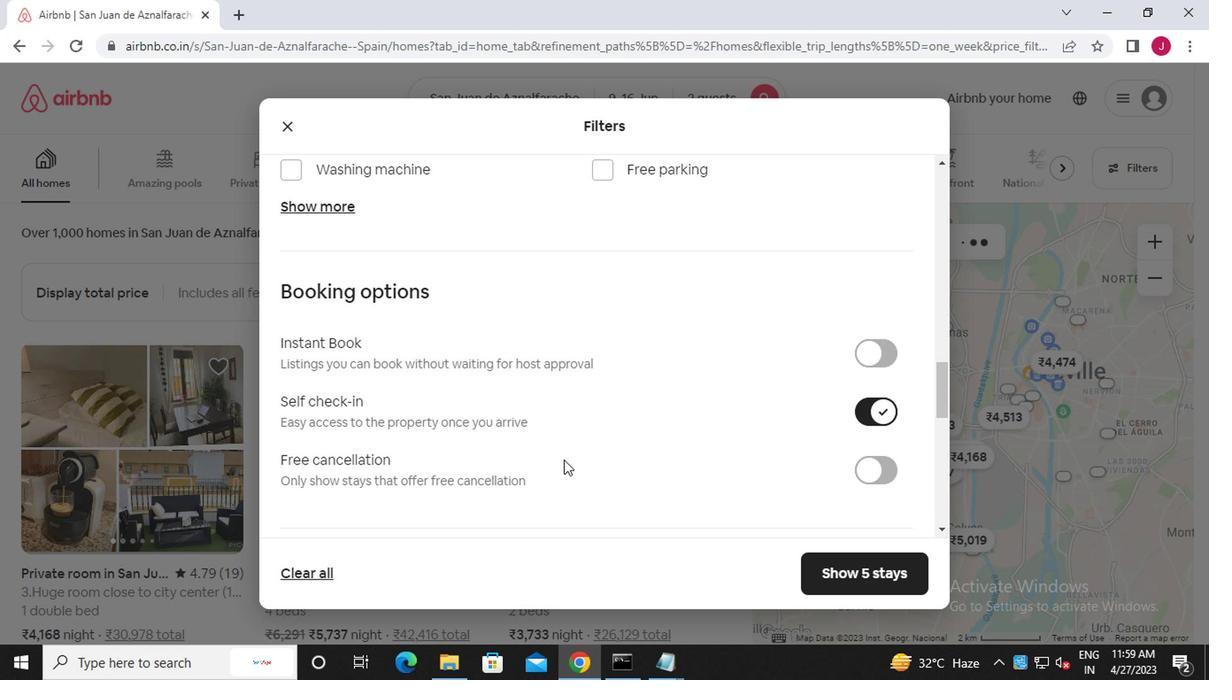 
Action: Mouse moved to (536, 459)
Screenshot: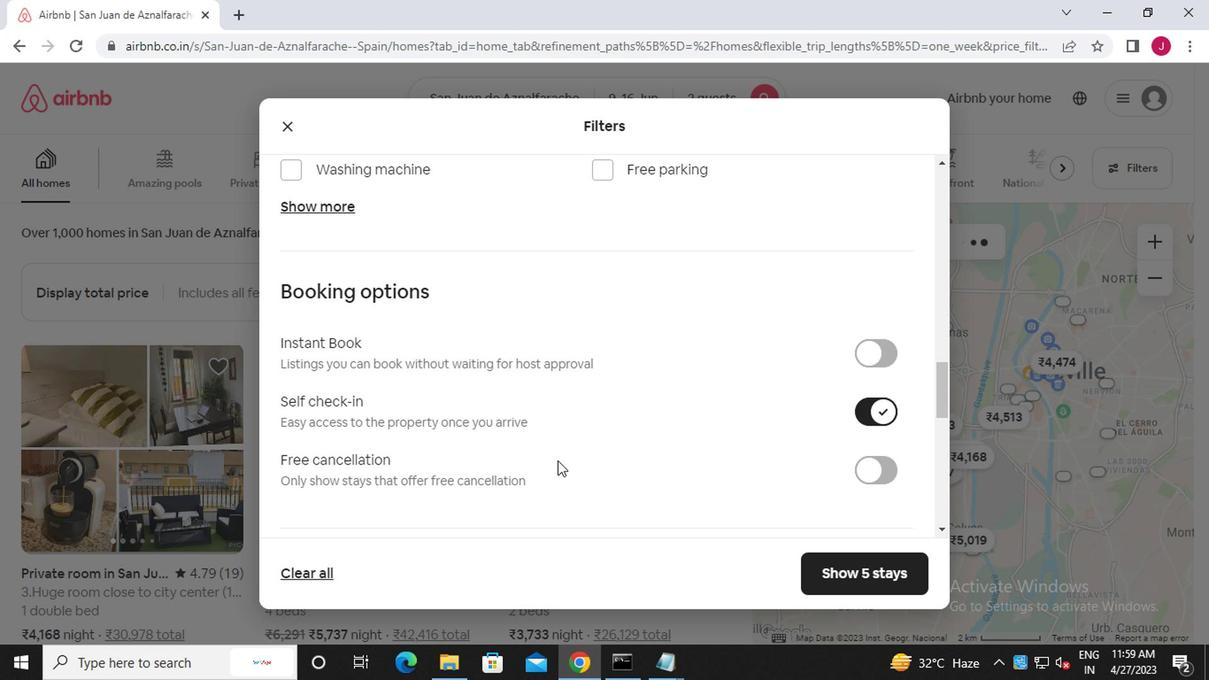 
Action: Mouse scrolled (536, 457) with delta (0, -1)
Screenshot: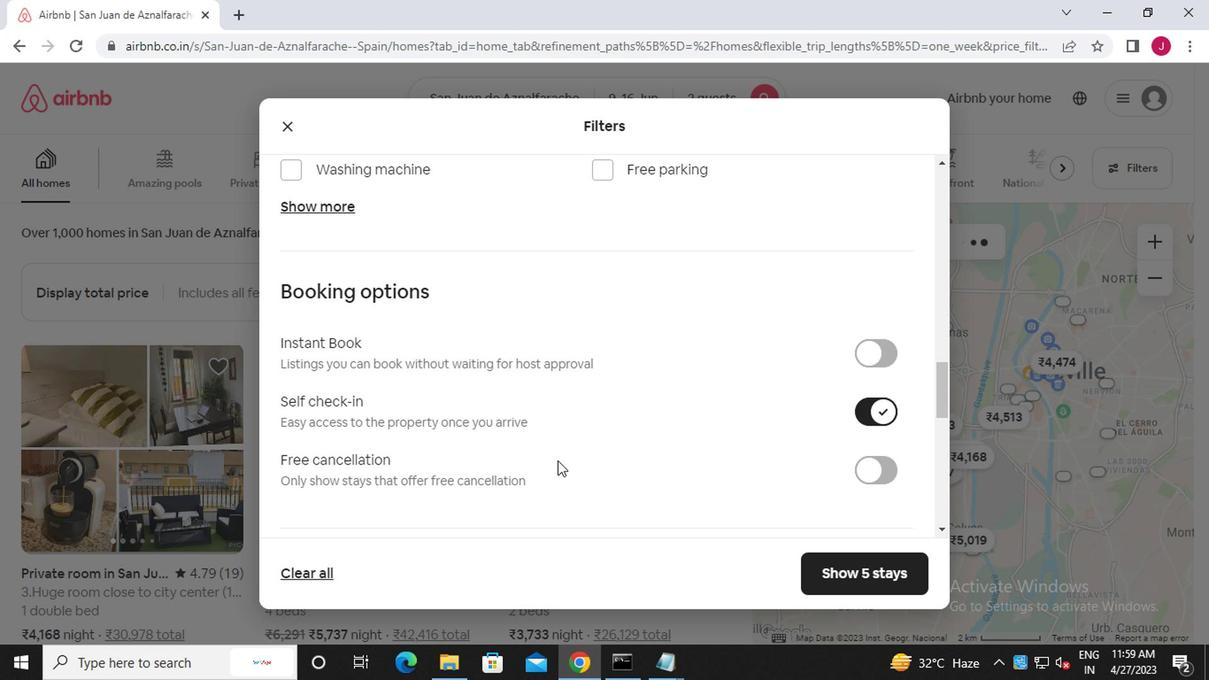 
Action: Mouse scrolled (536, 457) with delta (0, -1)
Screenshot: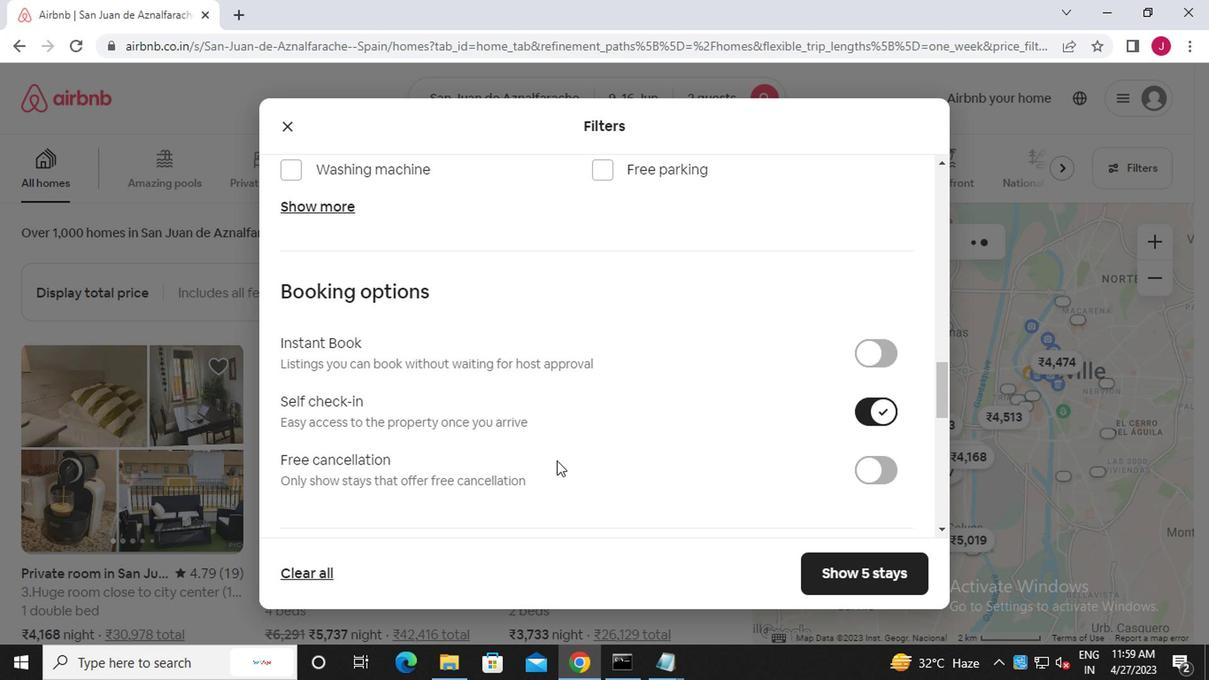 
Action: Mouse moved to (293, 418)
Screenshot: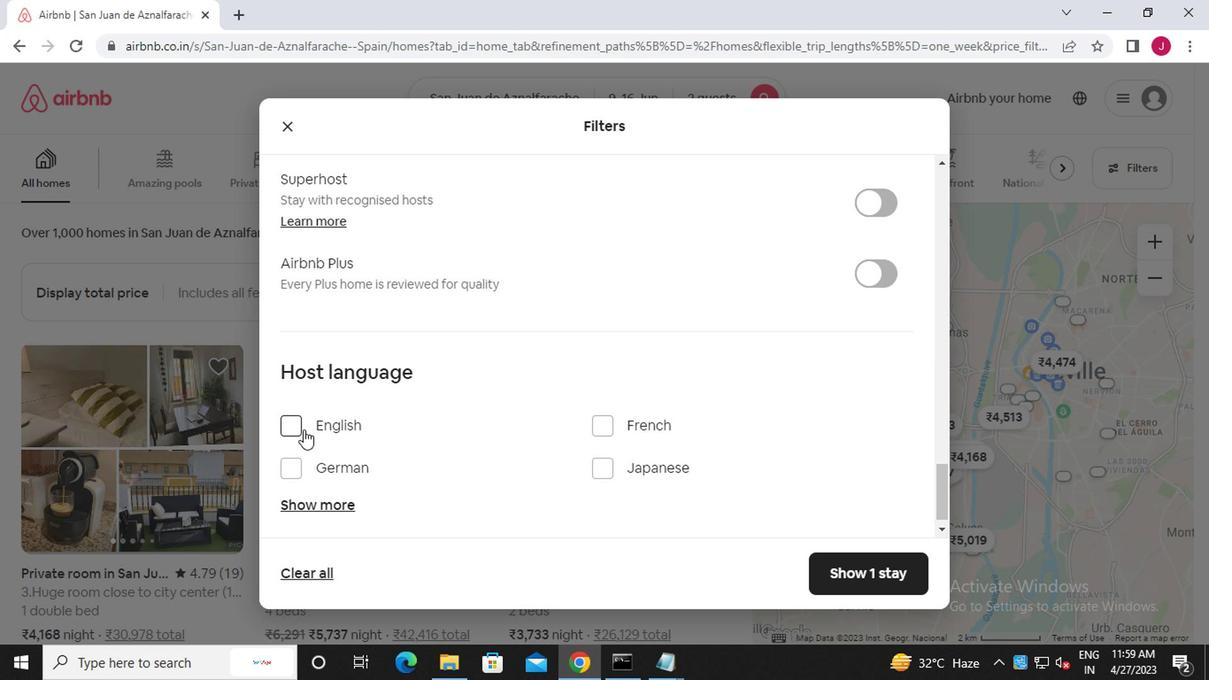 
Action: Mouse pressed left at (293, 418)
Screenshot: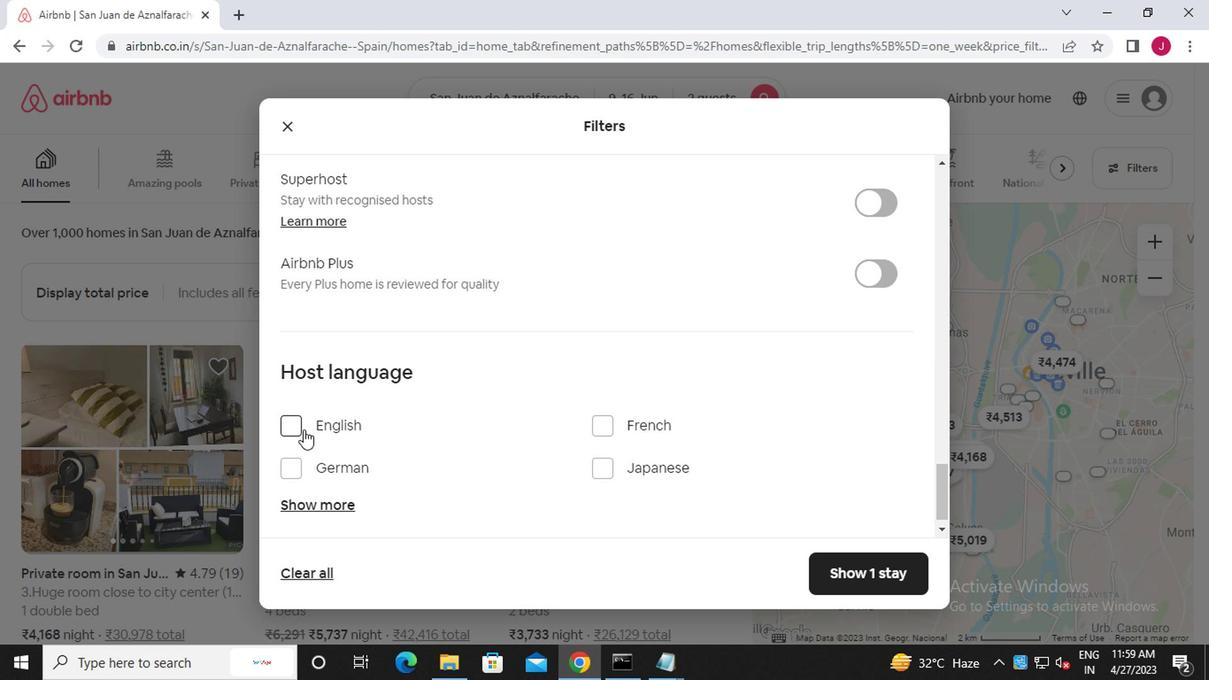 
Action: Mouse moved to (596, 466)
Screenshot: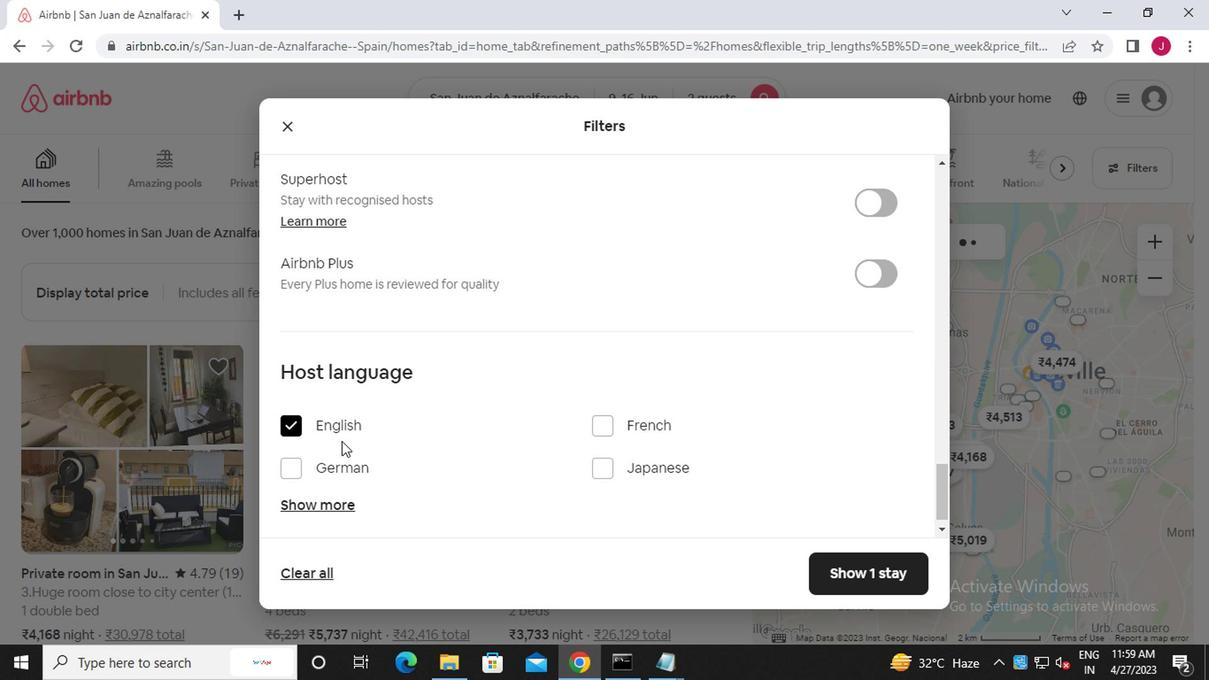 
Action: Mouse scrolled (596, 464) with delta (0, -1)
Screenshot: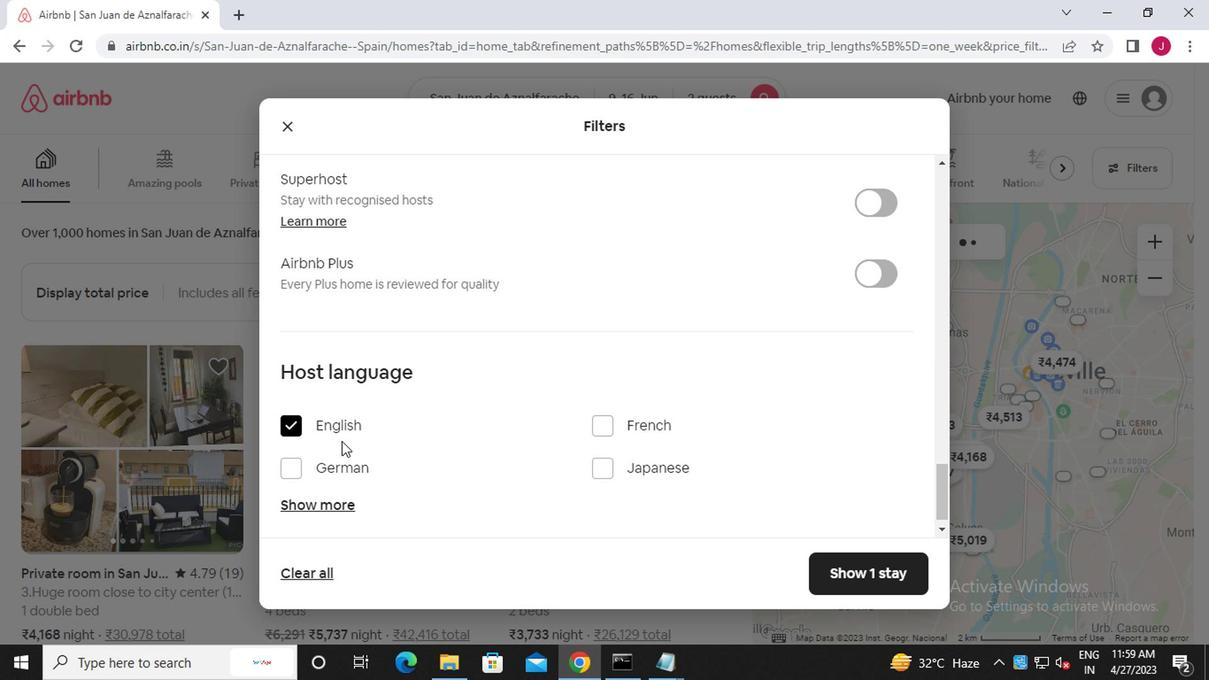 
Action: Mouse scrolled (596, 464) with delta (0, -1)
Screenshot: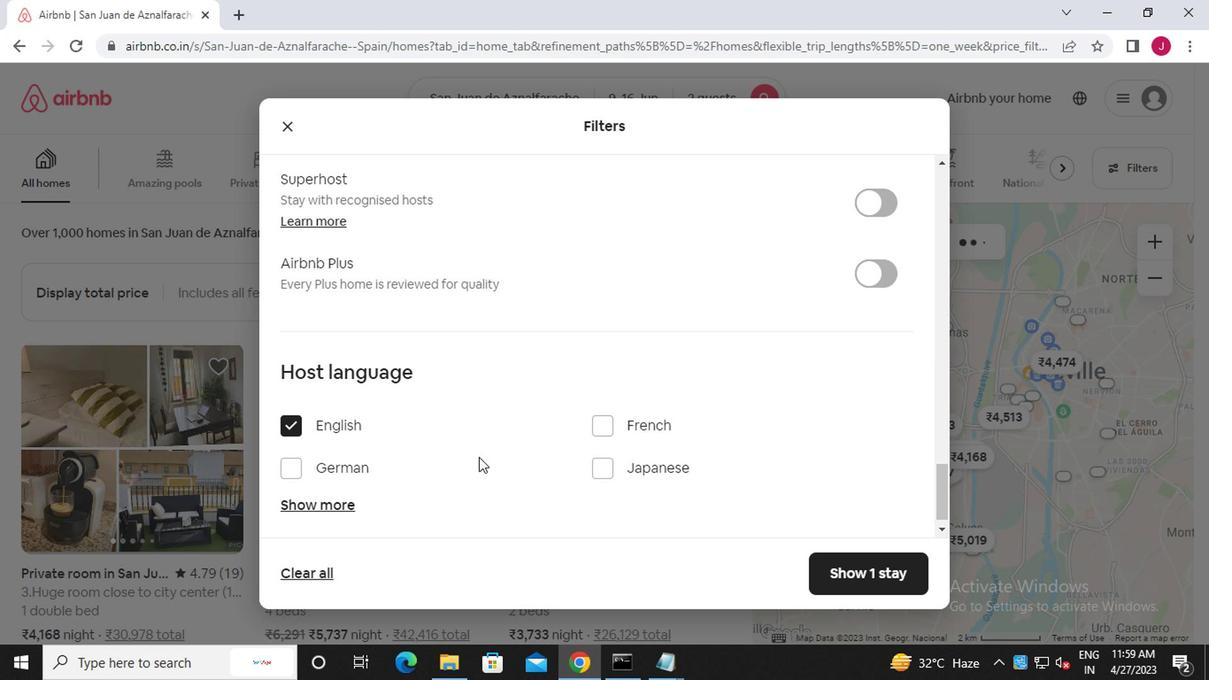 
Action: Mouse scrolled (596, 464) with delta (0, -1)
Screenshot: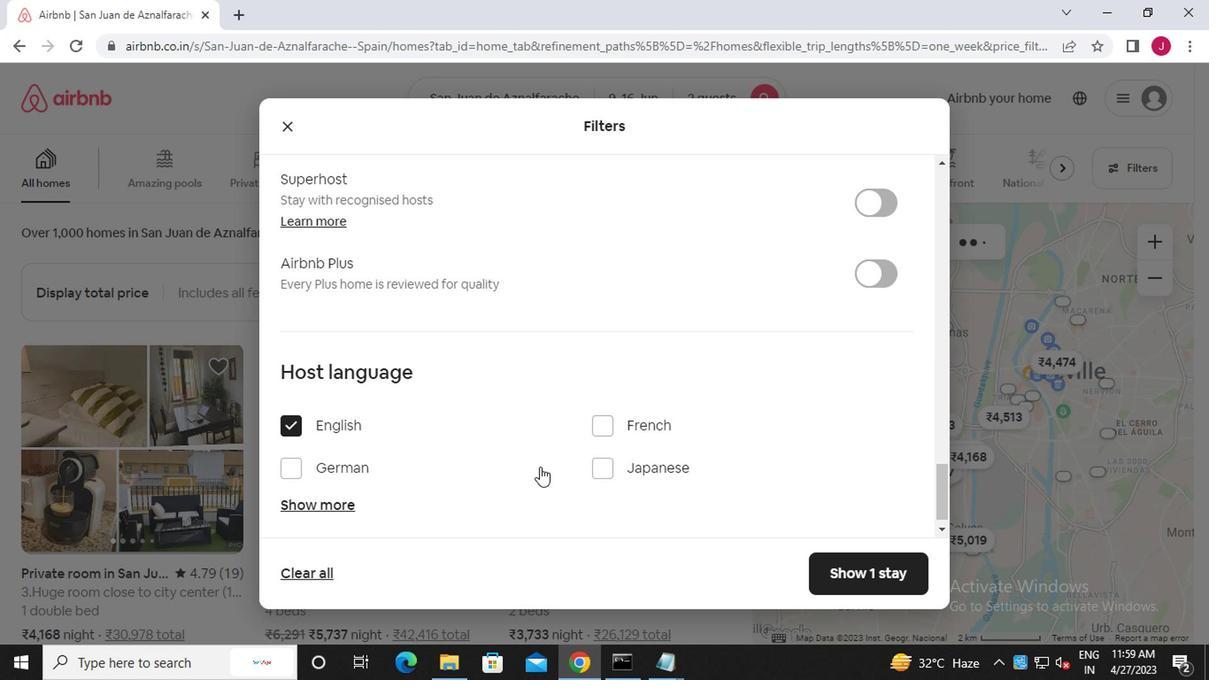 
Action: Mouse moved to (598, 466)
Screenshot: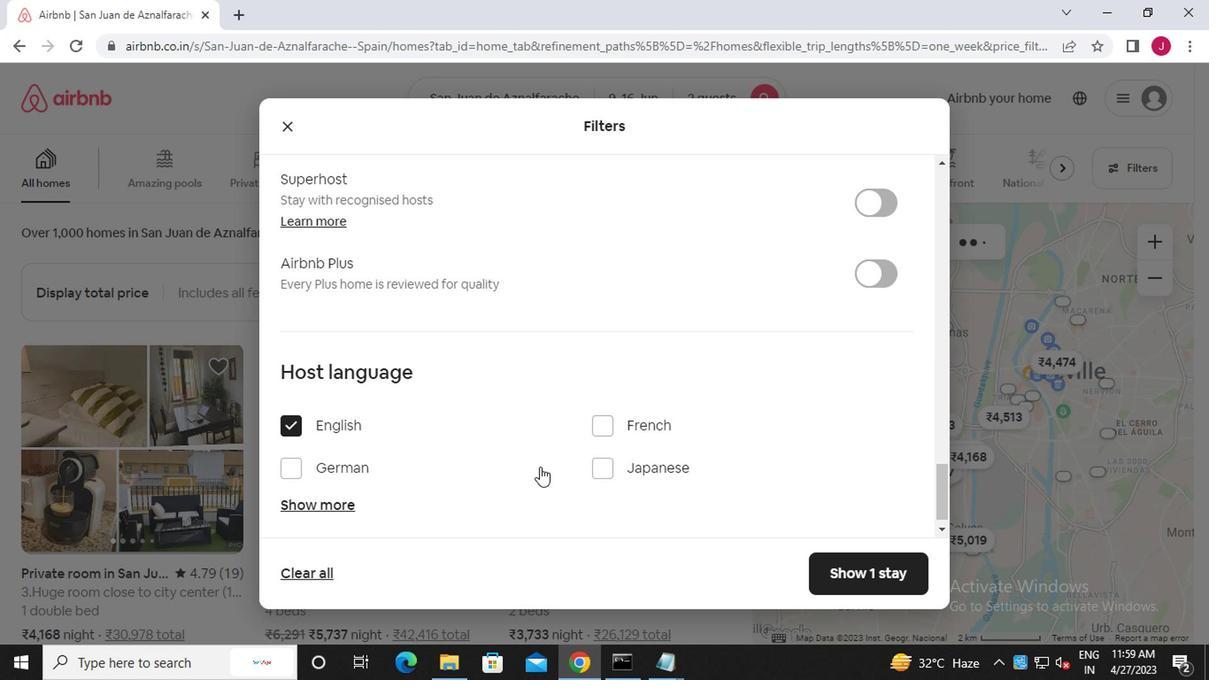 
Action: Mouse scrolled (598, 464) with delta (0, -1)
Screenshot: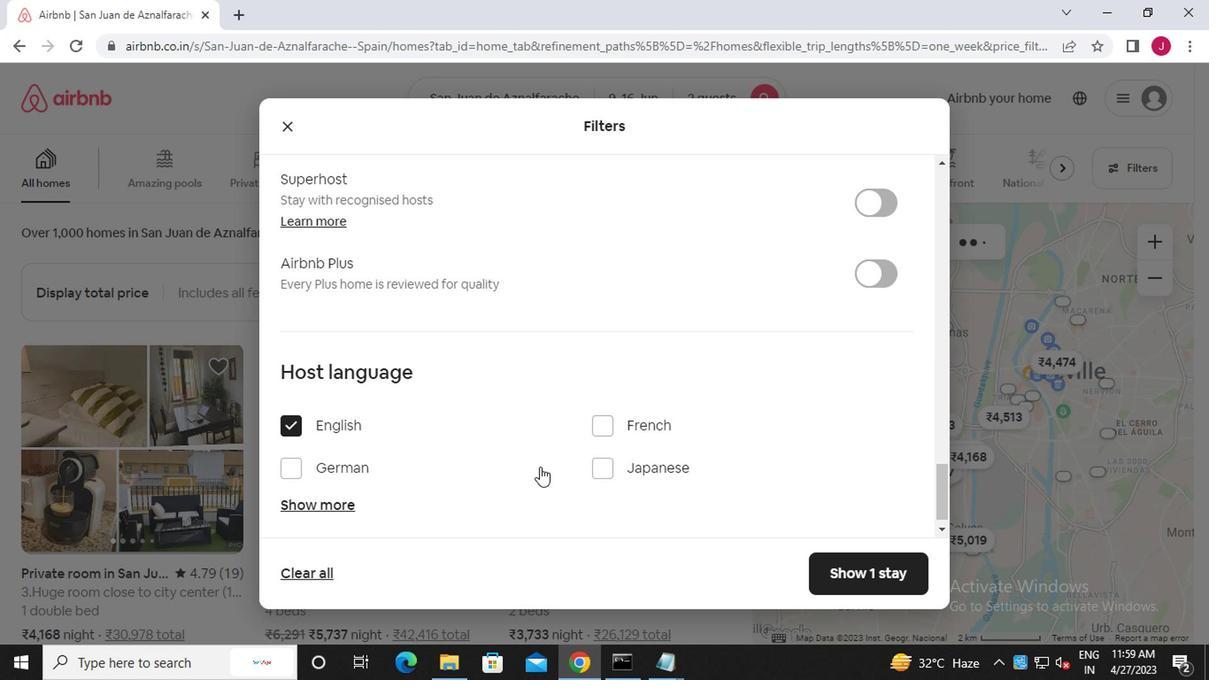 
Action: Mouse moved to (603, 466)
Screenshot: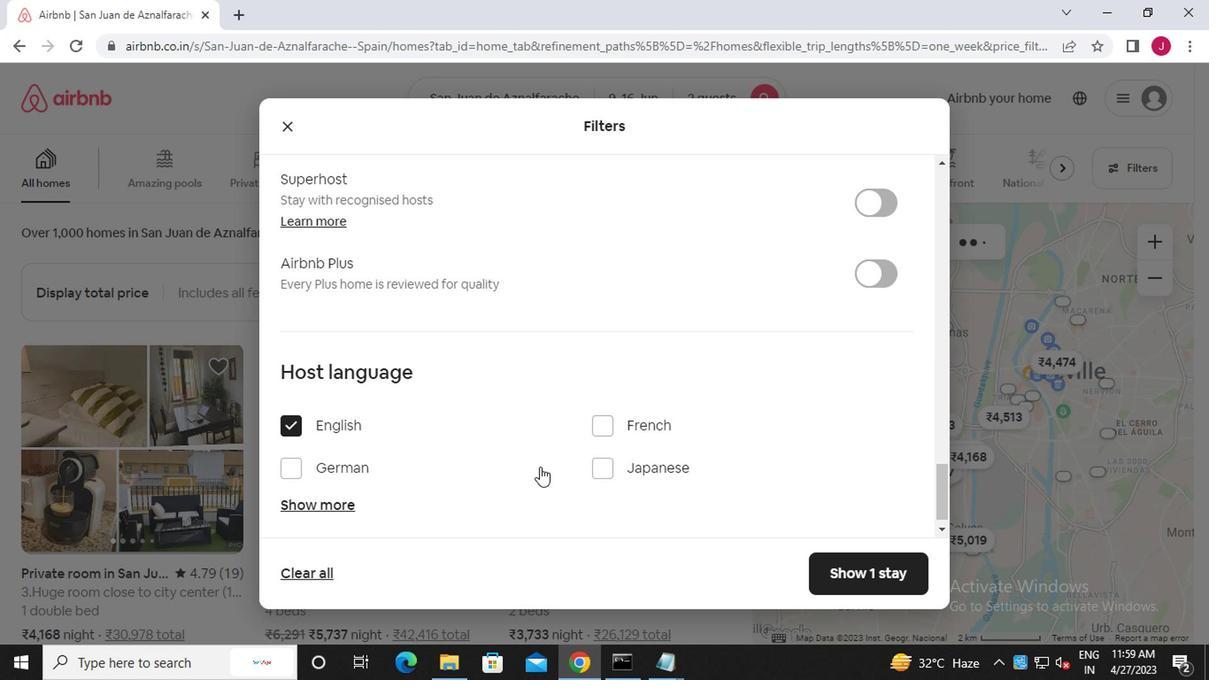 
Action: Mouse scrolled (603, 466) with delta (0, 0)
Screenshot: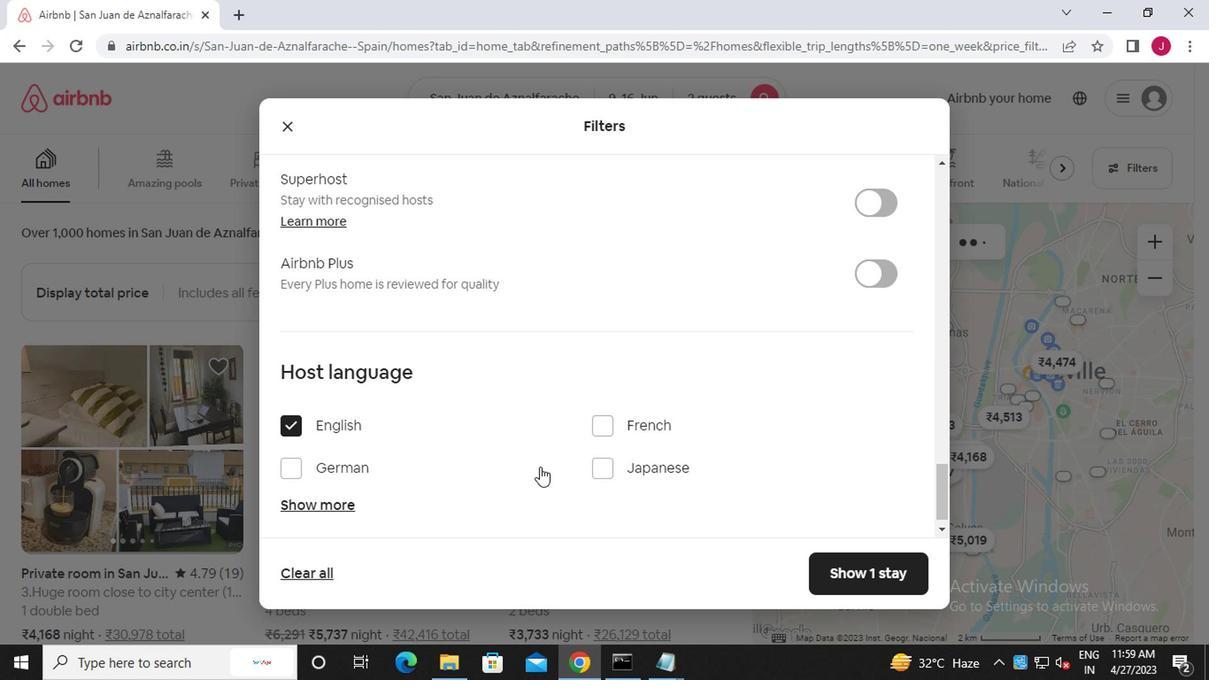 
Action: Mouse moved to (616, 466)
Screenshot: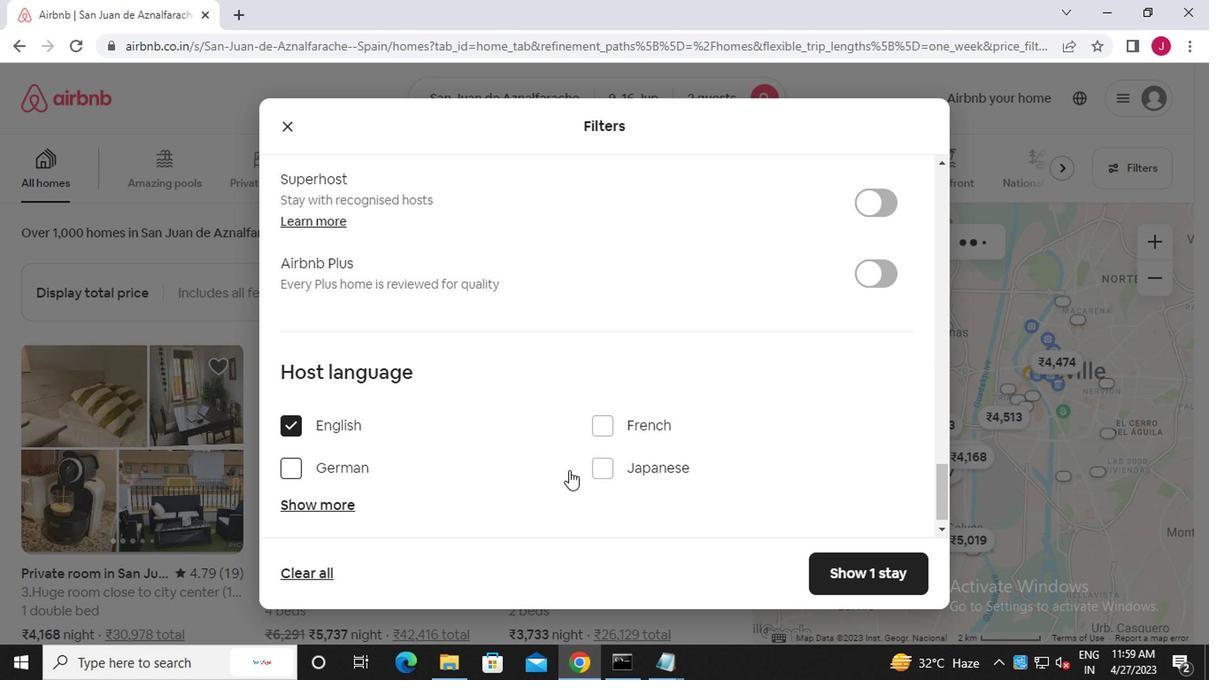 
Action: Mouse scrolled (616, 466) with delta (0, 0)
Screenshot: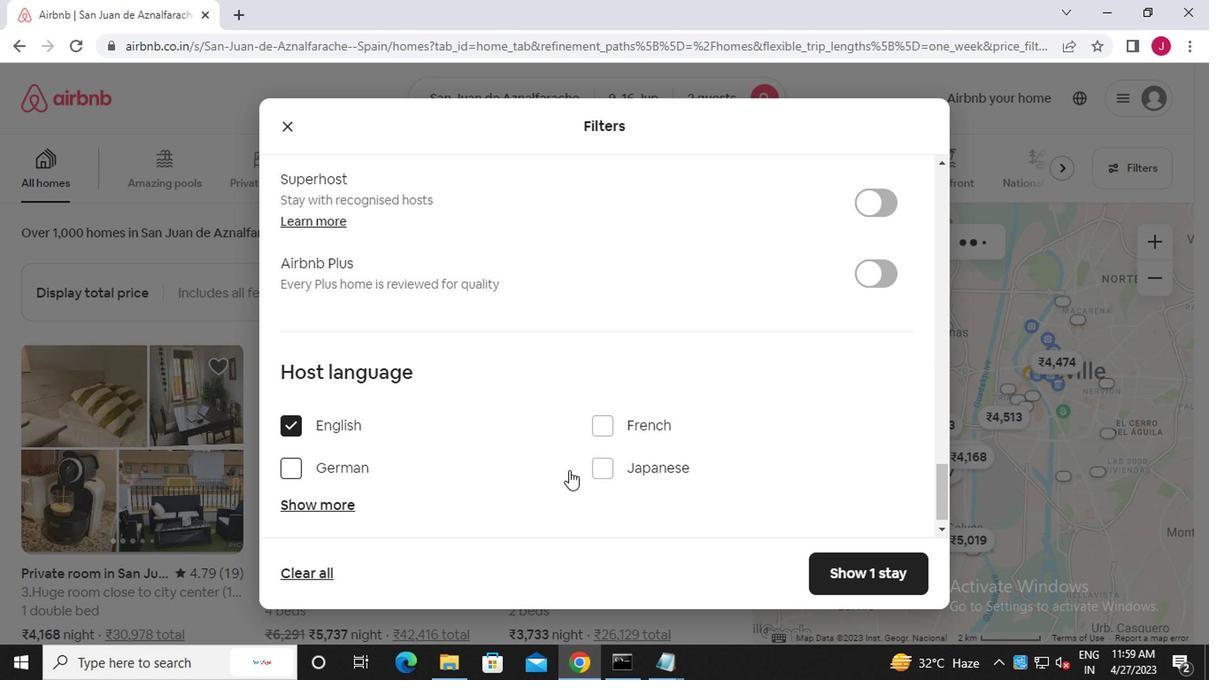
Action: Mouse moved to (629, 464)
Screenshot: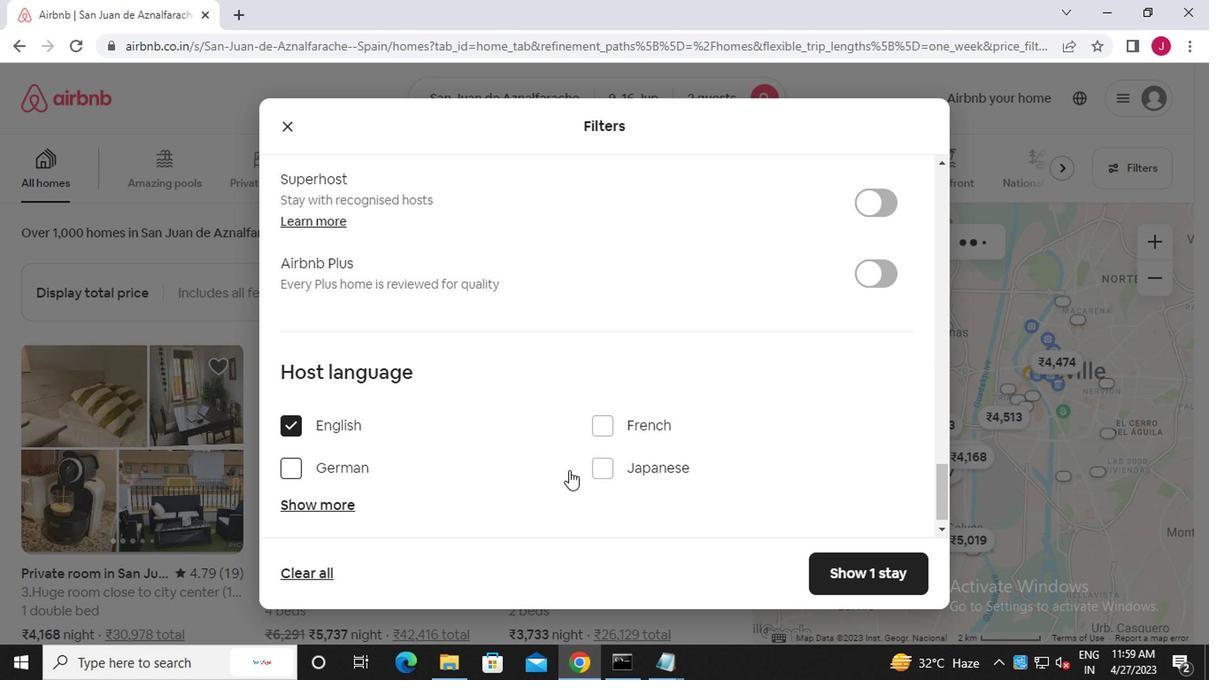 
Action: Mouse scrolled (629, 463) with delta (0, 0)
Screenshot: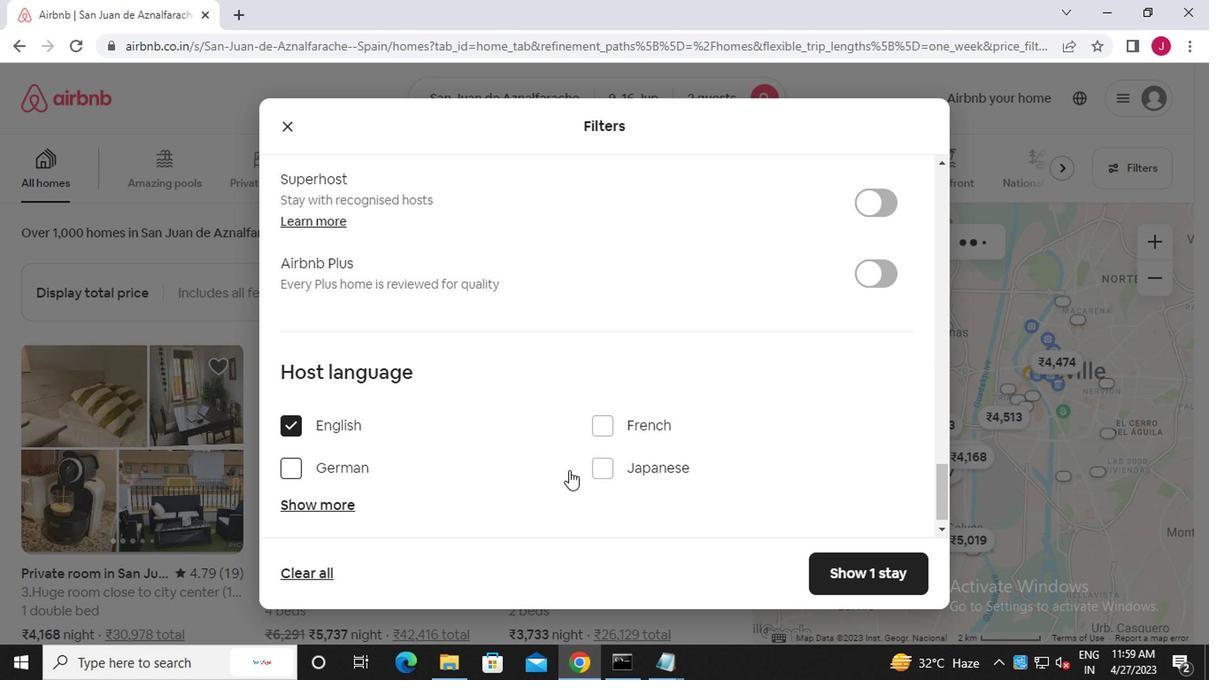 
Action: Mouse moved to (897, 571)
Screenshot: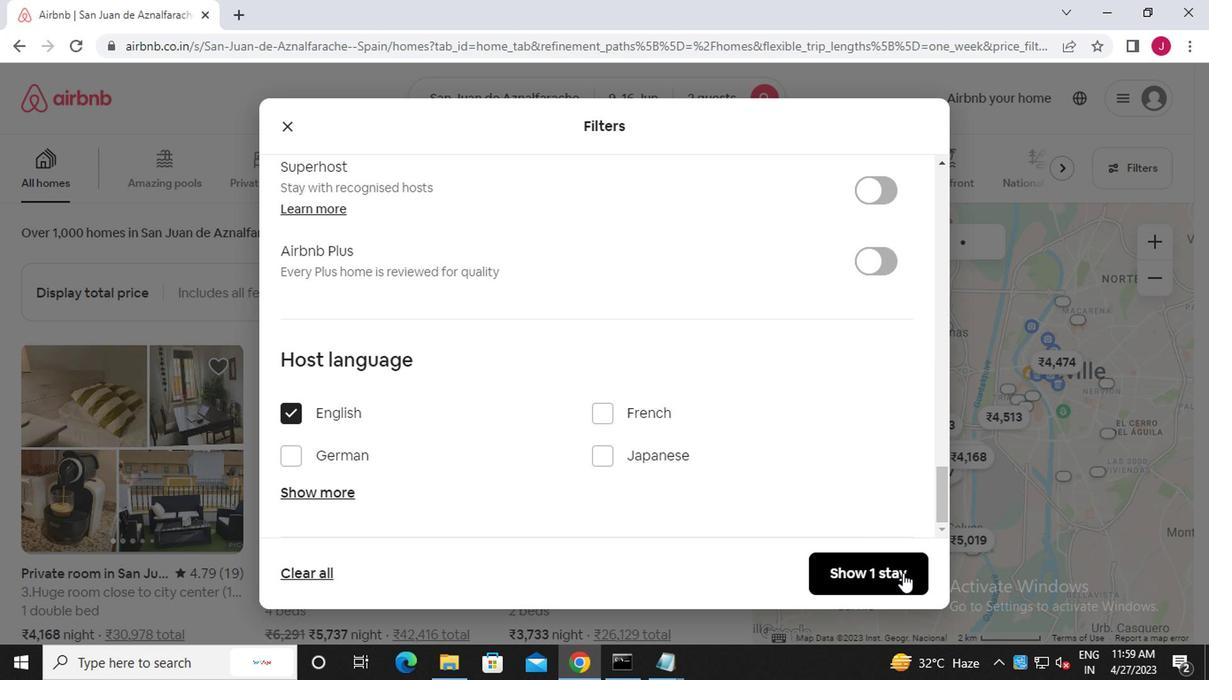 
Action: Mouse pressed left at (897, 571)
Screenshot: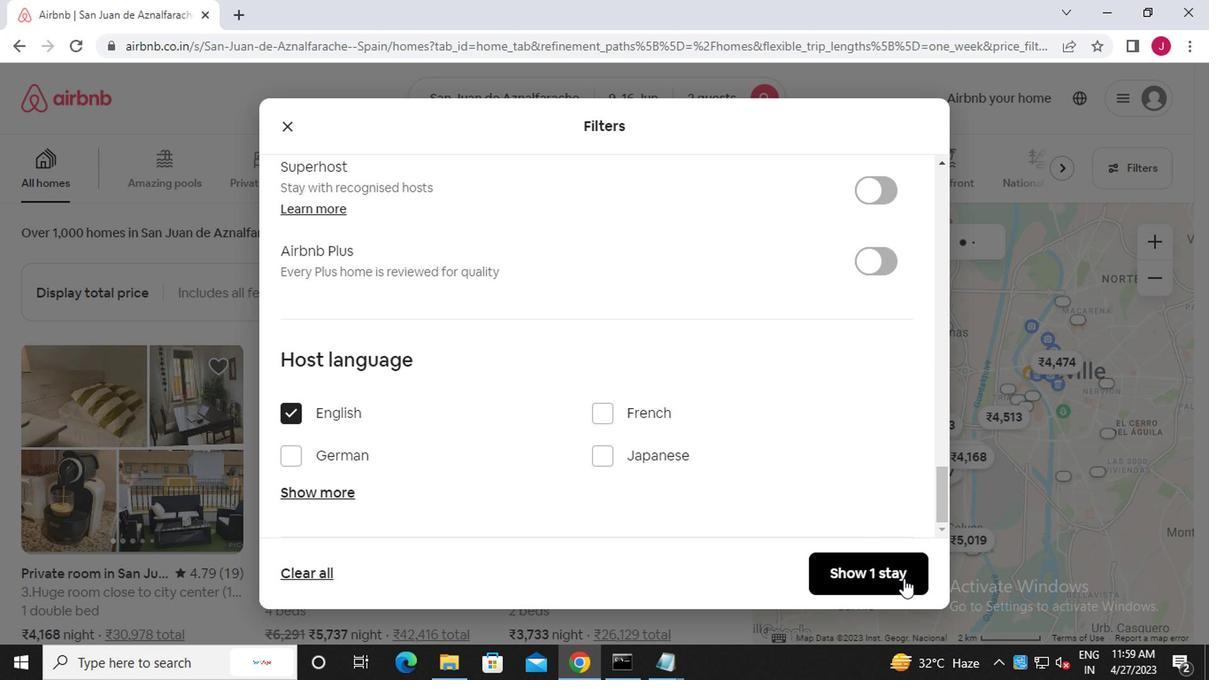 
Action: Mouse moved to (883, 559)
Screenshot: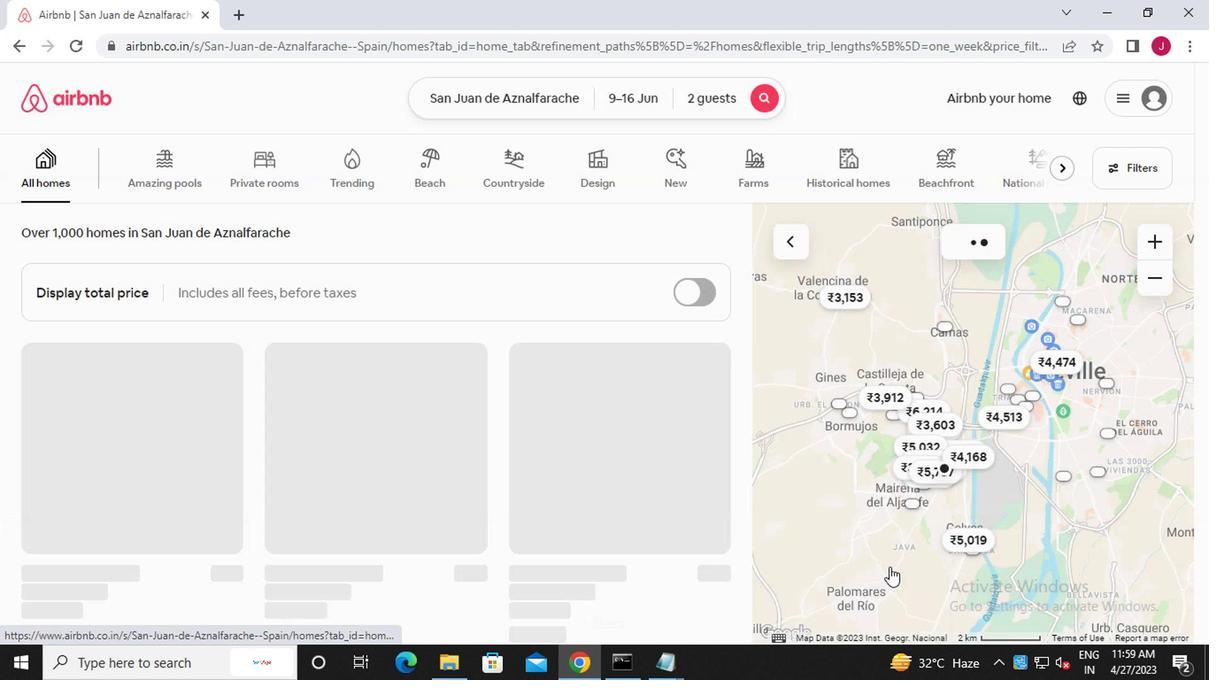 
